 Task: Slide 1 - Memories Of Photo Album.
Action: Mouse moved to (294, 157)
Screenshot: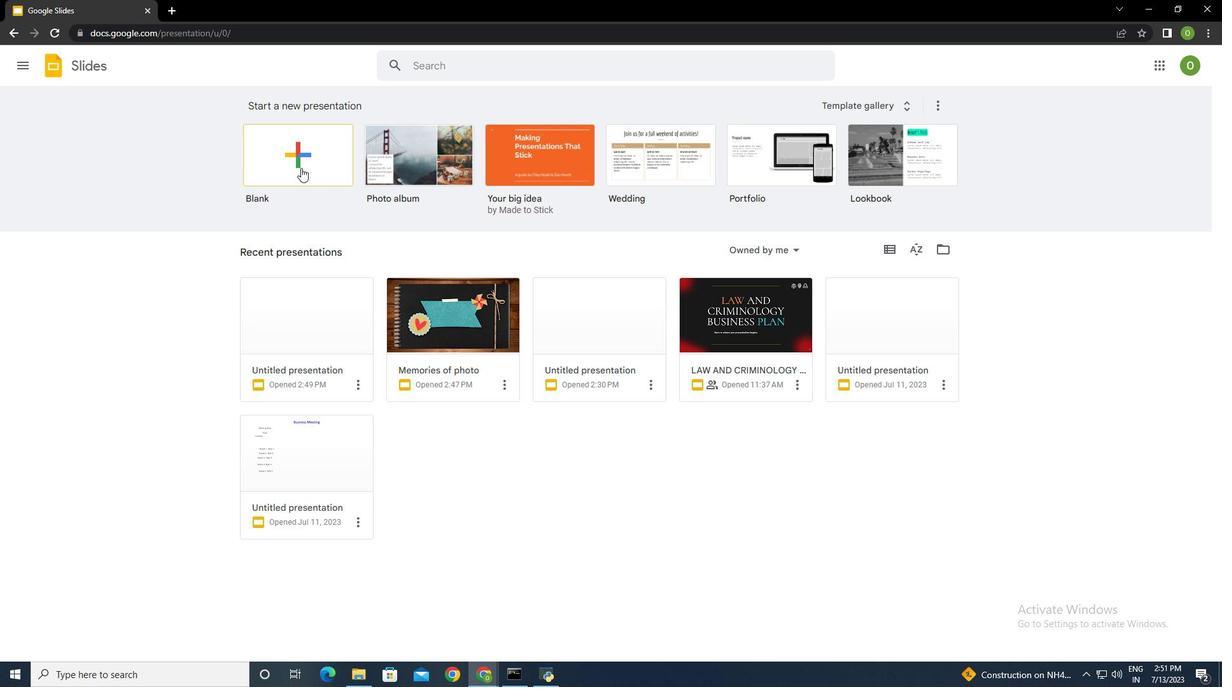 
Action: Mouse pressed left at (294, 157)
Screenshot: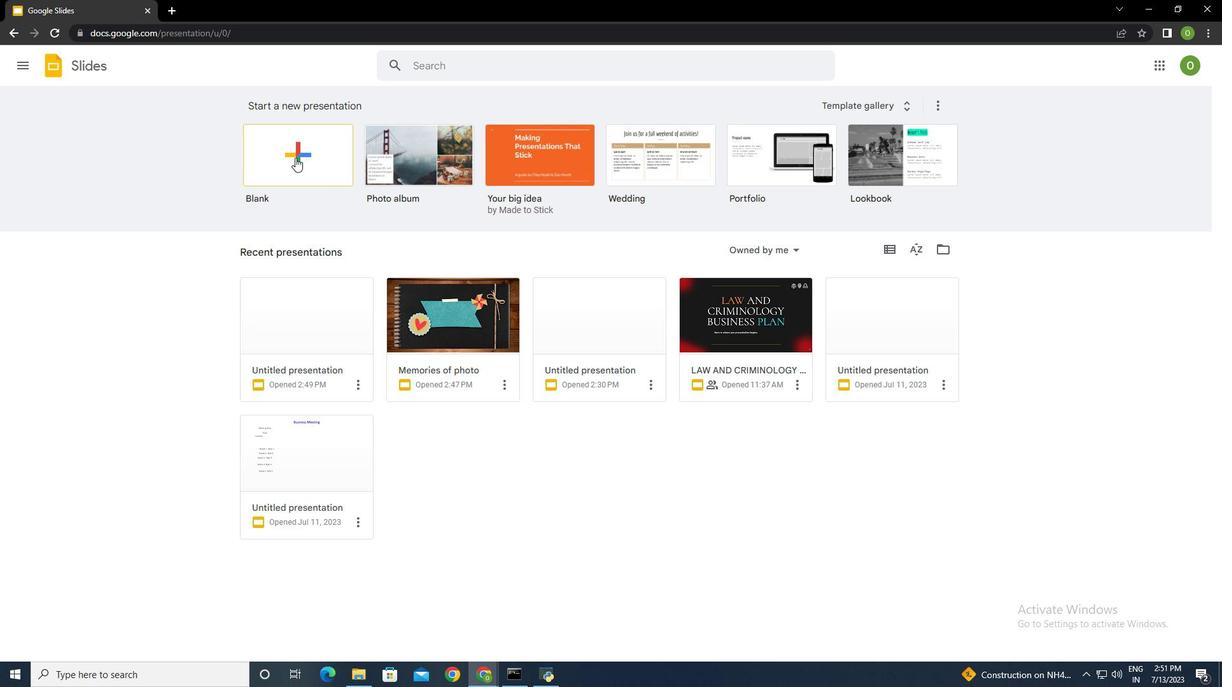 
Action: Mouse moved to (467, 208)
Screenshot: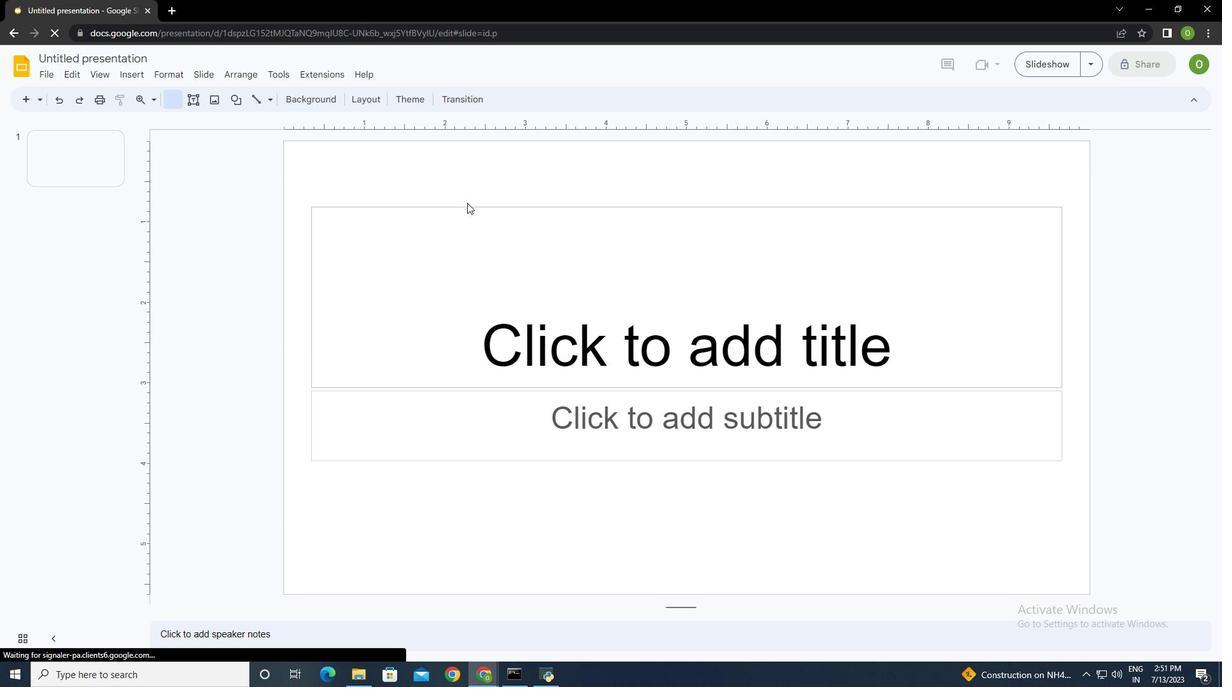 
Action: Mouse pressed left at (467, 208)
Screenshot: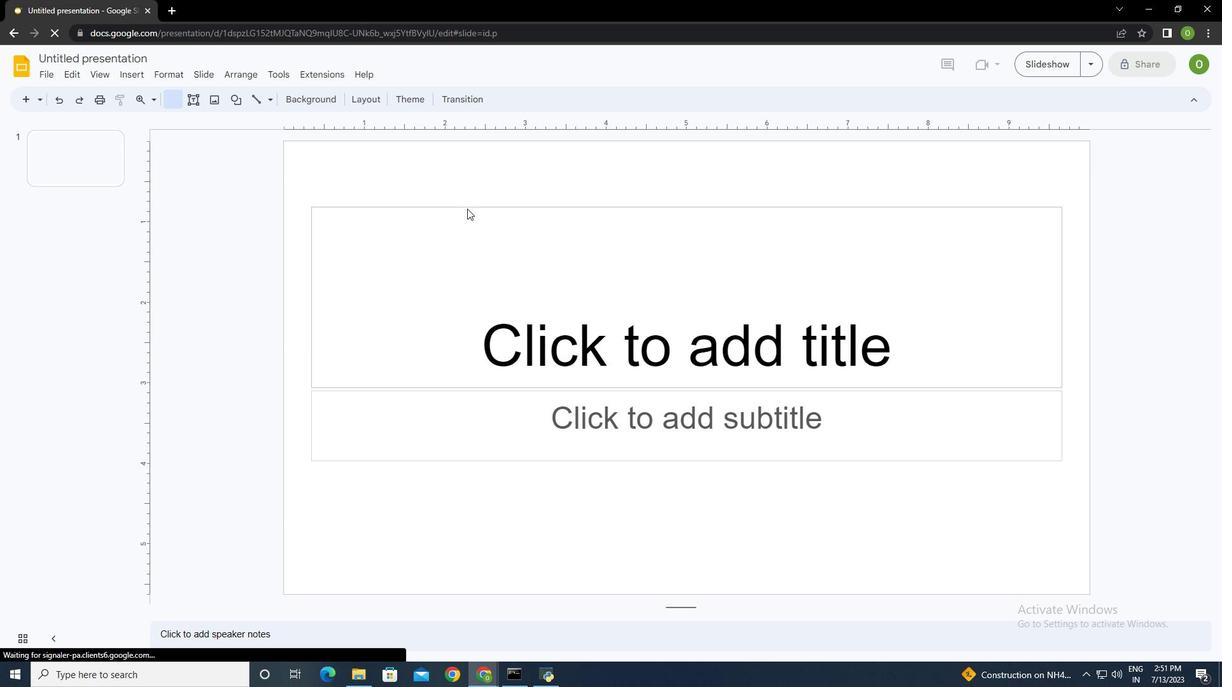 
Action: Key pressed <Key.delete>
Screenshot: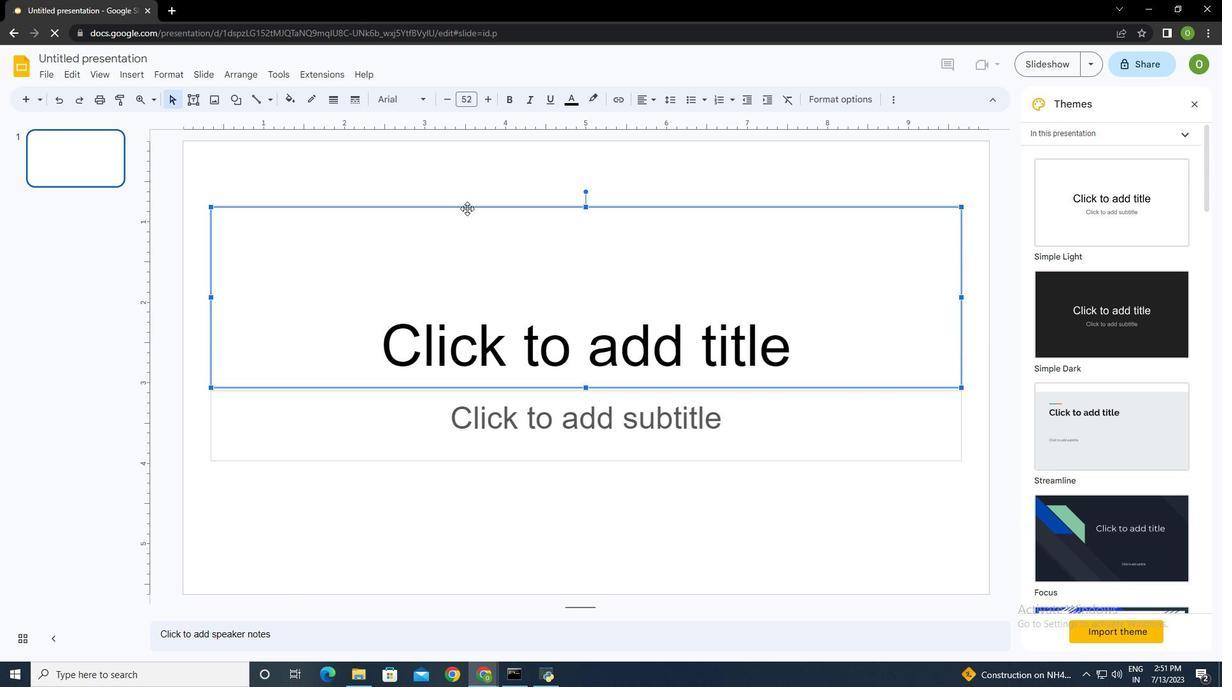 
Action: Mouse moved to (448, 392)
Screenshot: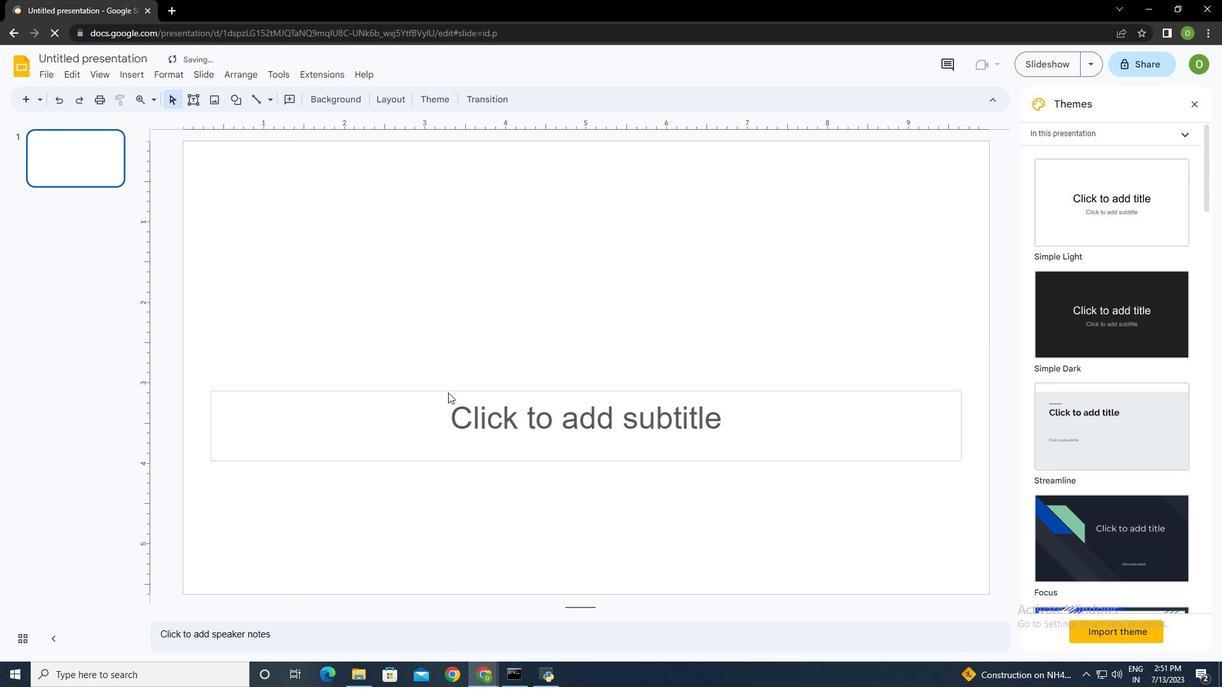 
Action: Mouse pressed left at (448, 392)
Screenshot: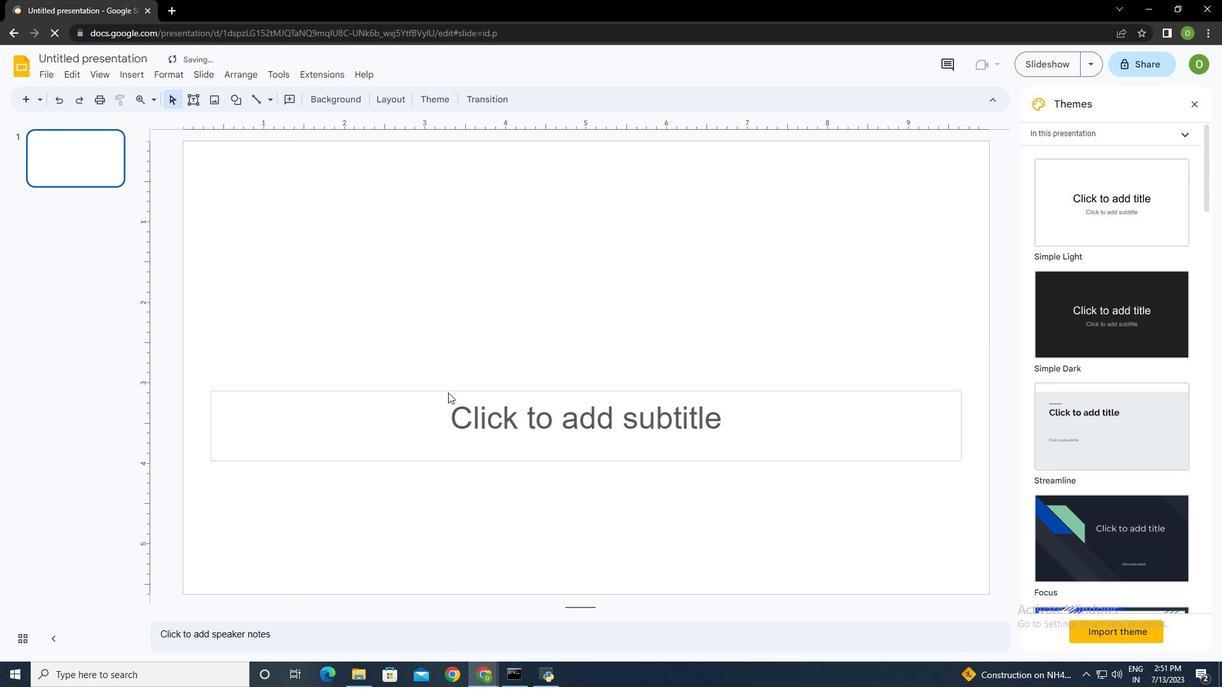 
Action: Key pressed <Key.delete>
Screenshot: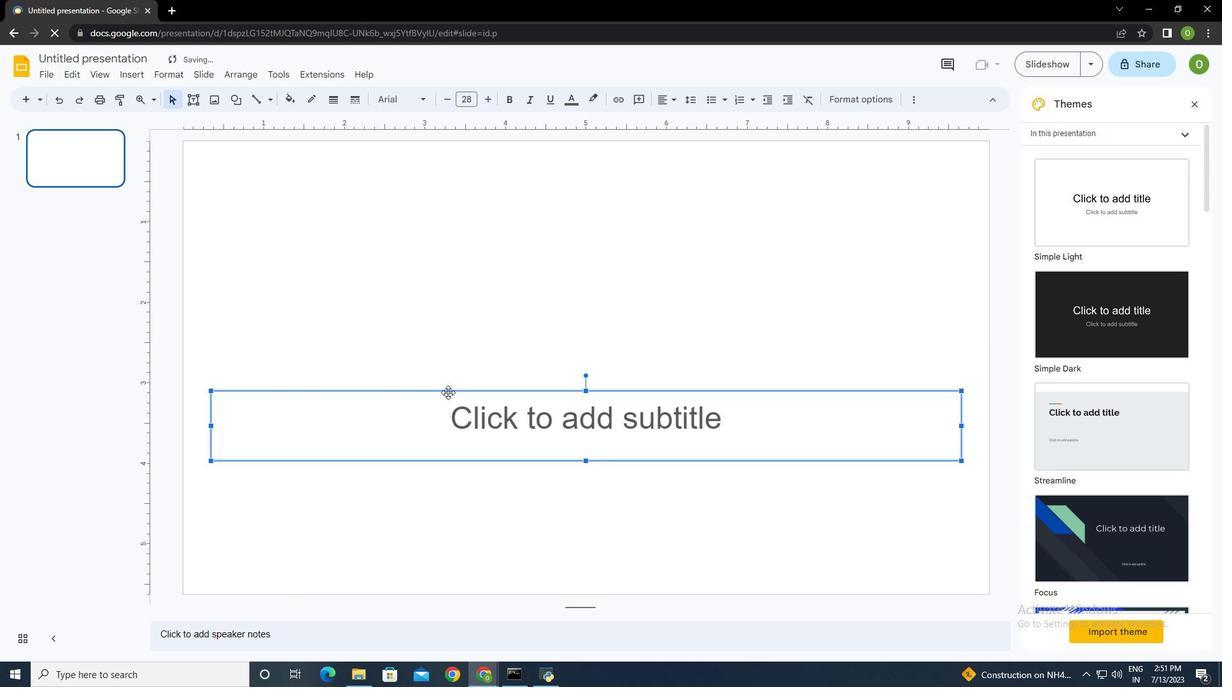 
Action: Mouse moved to (53, 70)
Screenshot: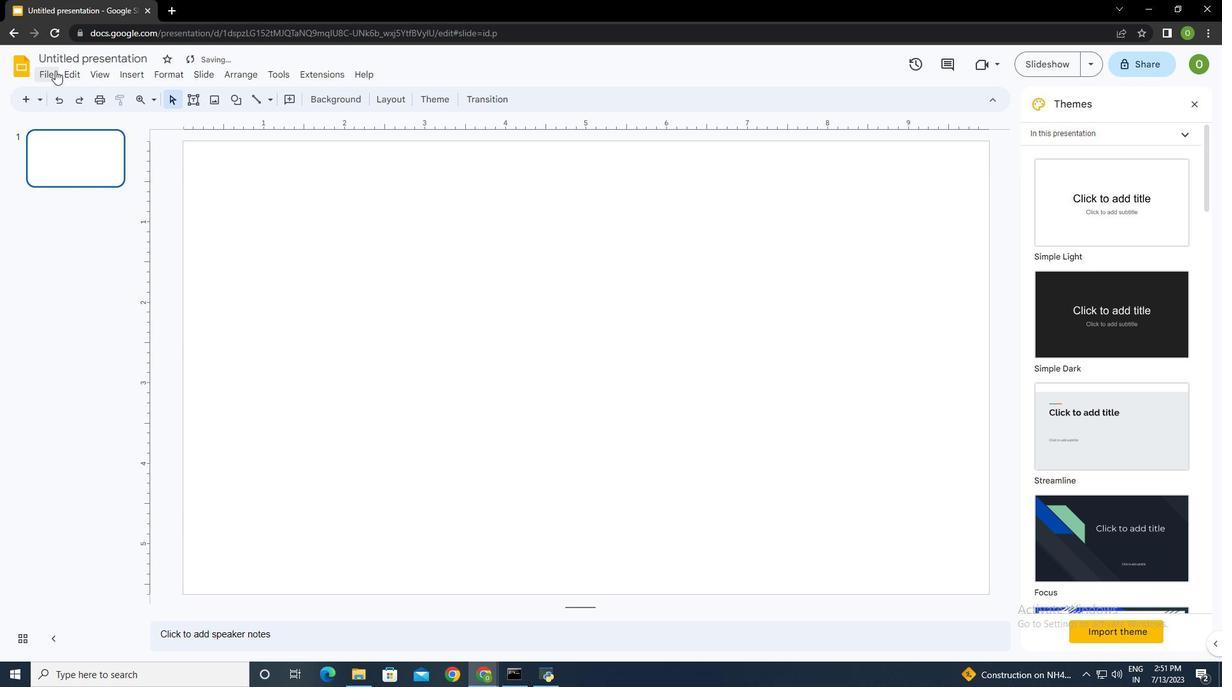 
Action: Mouse pressed left at (53, 70)
Screenshot: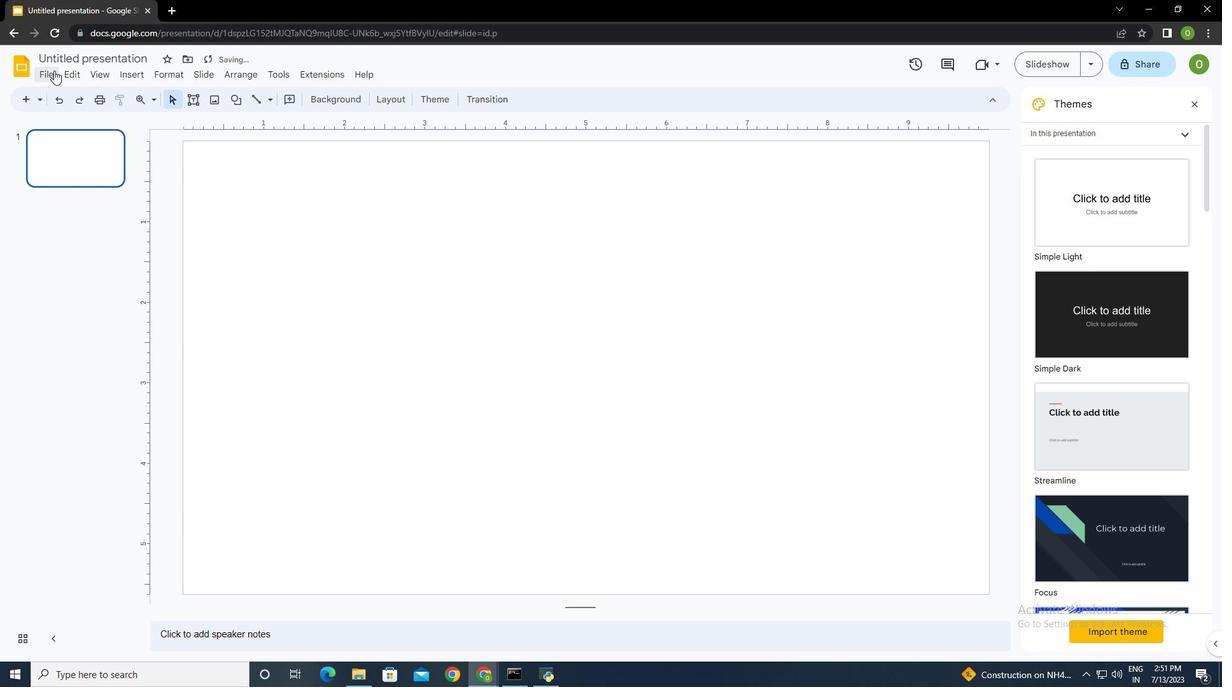 
Action: Mouse moved to (85, 140)
Screenshot: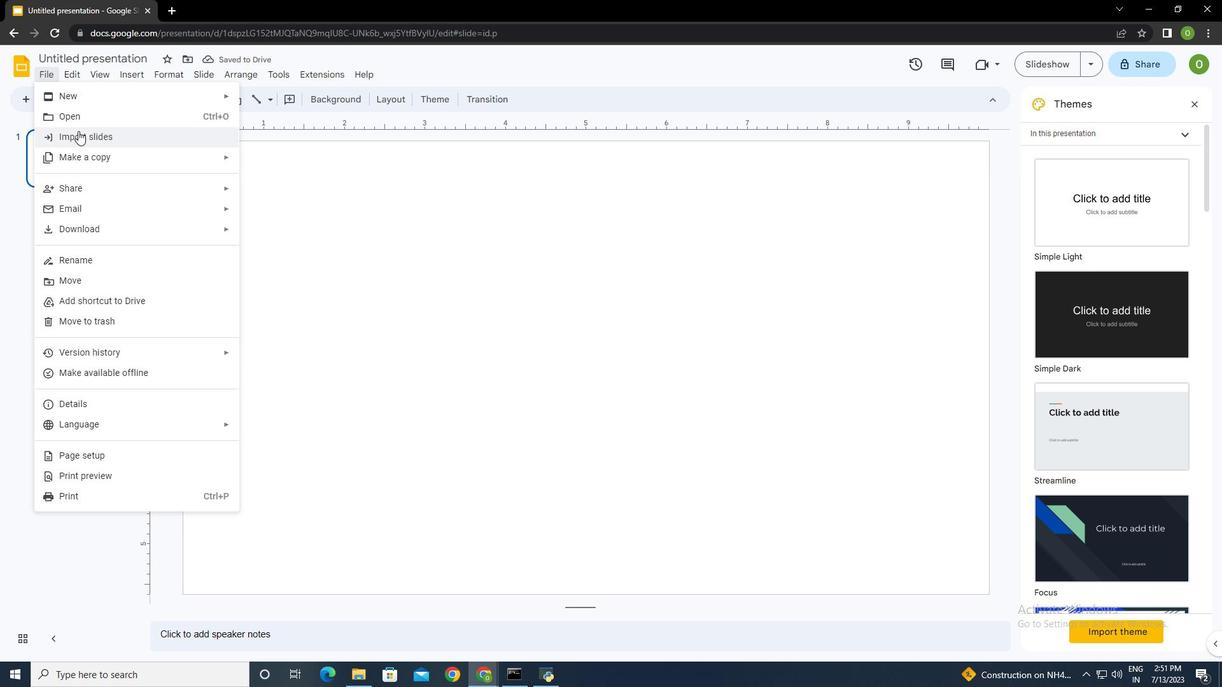 
Action: Mouse pressed left at (85, 140)
Screenshot: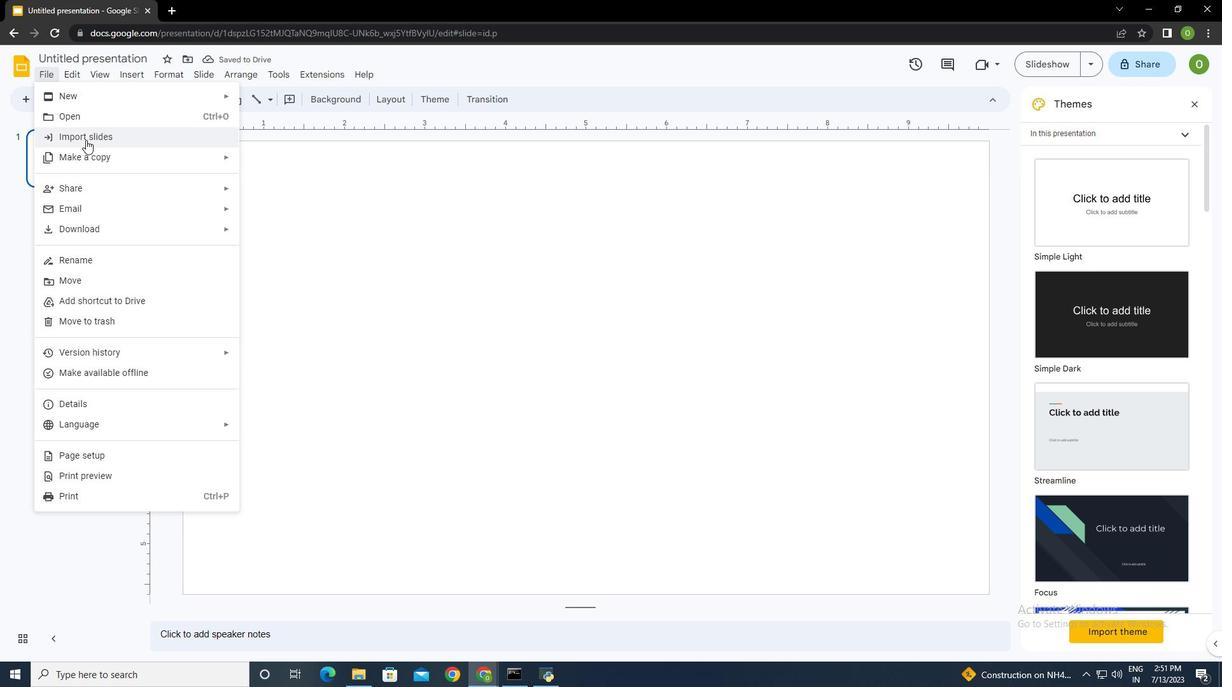 
Action: Mouse moved to (741, 349)
Screenshot: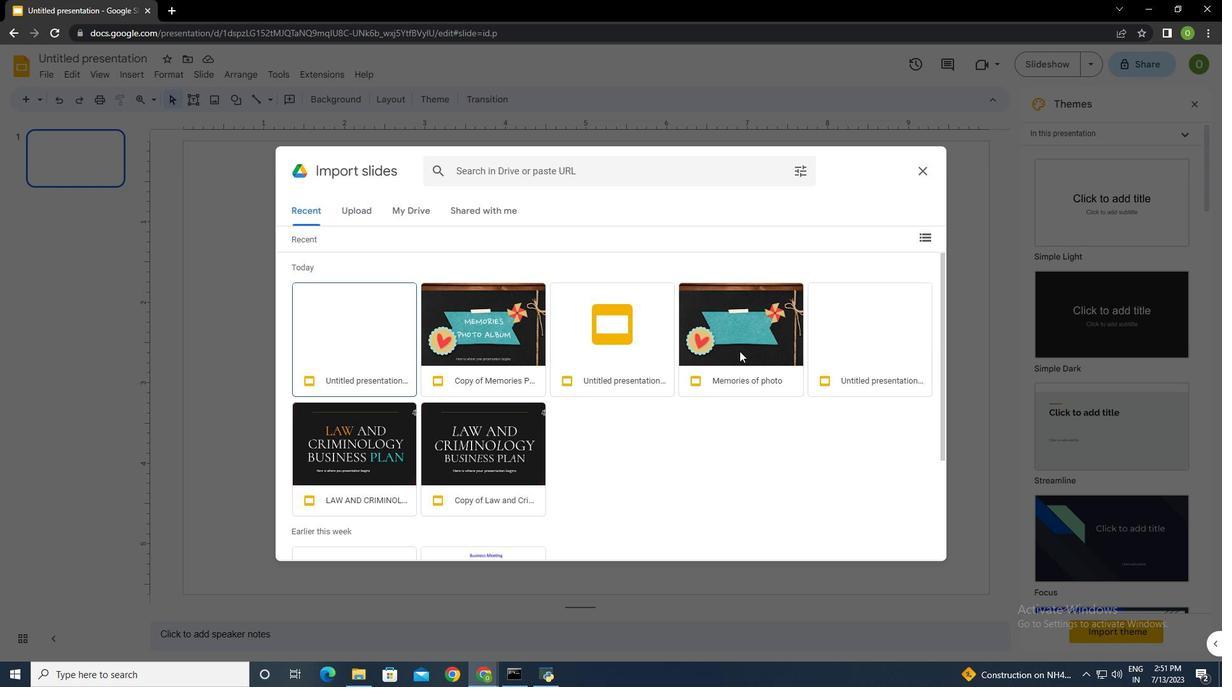 
Action: Mouse pressed left at (741, 349)
Screenshot: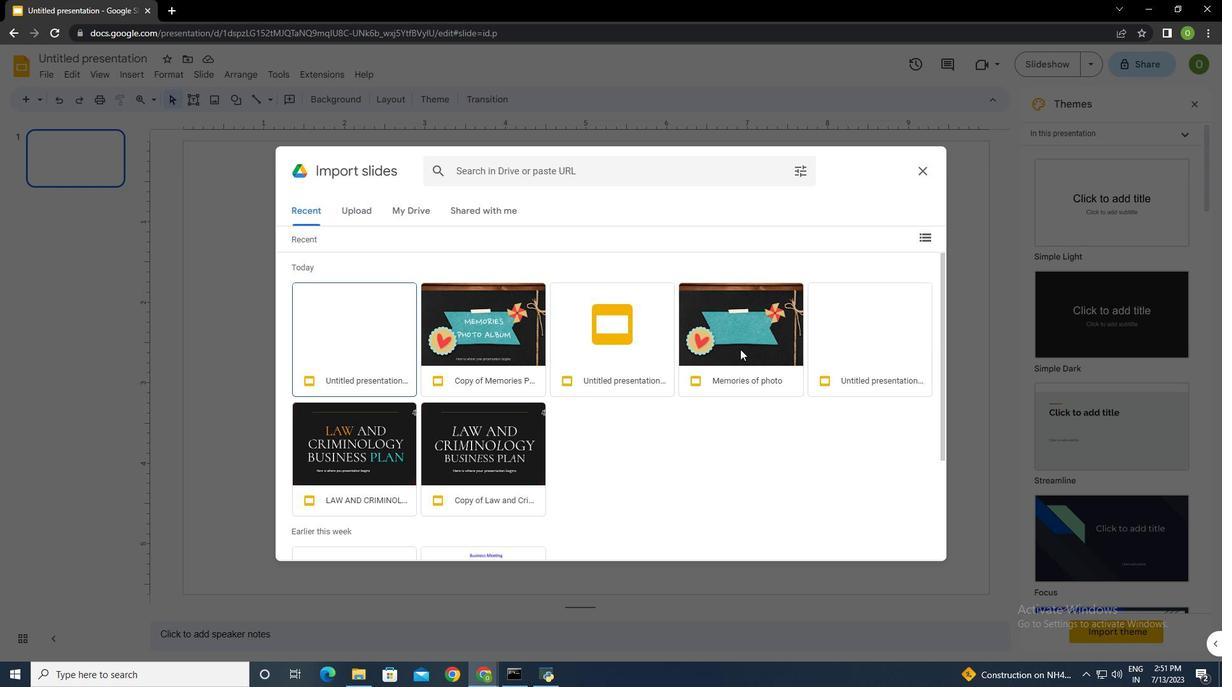 
Action: Mouse moved to (930, 544)
Screenshot: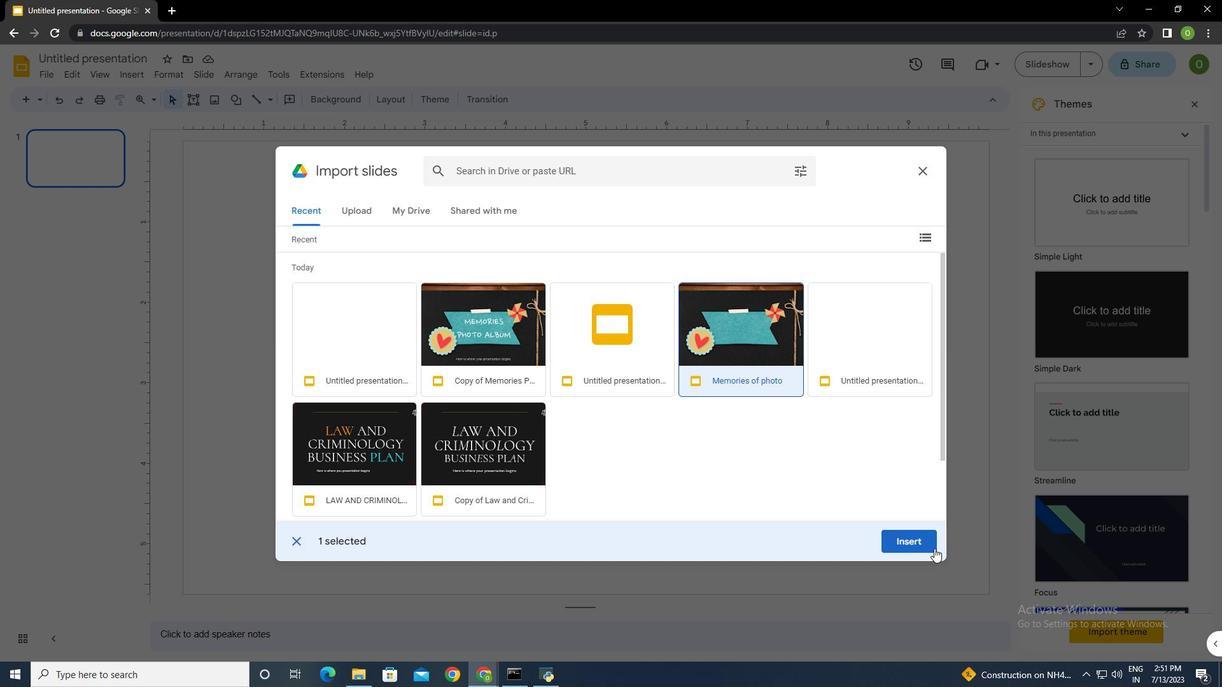 
Action: Mouse pressed left at (930, 544)
Screenshot: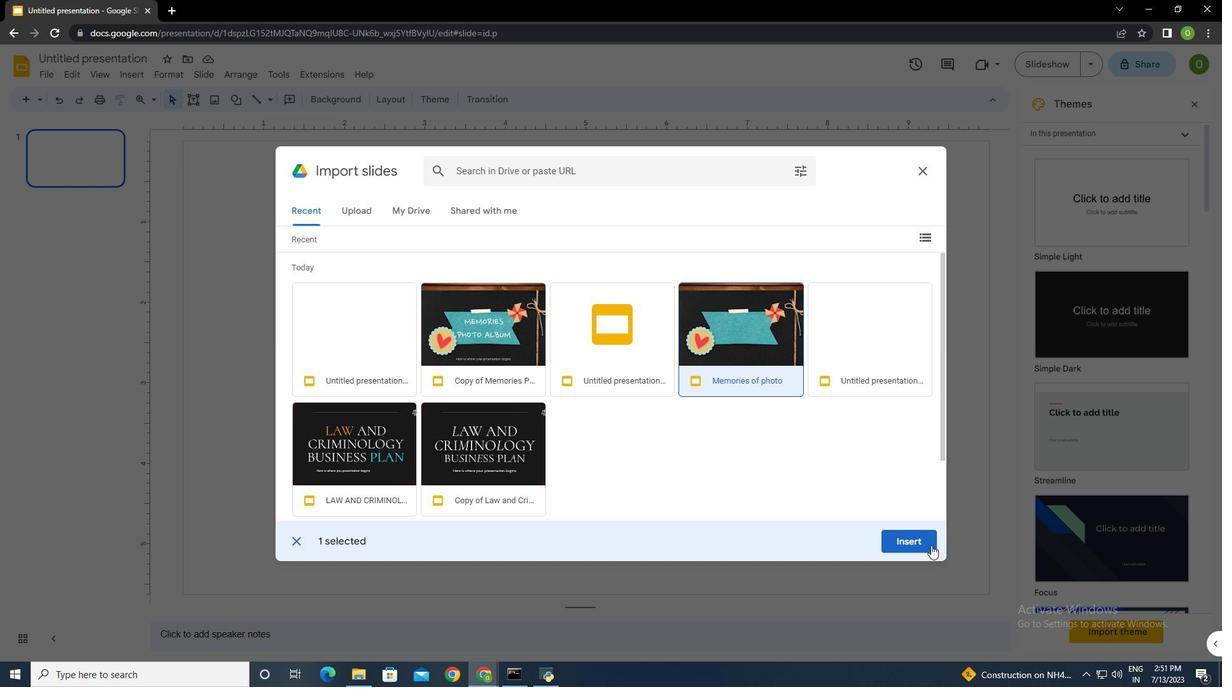 
Action: Mouse moved to (811, 528)
Screenshot: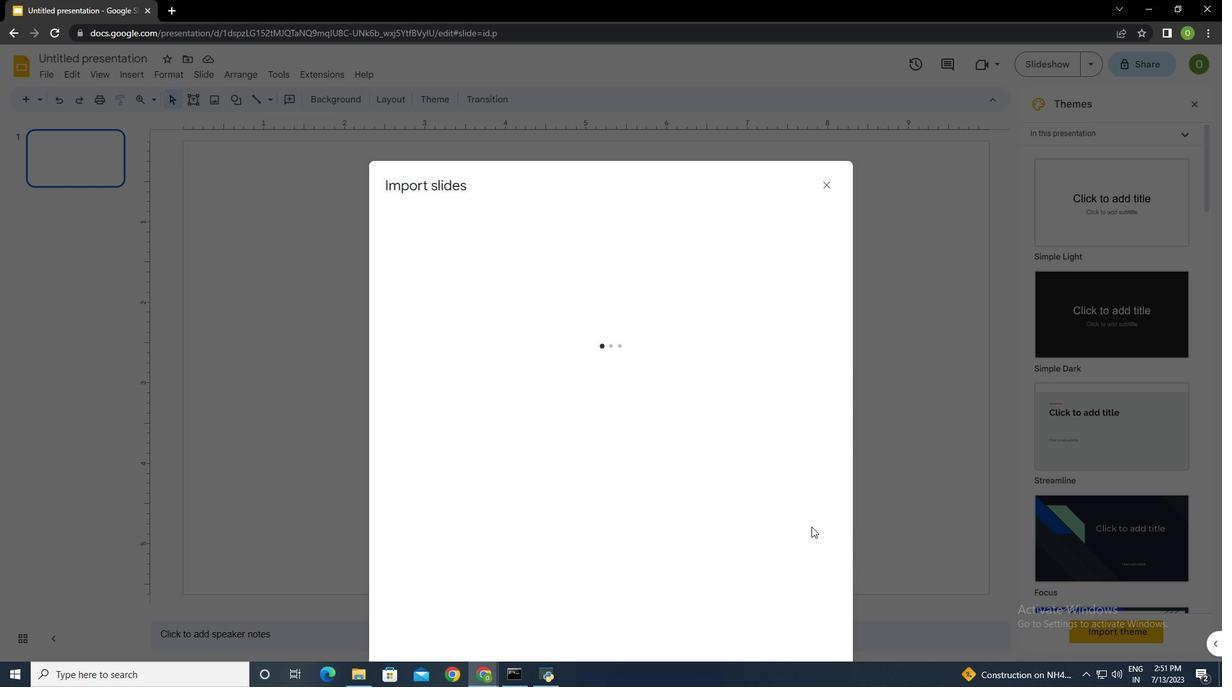 
Action: Mouse scrolled (811, 527) with delta (0, 0)
Screenshot: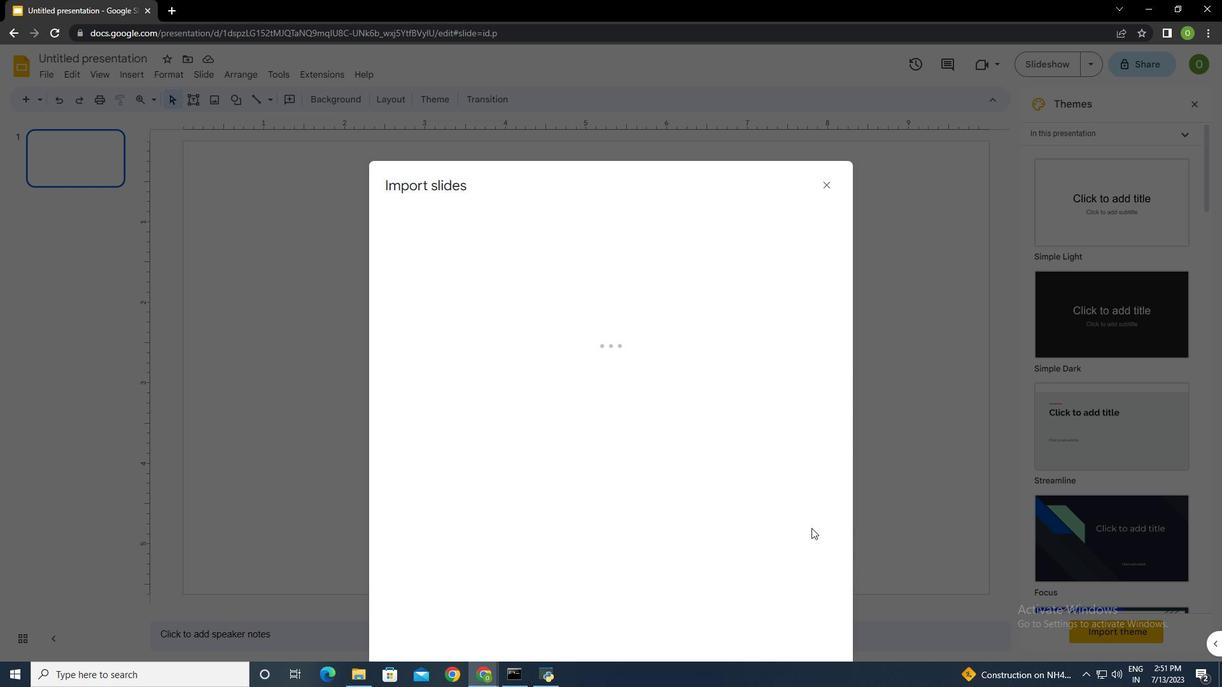 
Action: Mouse scrolled (811, 527) with delta (0, 0)
Screenshot: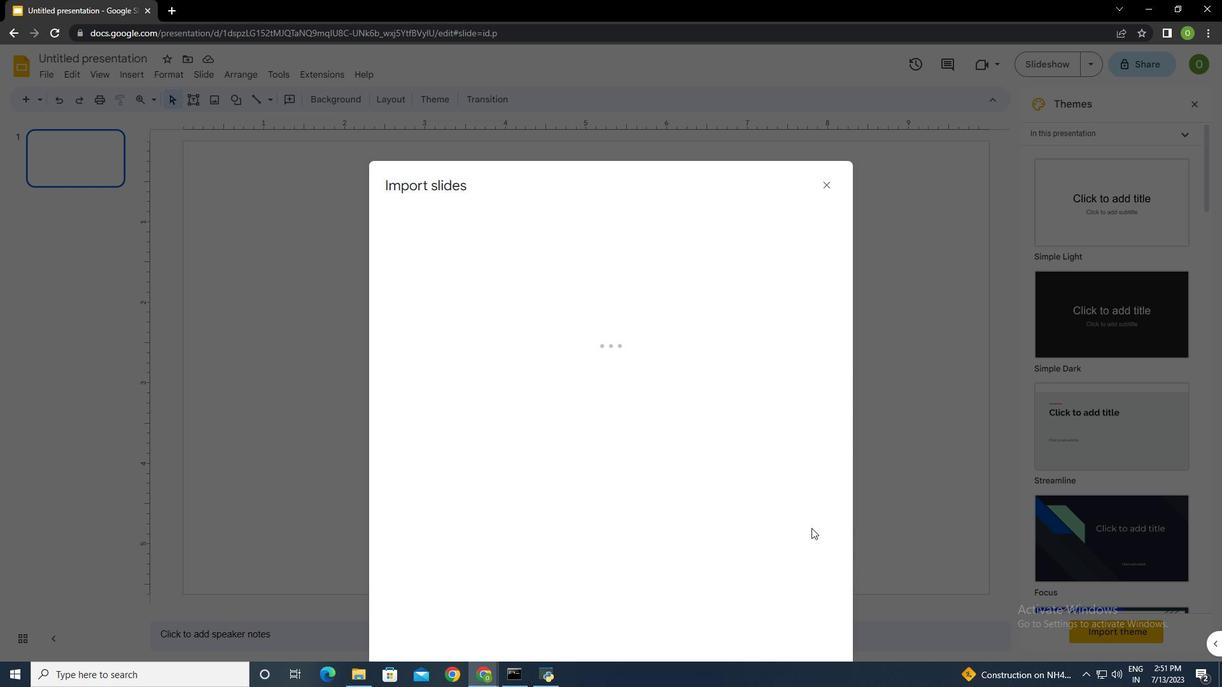 
Action: Mouse scrolled (811, 527) with delta (0, 0)
Screenshot: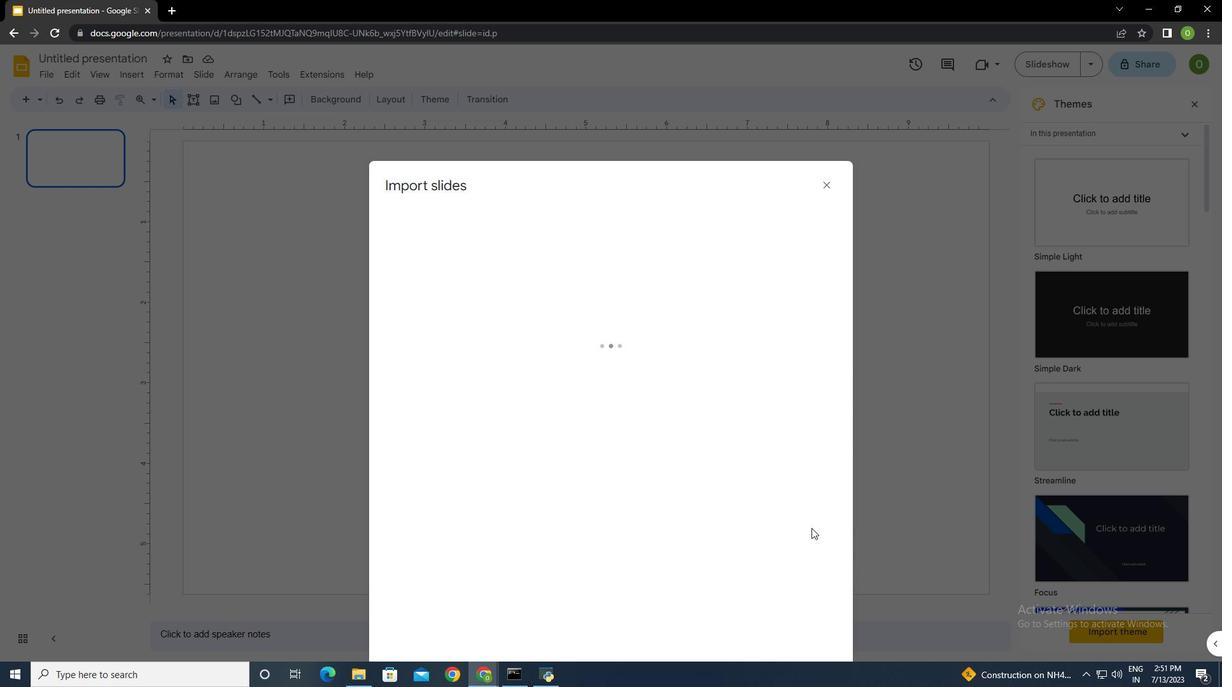 
Action: Mouse moved to (714, 223)
Screenshot: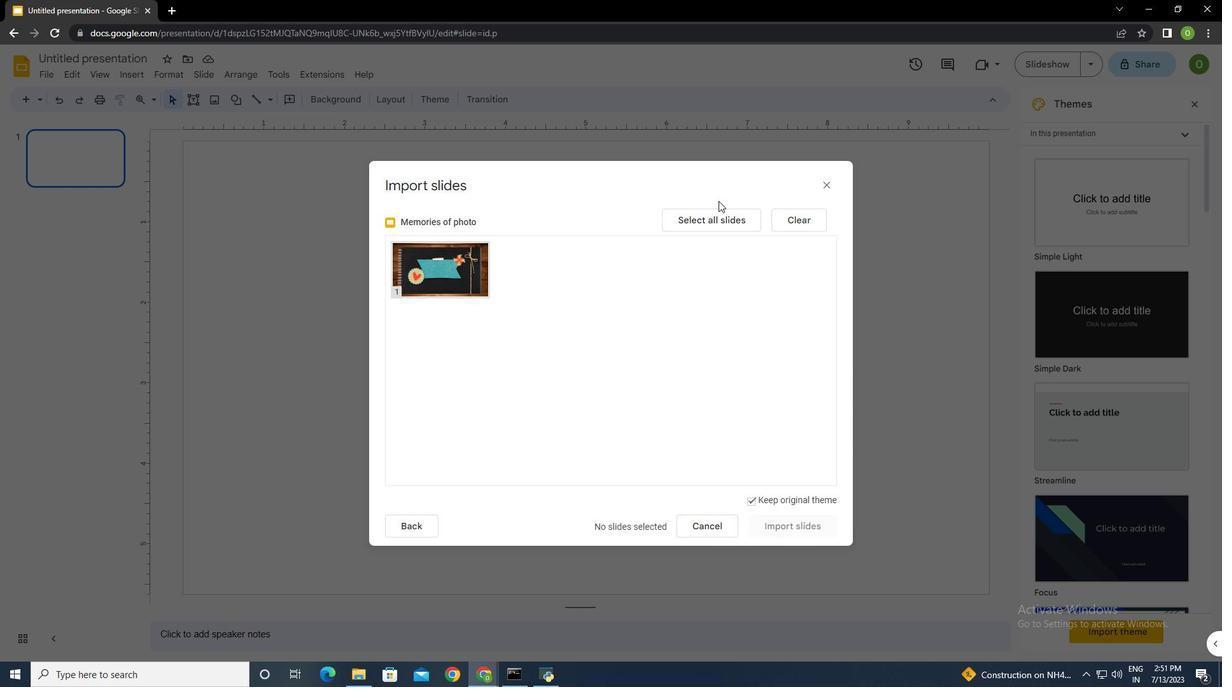
Action: Mouse pressed left at (714, 223)
Screenshot: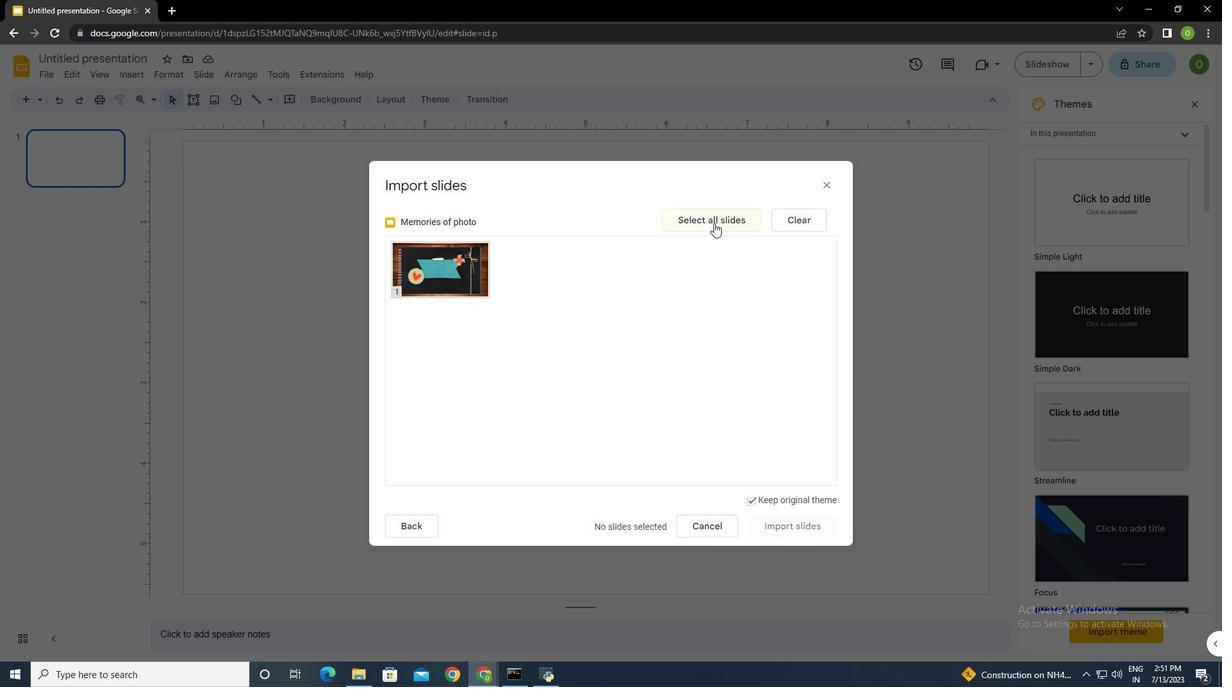 
Action: Mouse moved to (790, 531)
Screenshot: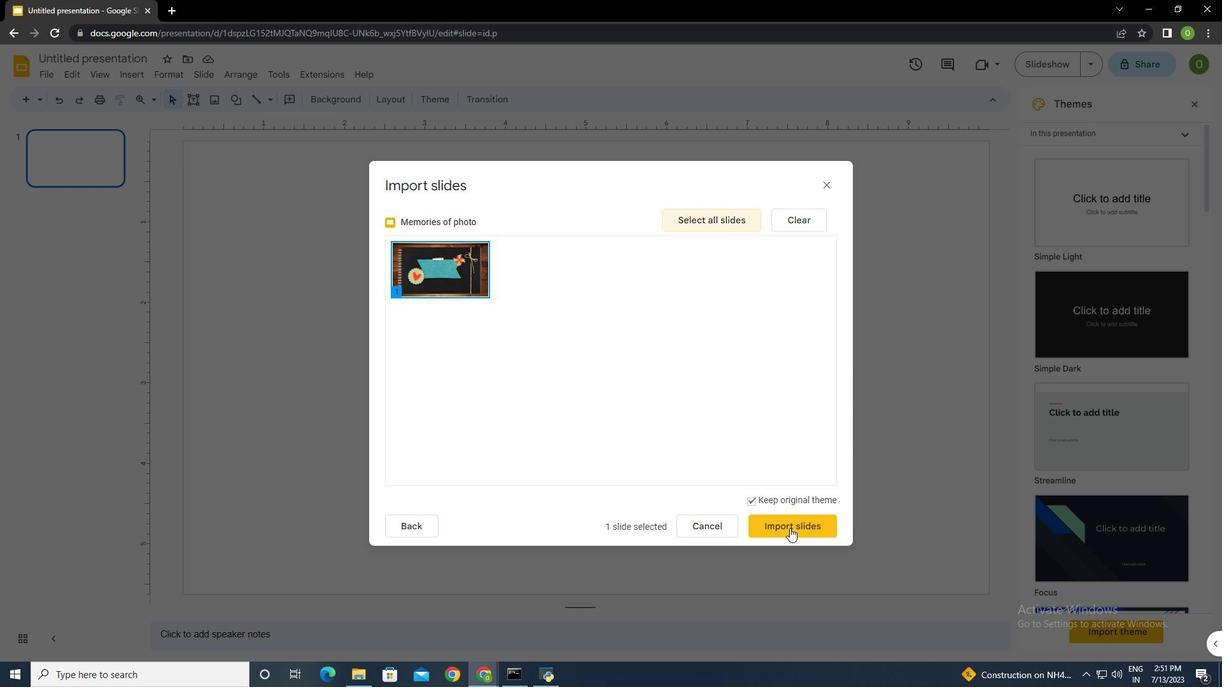 
Action: Mouse pressed left at (790, 531)
Screenshot: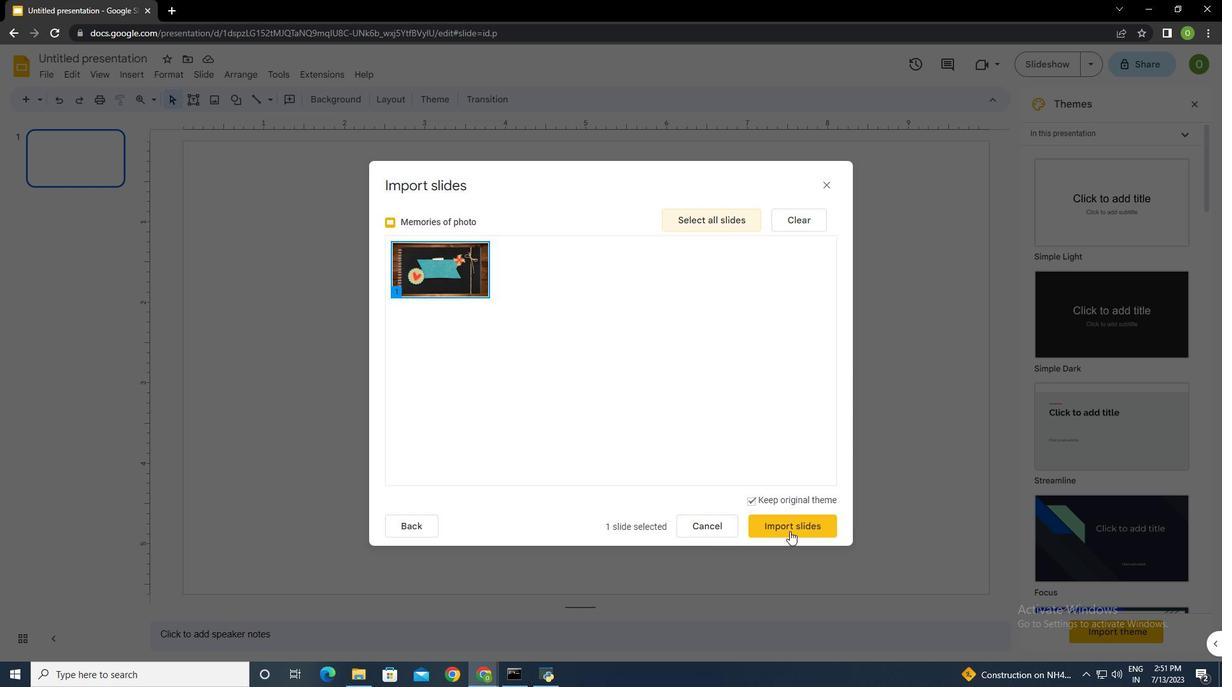 
Action: Mouse moved to (1193, 102)
Screenshot: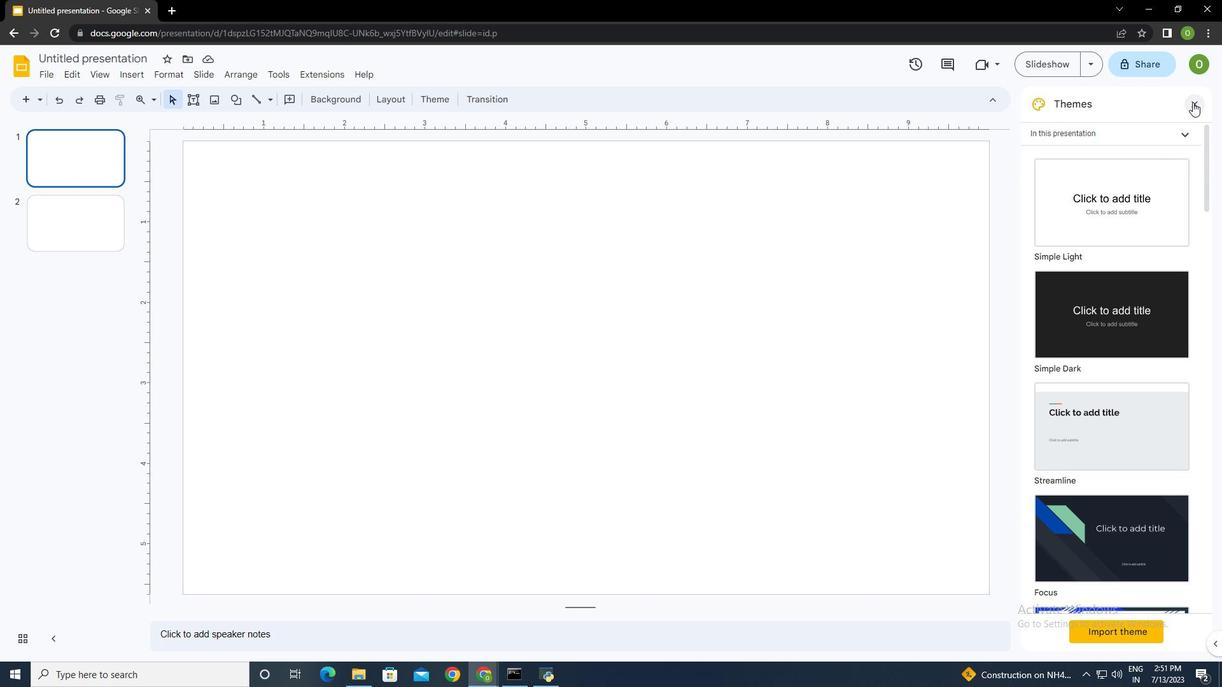 
Action: Mouse pressed left at (1193, 102)
Screenshot: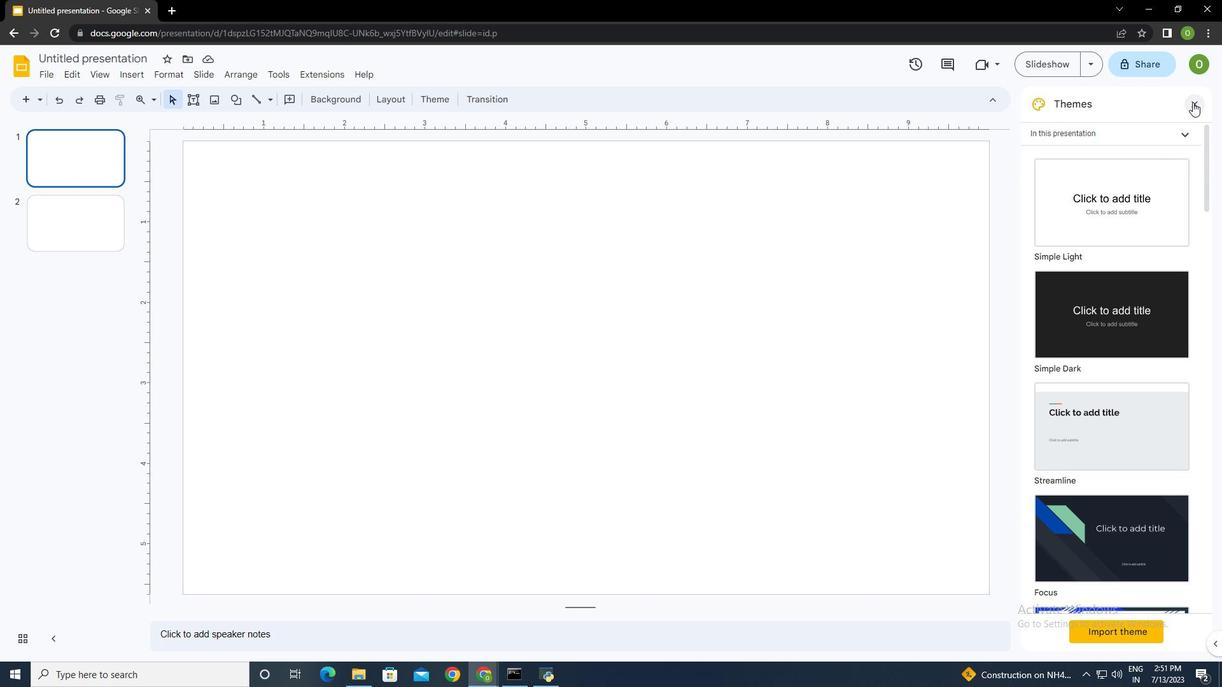 
Action: Mouse moved to (101, 224)
Screenshot: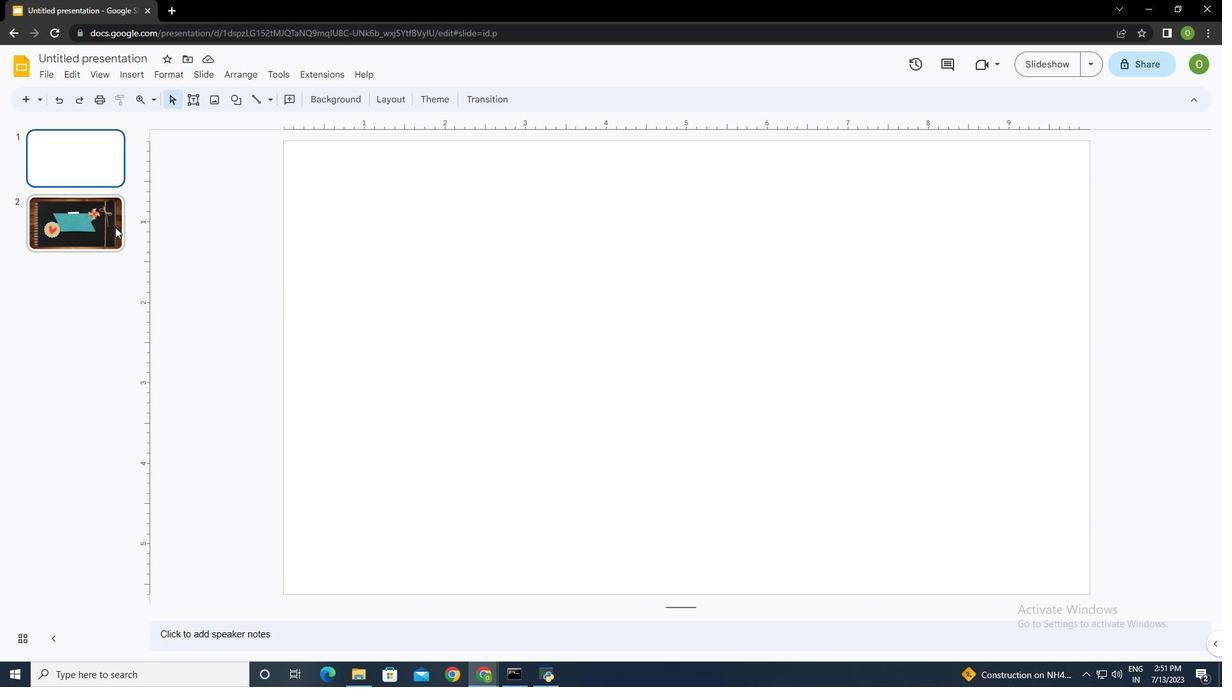 
Action: Mouse pressed left at (101, 224)
Screenshot: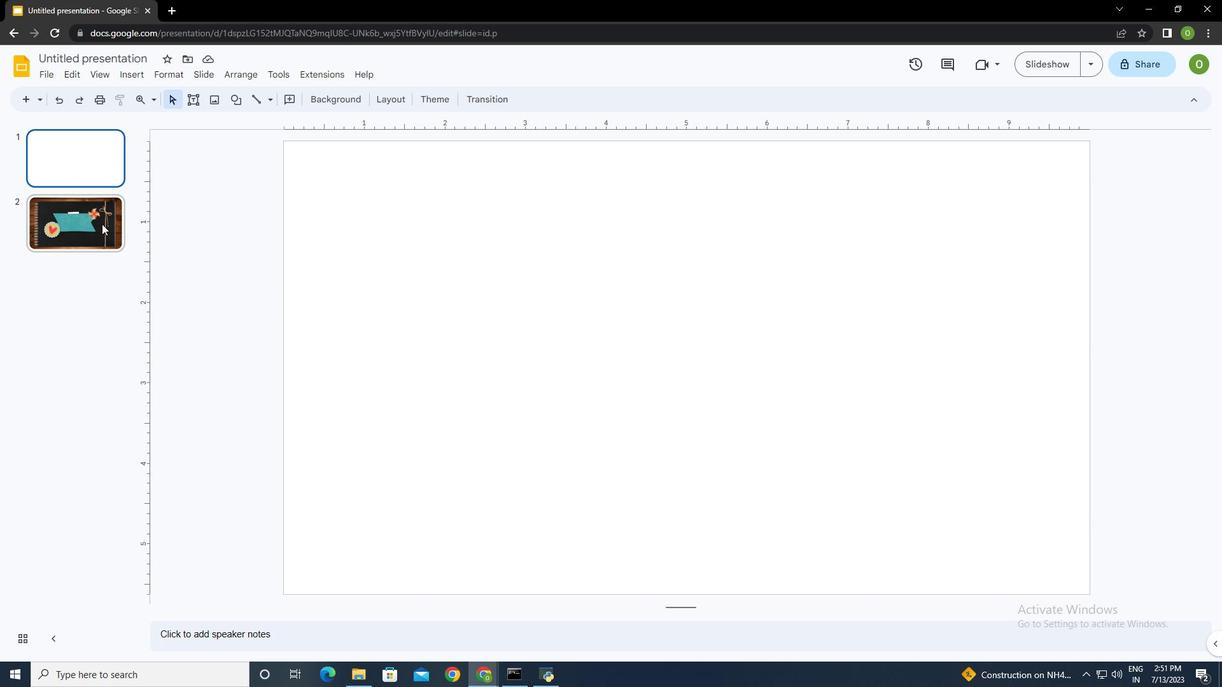 
Action: Mouse moved to (660, 326)
Screenshot: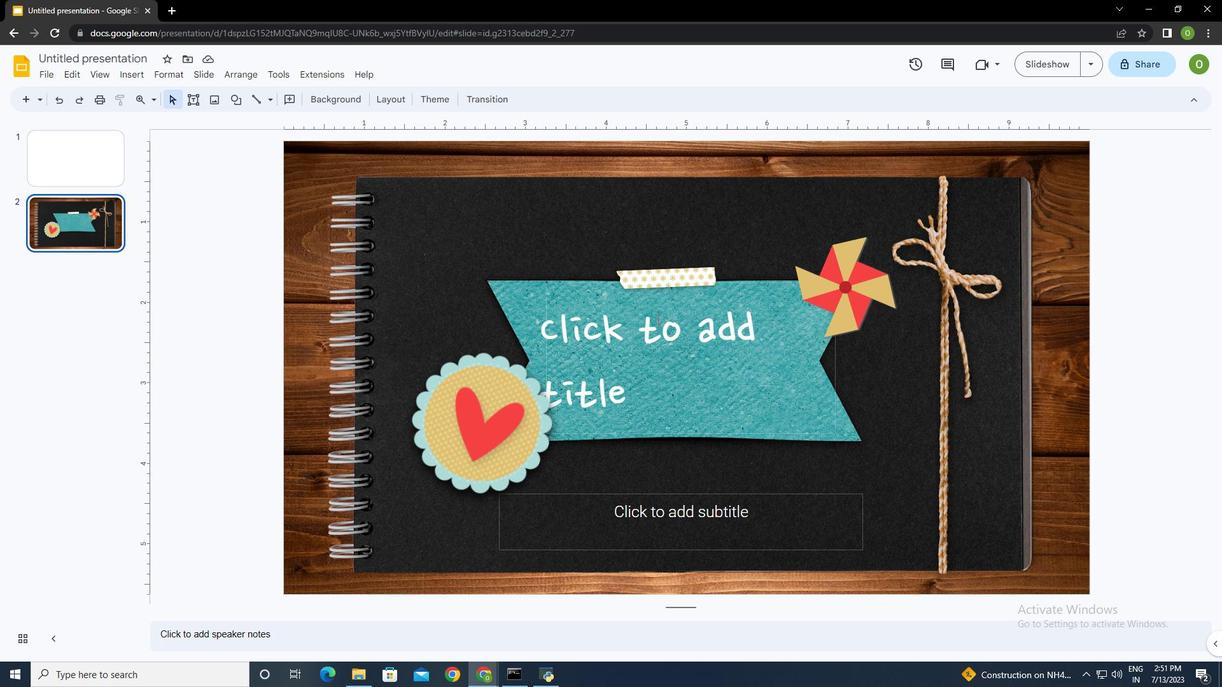 
Action: Mouse pressed left at (660, 326)
Screenshot: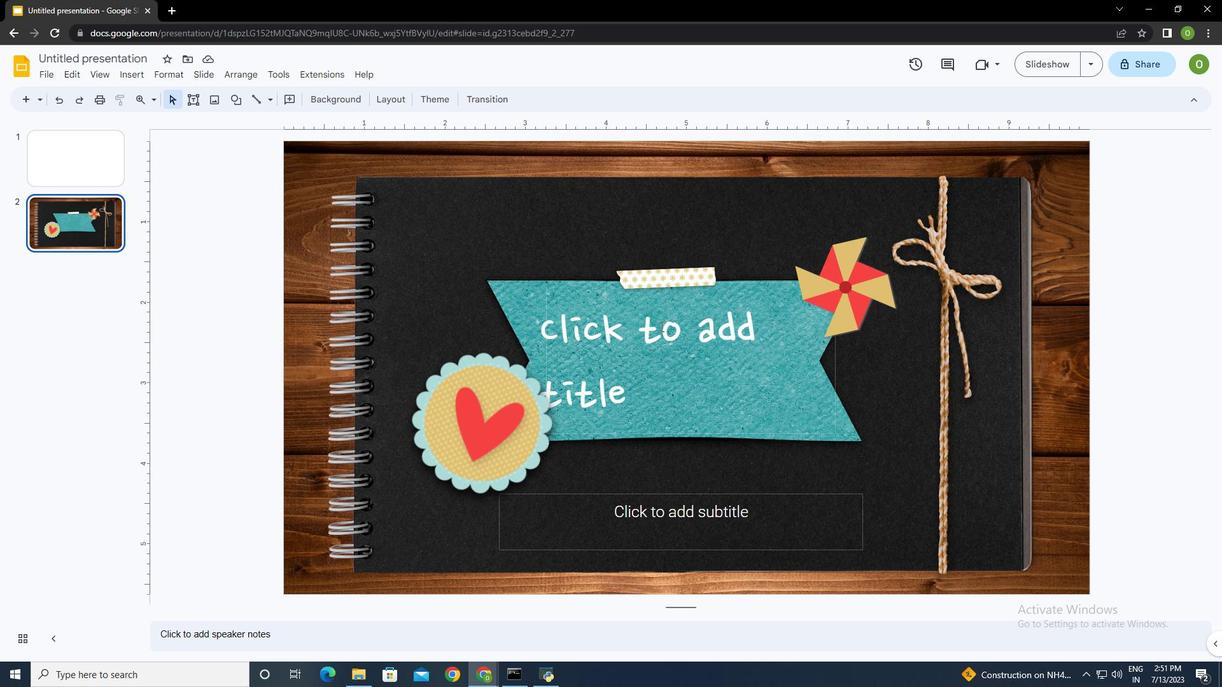 
Action: Mouse moved to (660, 326)
Screenshot: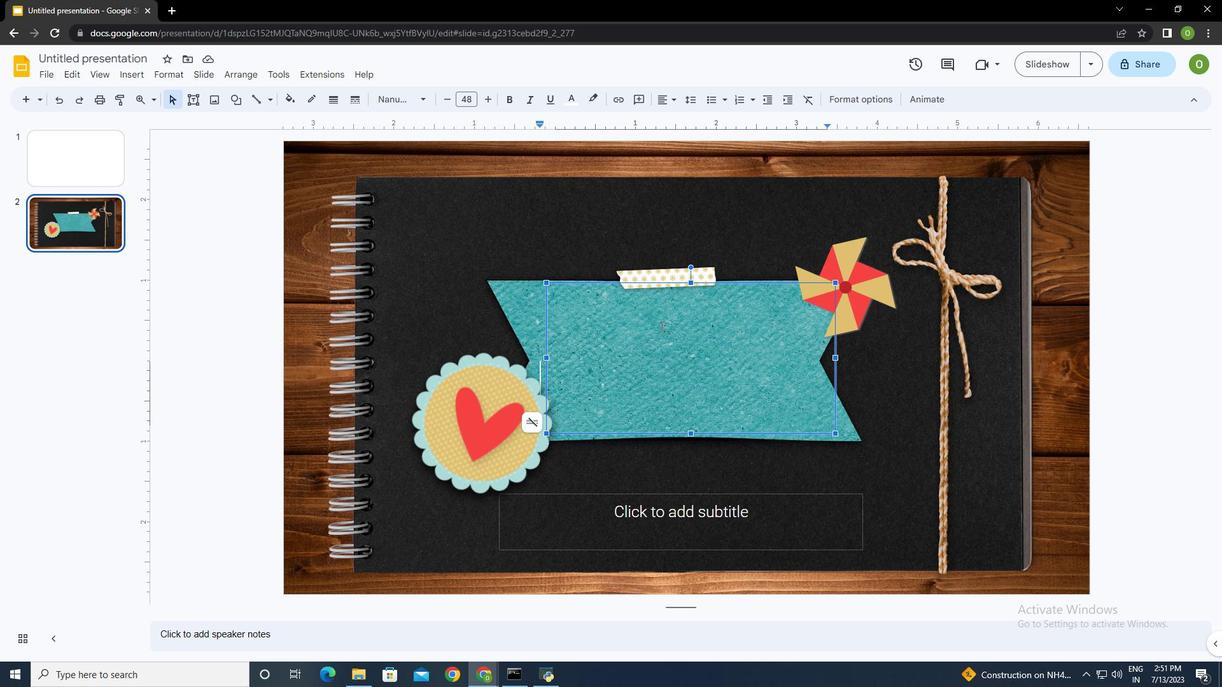 
Action: Key pressed m<Key.caps_lock><Key.backspace>MW<Key.backspace>EMP<Key.backspace>ORIES<Key.space>PHOTO<Key.space>ALBUM
Screenshot: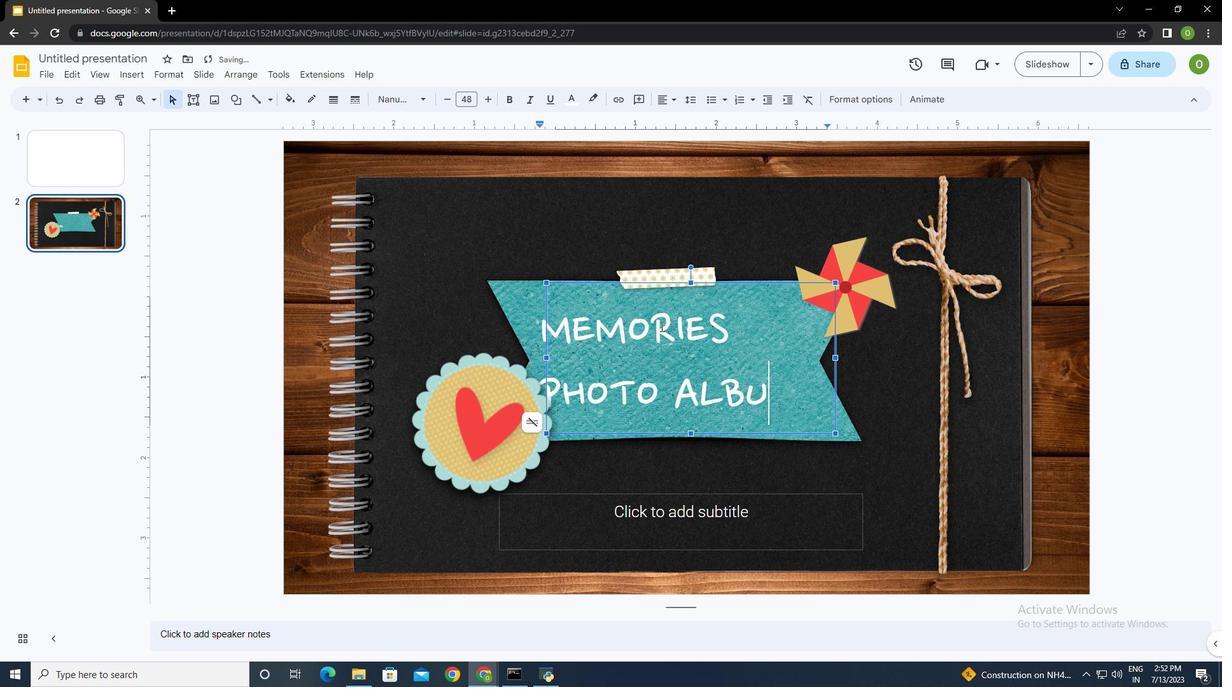 
Action: Mouse moved to (763, 523)
Screenshot: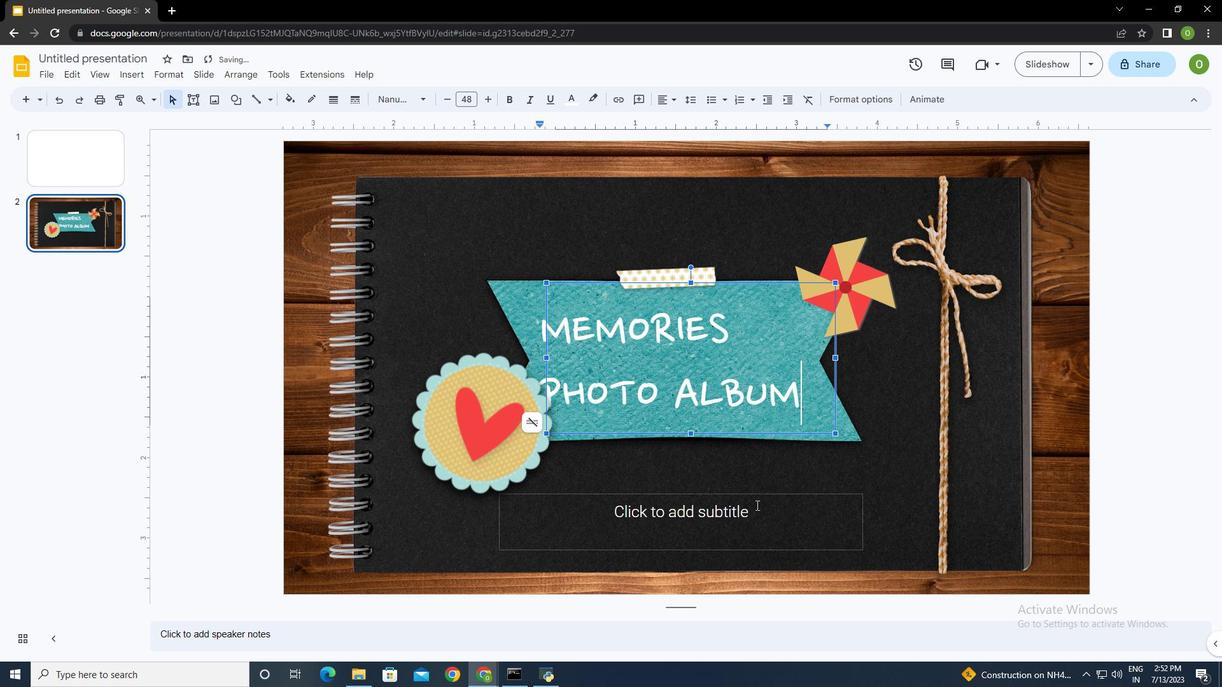 
Action: Mouse pressed left at (763, 523)
Screenshot: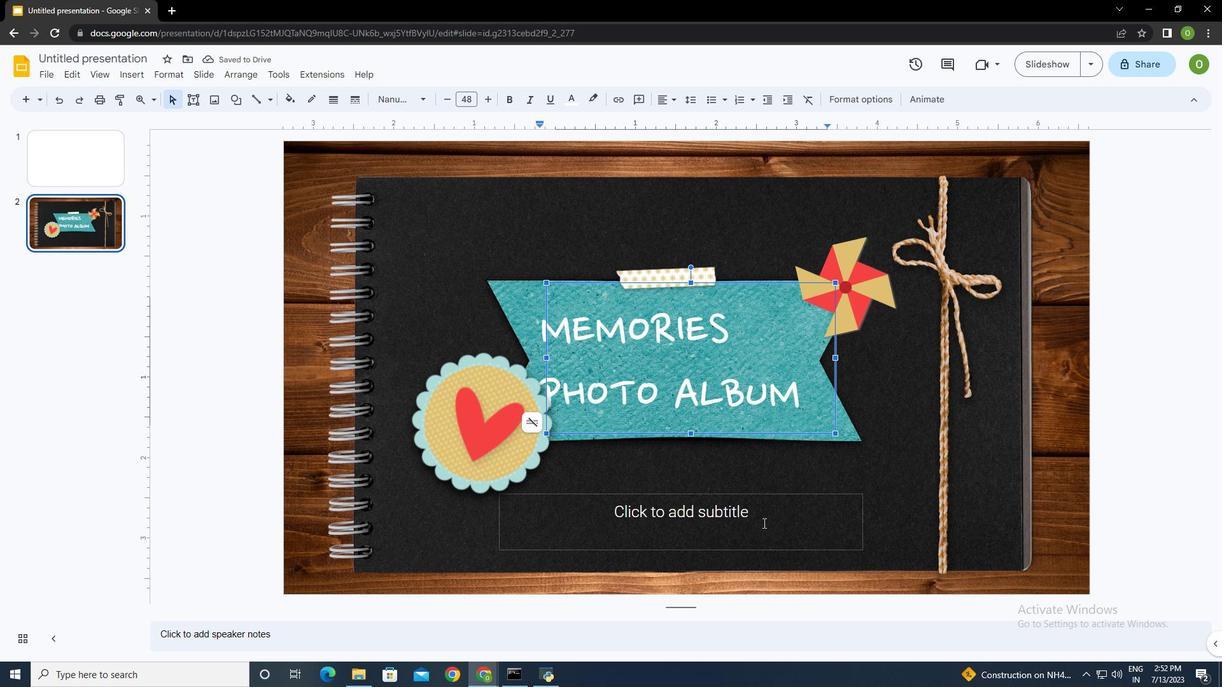 
Action: Key pressed H<Key.caps_lock>ere<Key.space>is<Key.space>where<Key.space>your<Key.space>presentation<Key.space>begins
Screenshot: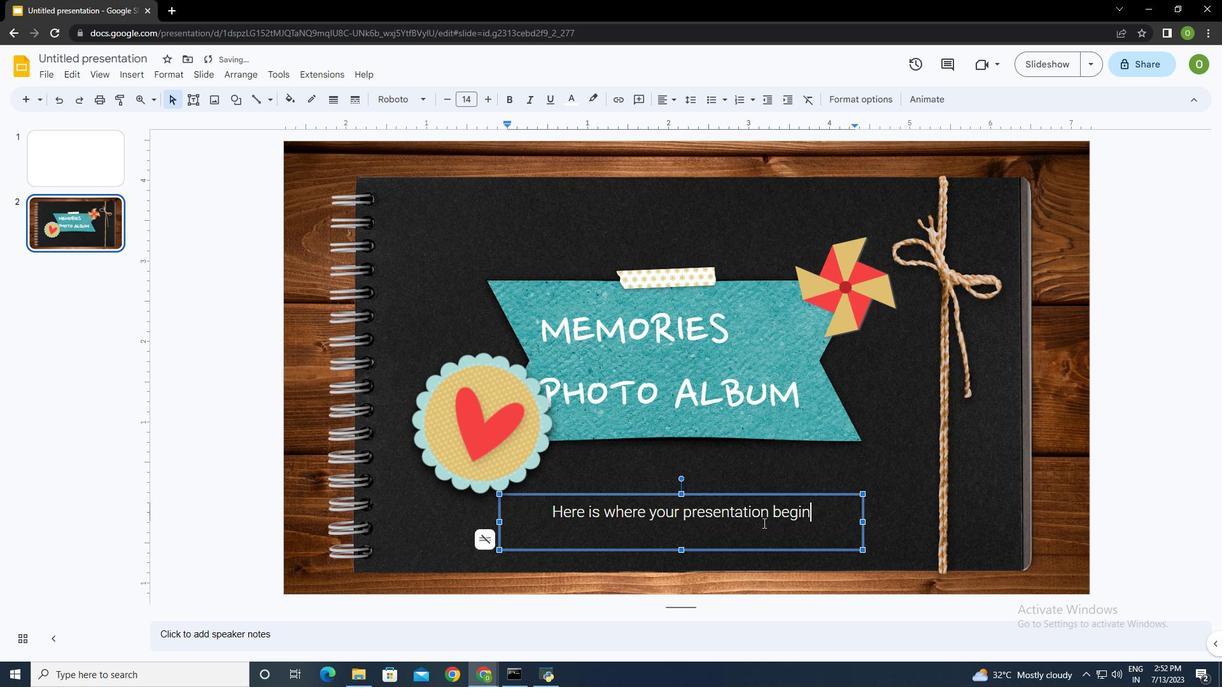 
Action: Mouse moved to (905, 509)
Screenshot: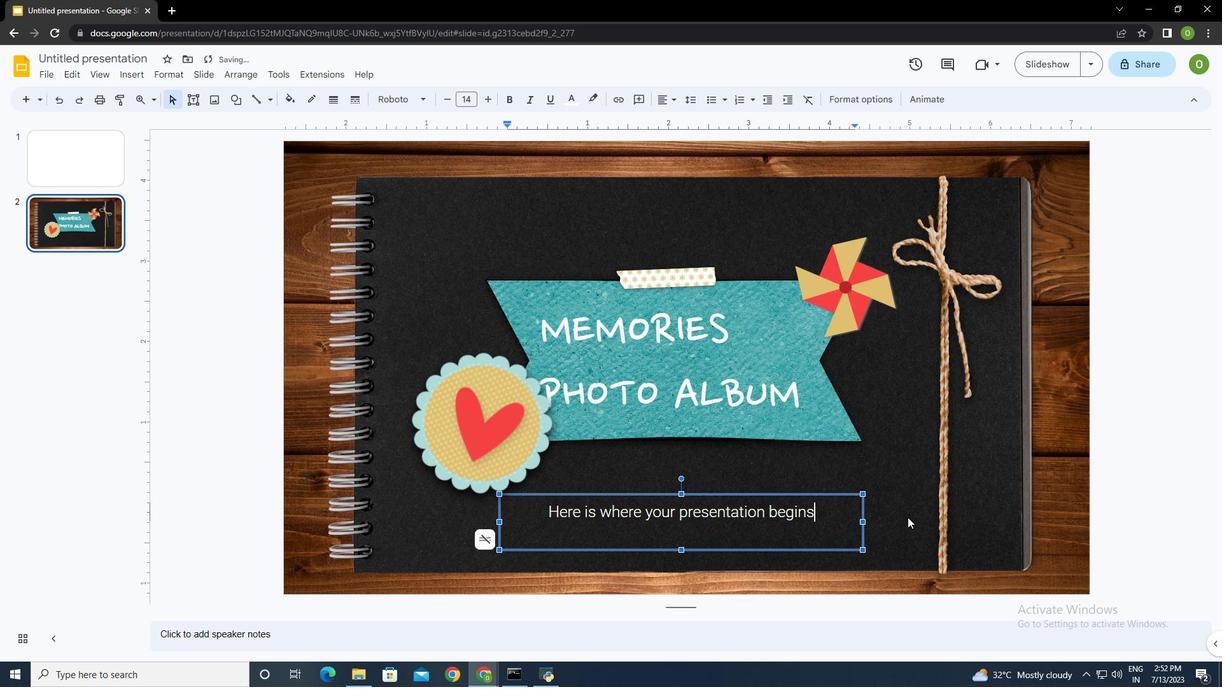 
Action: Mouse pressed left at (905, 509)
Screenshot: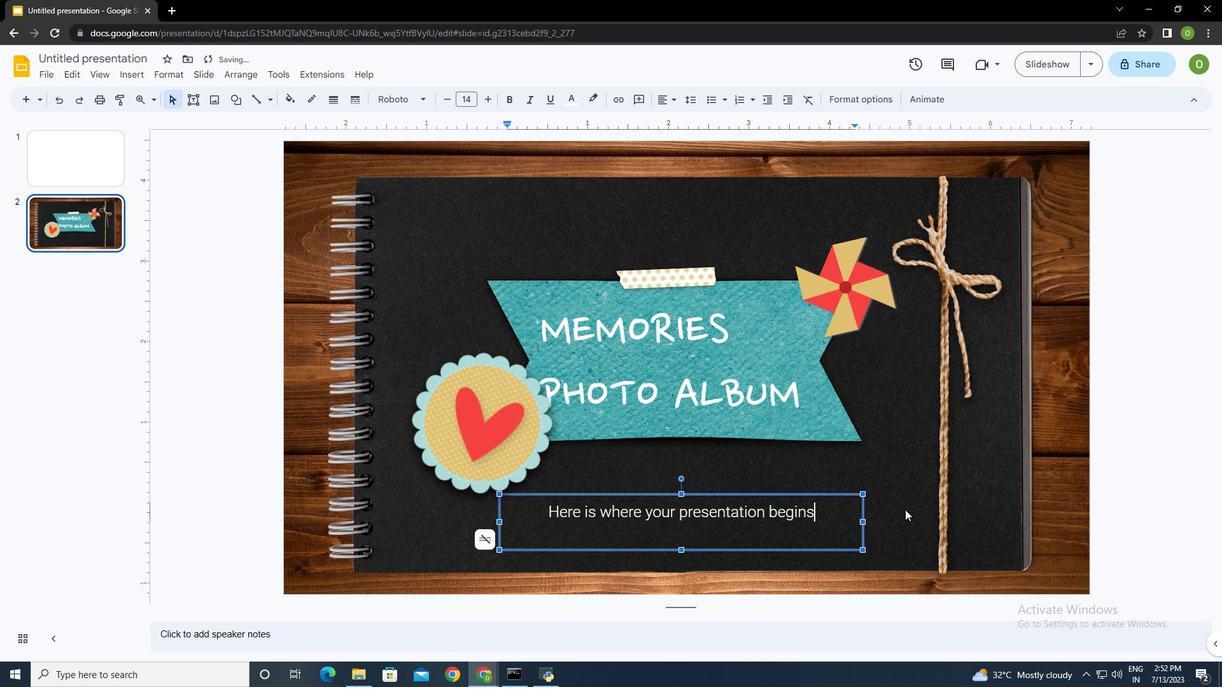 
Action: Mouse moved to (703, 381)
Screenshot: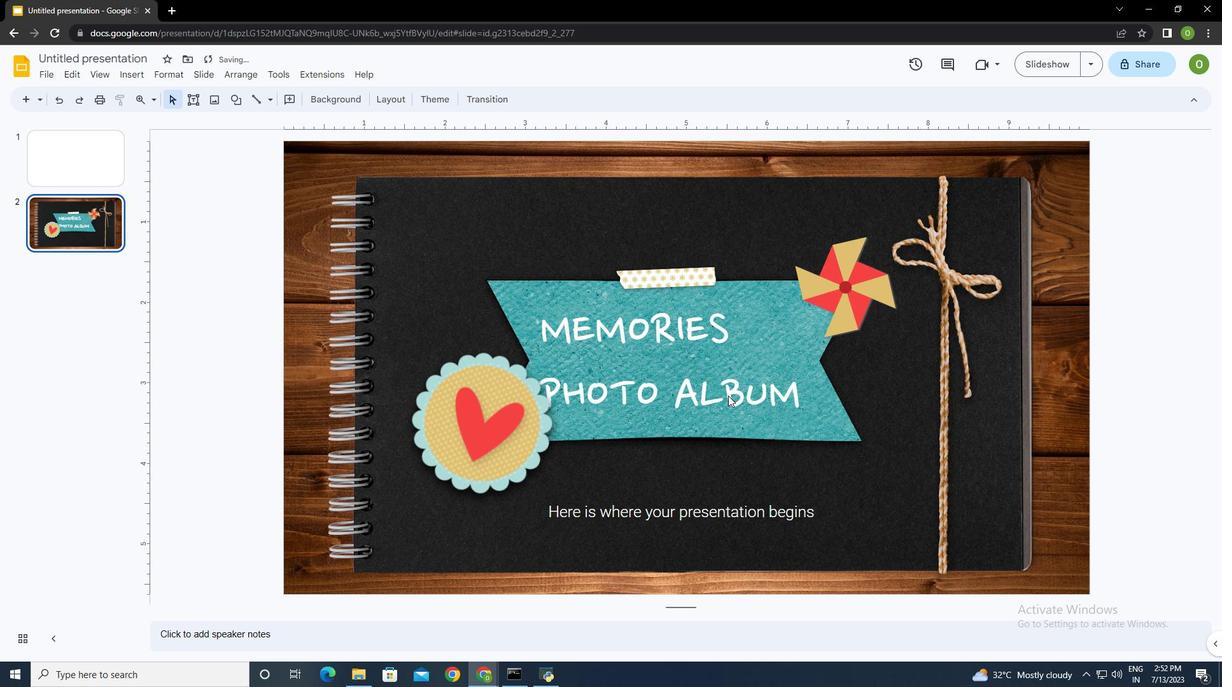 
Action: Mouse pressed left at (703, 381)
Screenshot: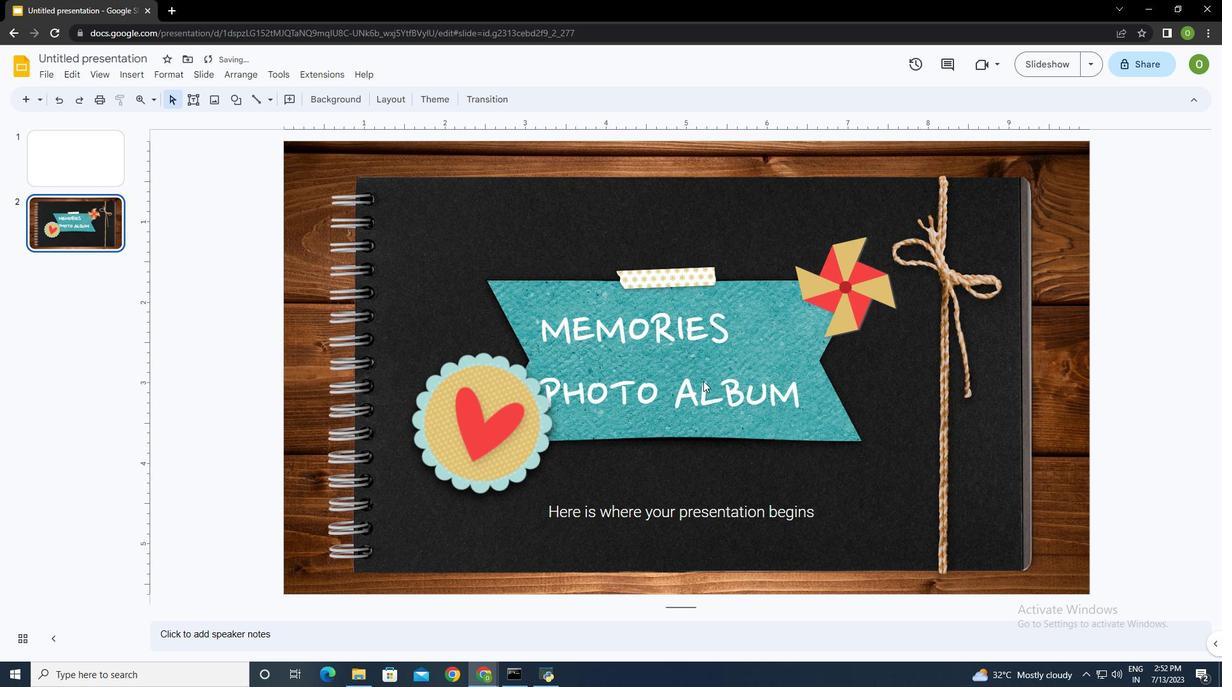
Action: Mouse moved to (546, 435)
Screenshot: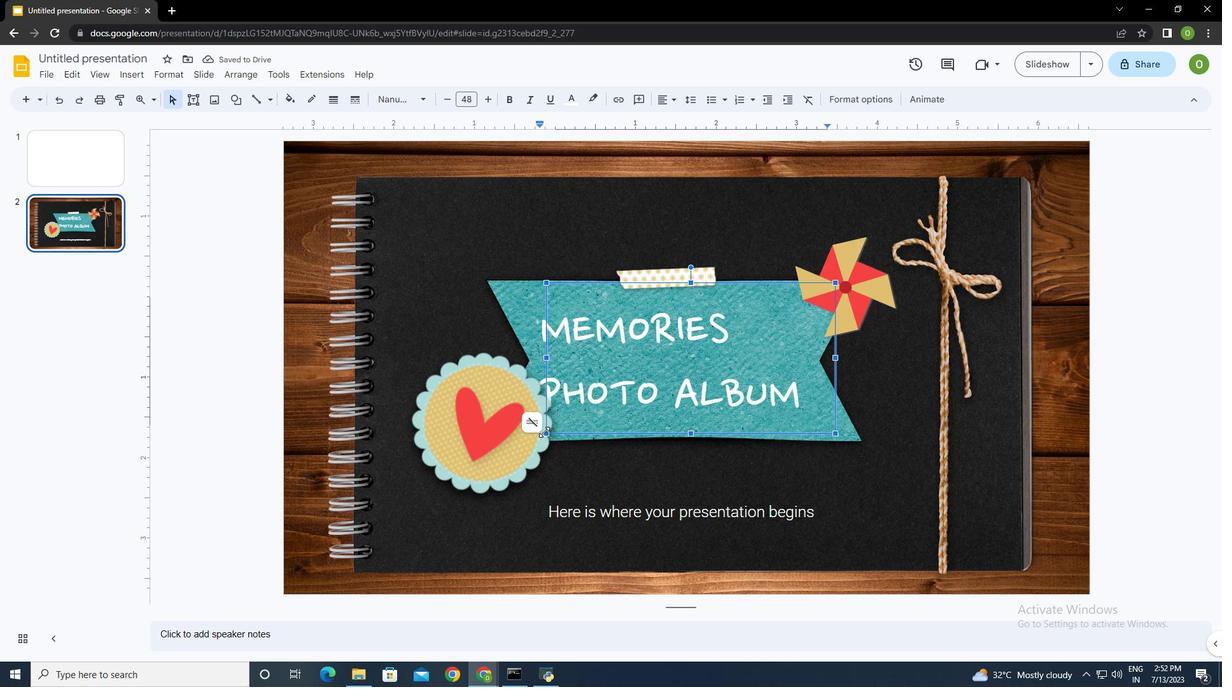 
Action: Mouse pressed left at (546, 435)
Screenshot: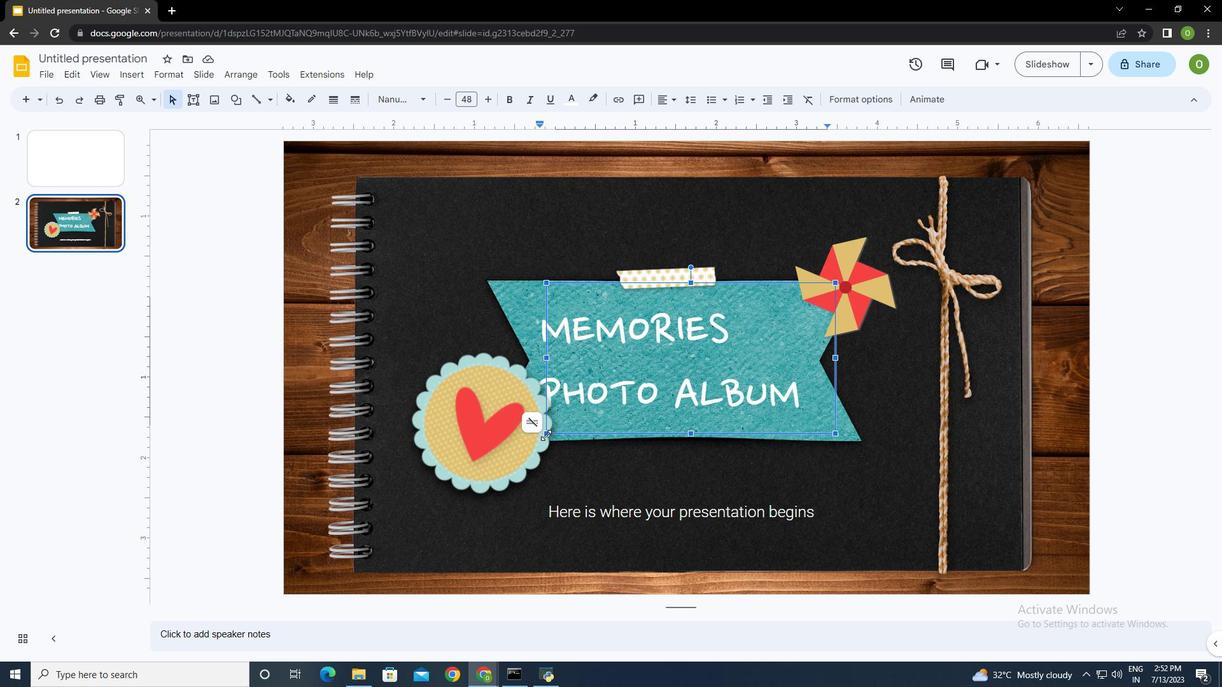 
Action: Mouse moved to (551, 431)
Screenshot: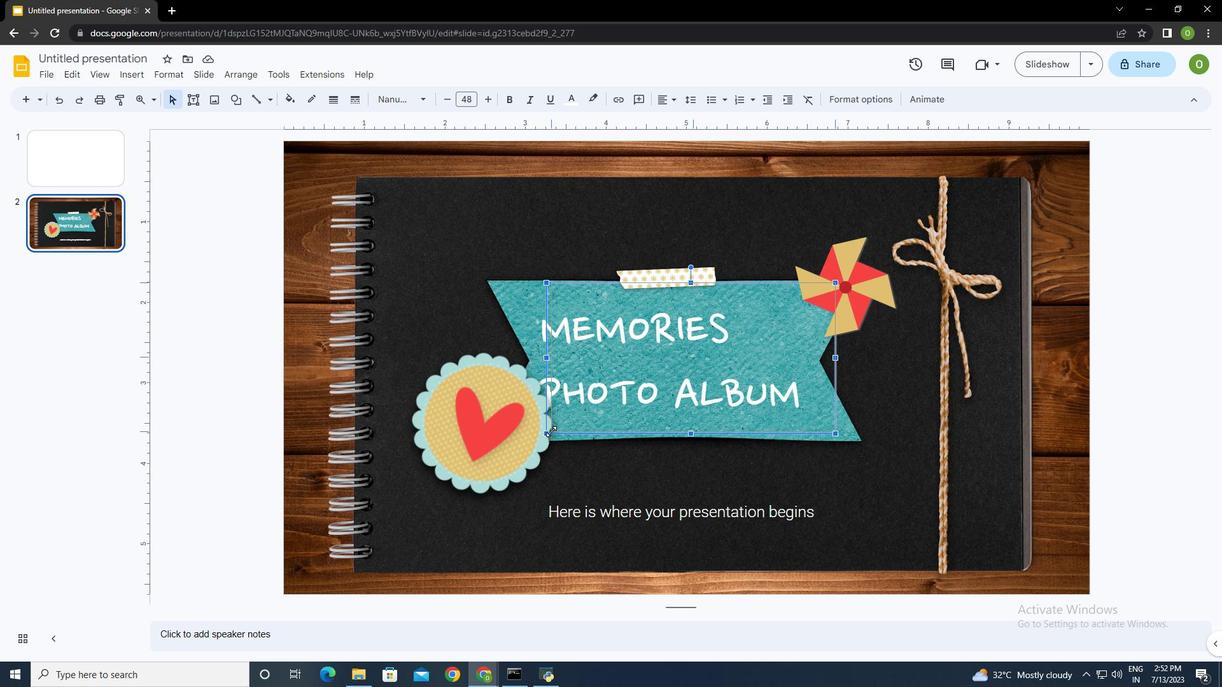 
Action: Mouse pressed left at (551, 431)
Screenshot: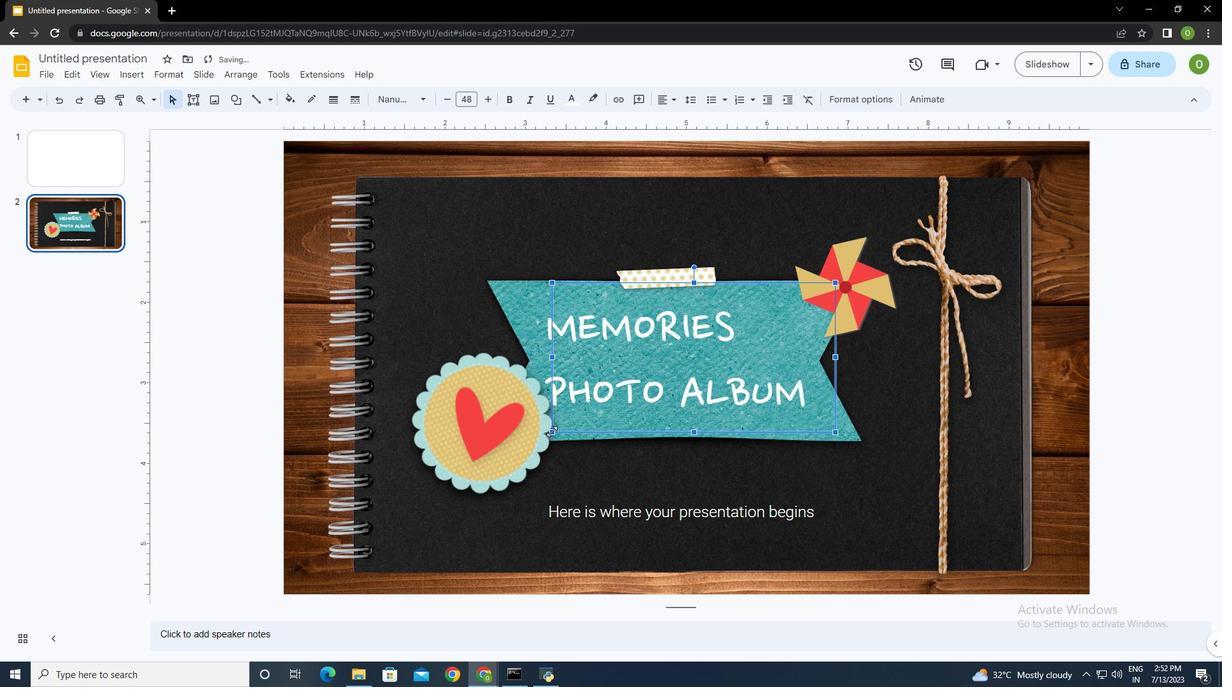 
Action: Mouse moved to (795, 400)
Screenshot: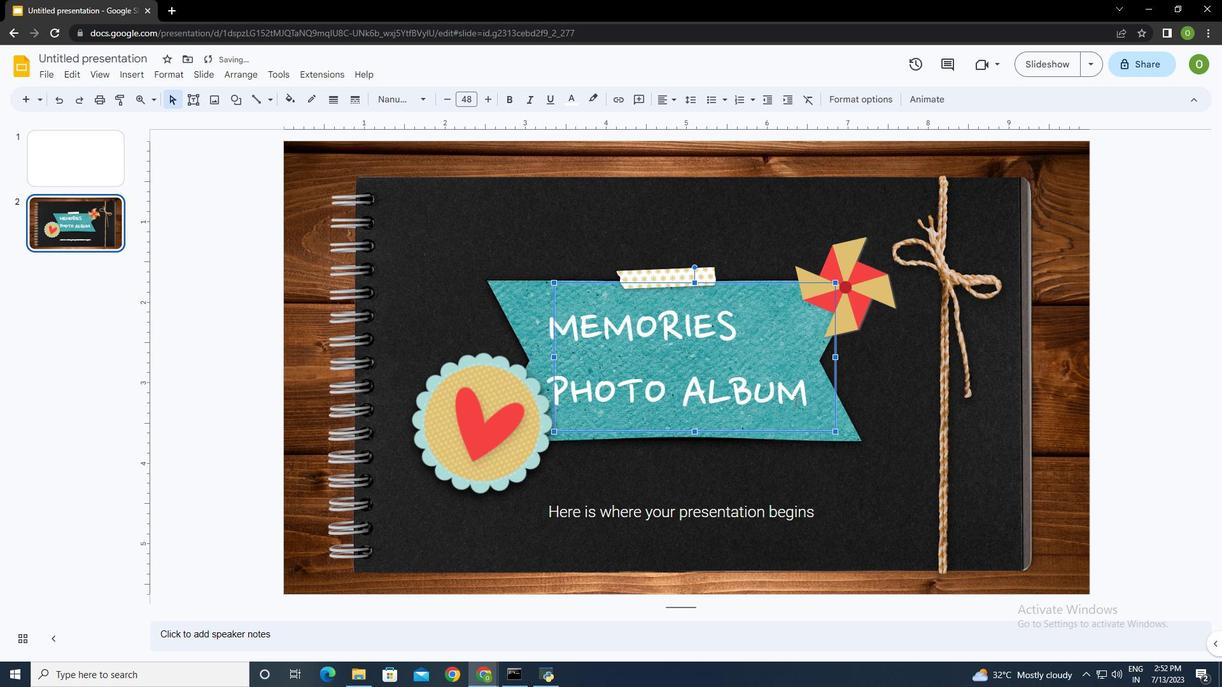 
Action: Mouse pressed left at (795, 400)
Screenshot: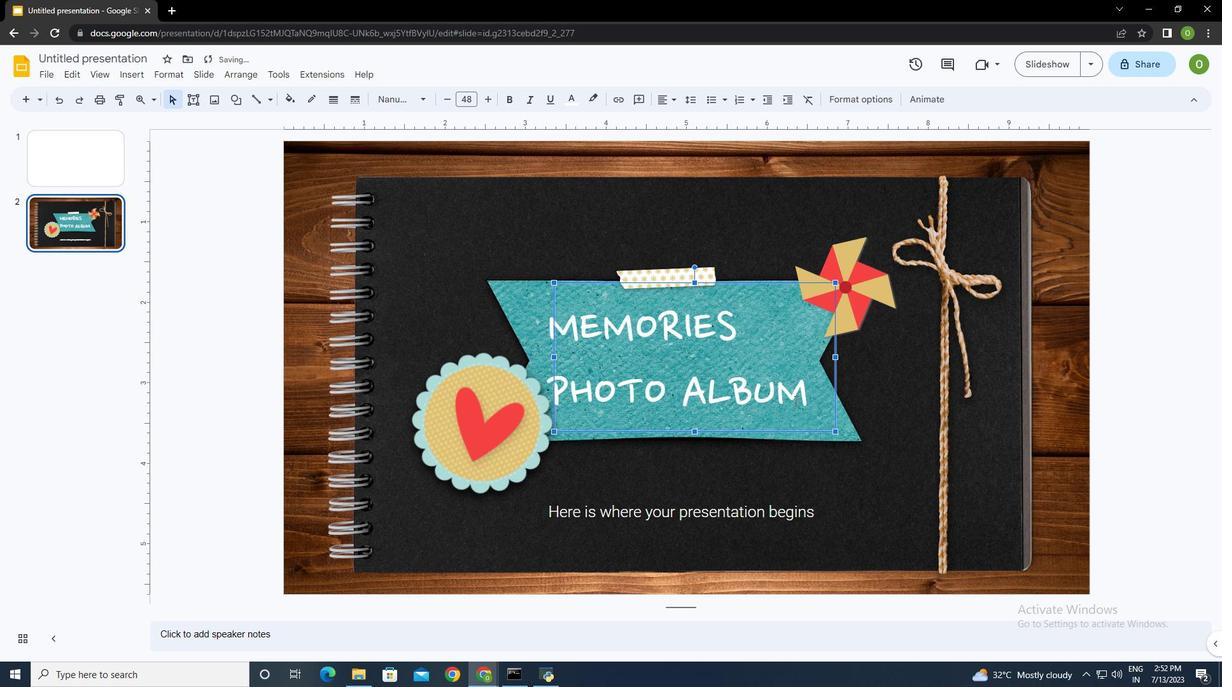 
Action: Mouse moved to (818, 399)
Screenshot: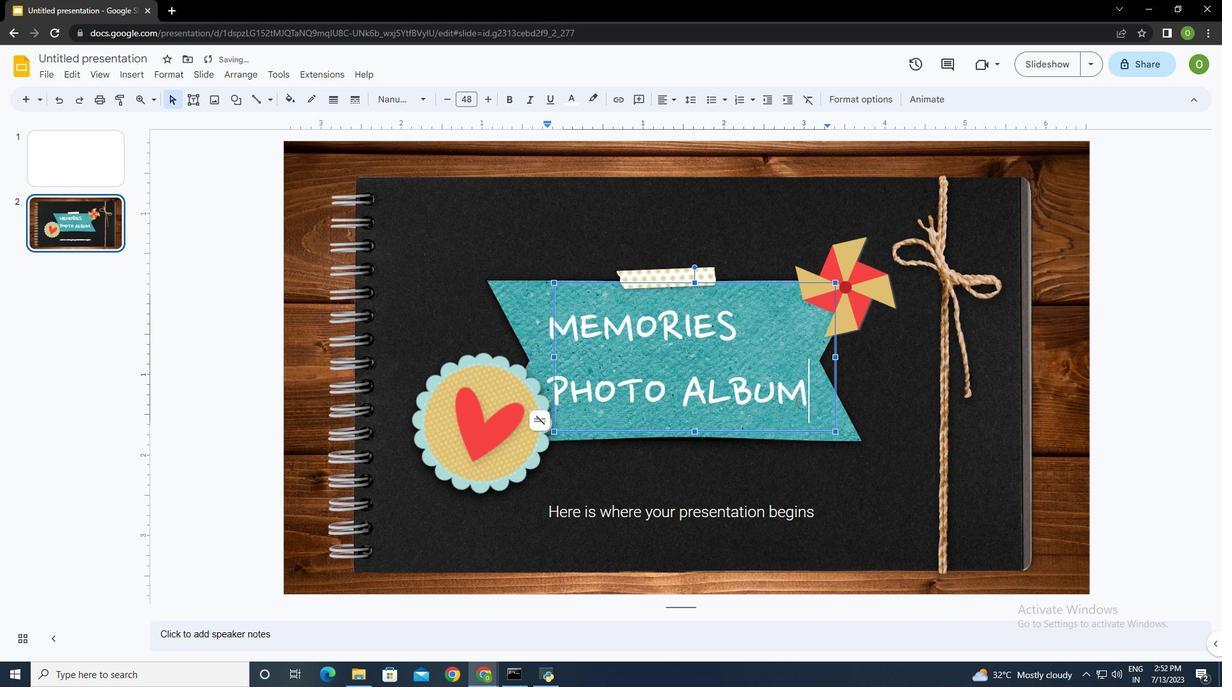 
Action: Key pressed ctrl+A
Screenshot: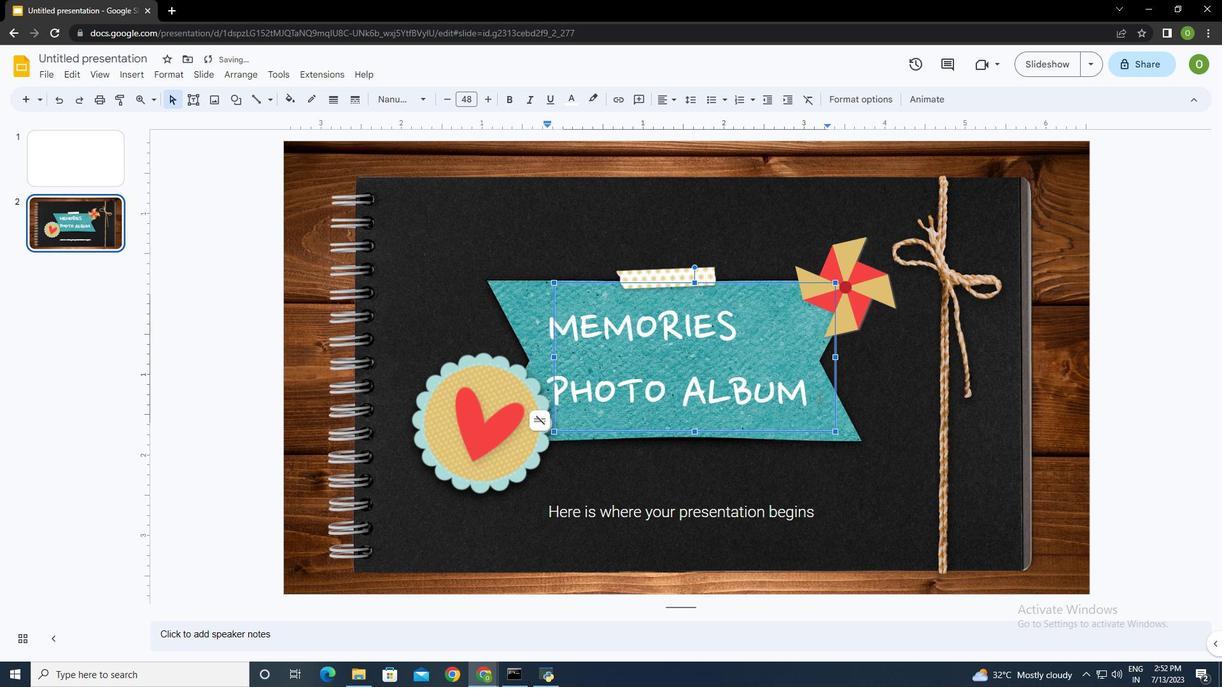 
Action: Mouse moved to (395, 96)
Screenshot: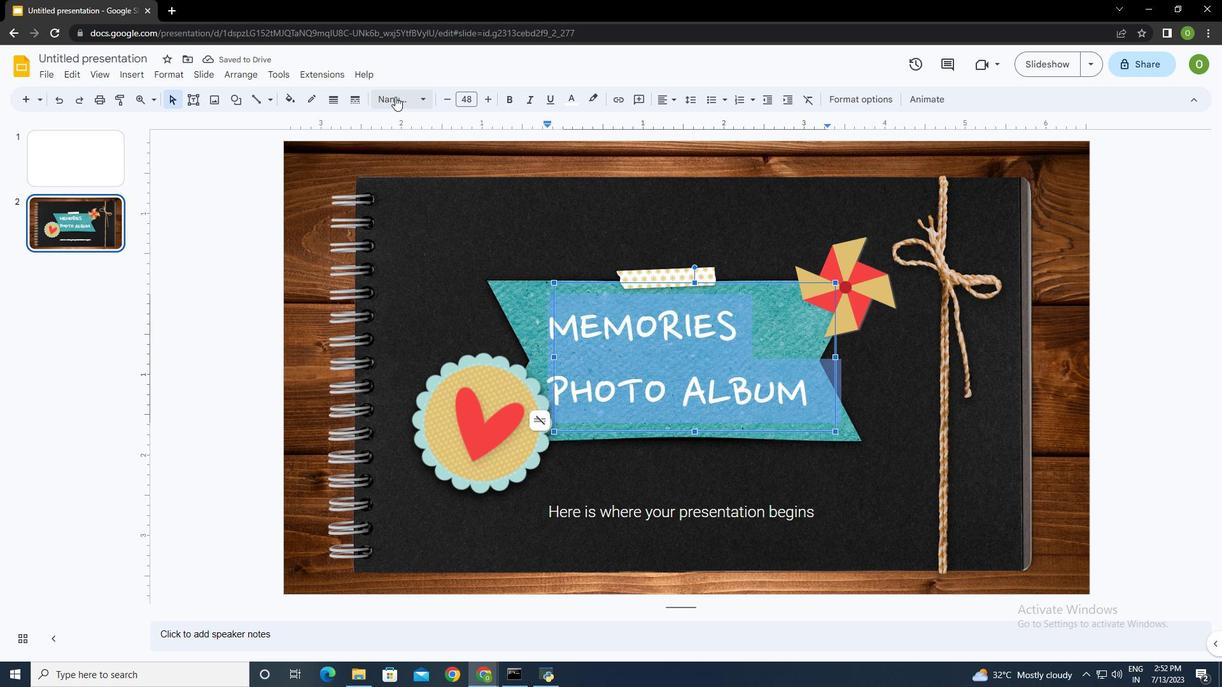
Action: Mouse pressed left at (395, 96)
Screenshot: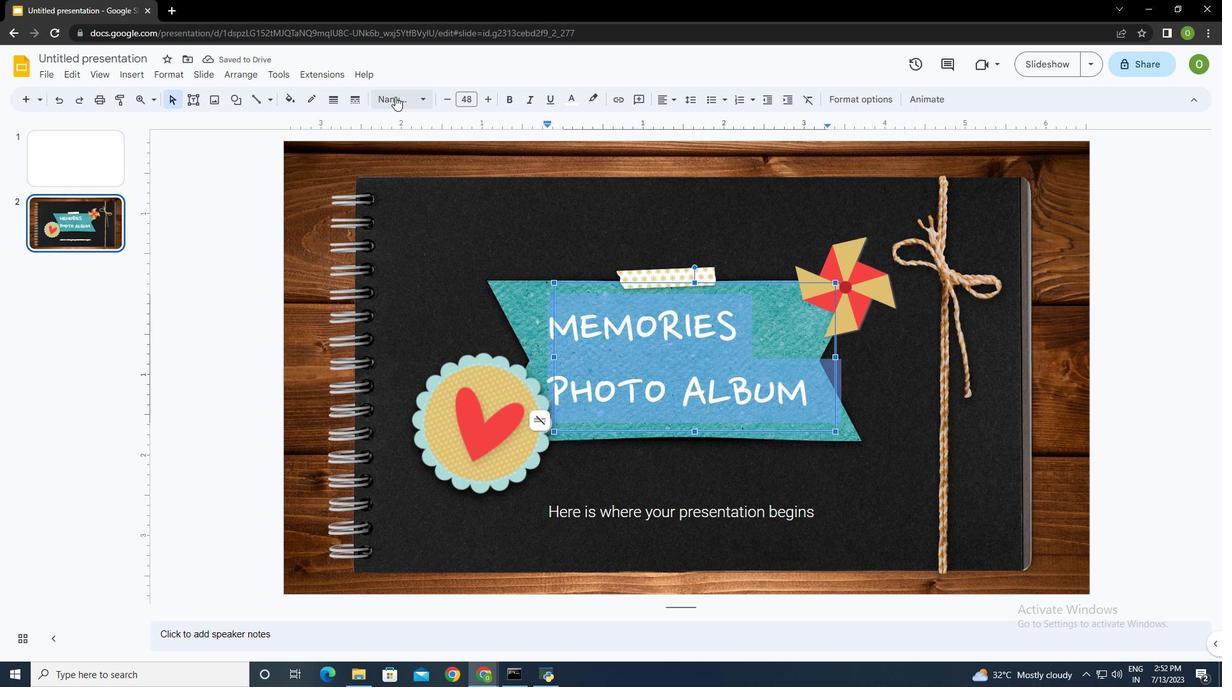 
Action: Mouse moved to (449, 345)
Screenshot: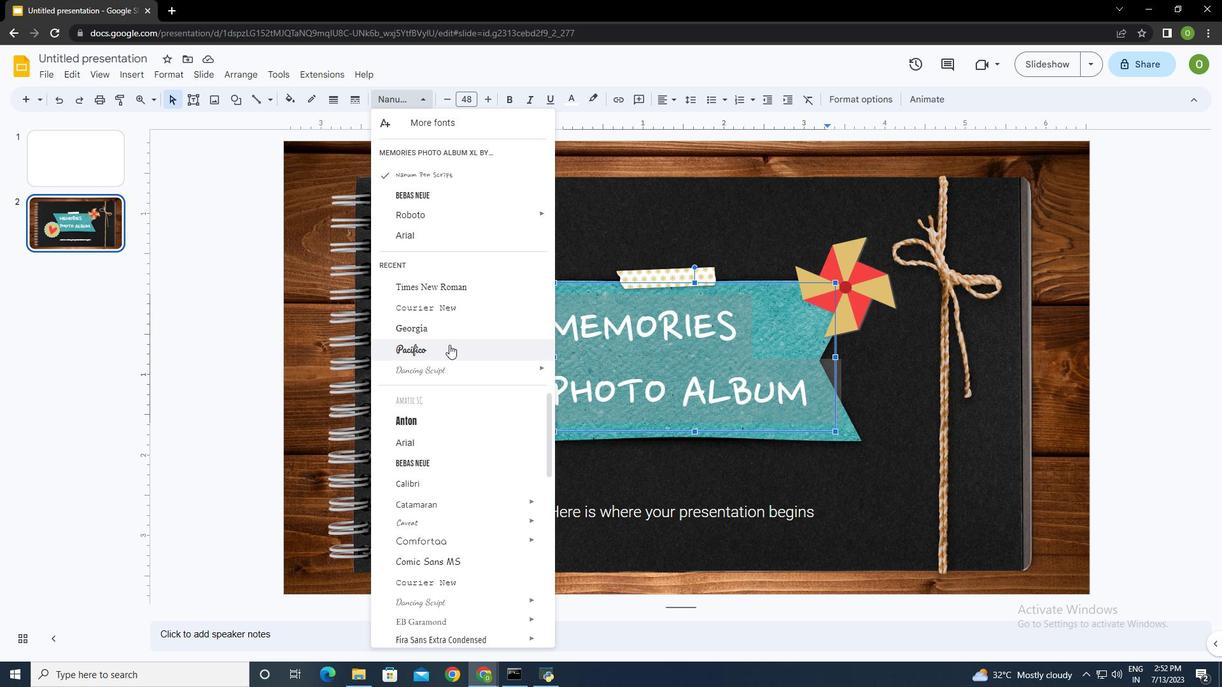 
Action: Mouse pressed left at (449, 345)
Screenshot: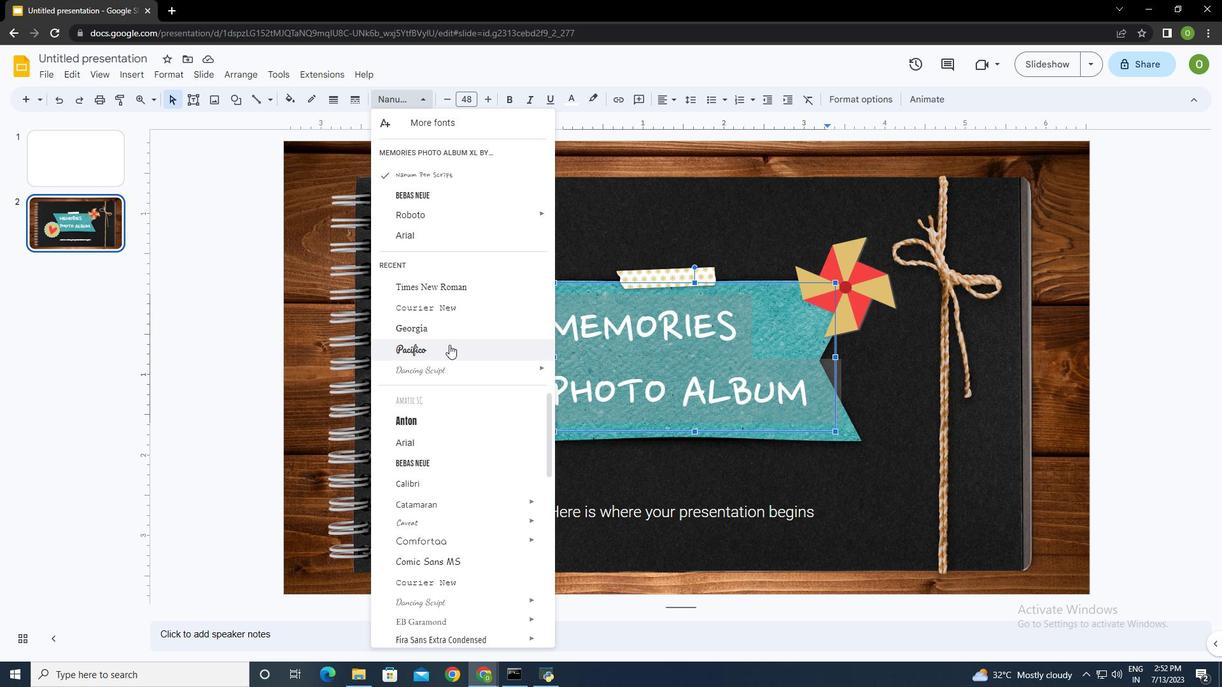 
Action: Mouse moved to (449, 345)
Screenshot: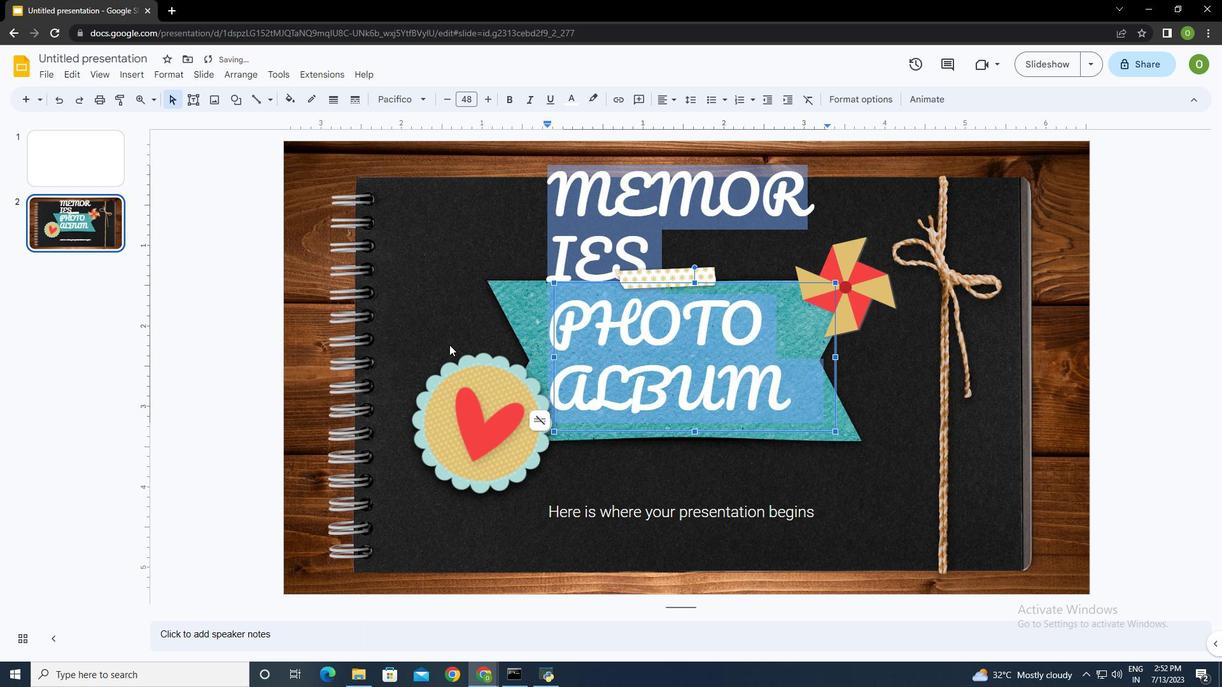 
Action: Key pressed ctrl+Z
Screenshot: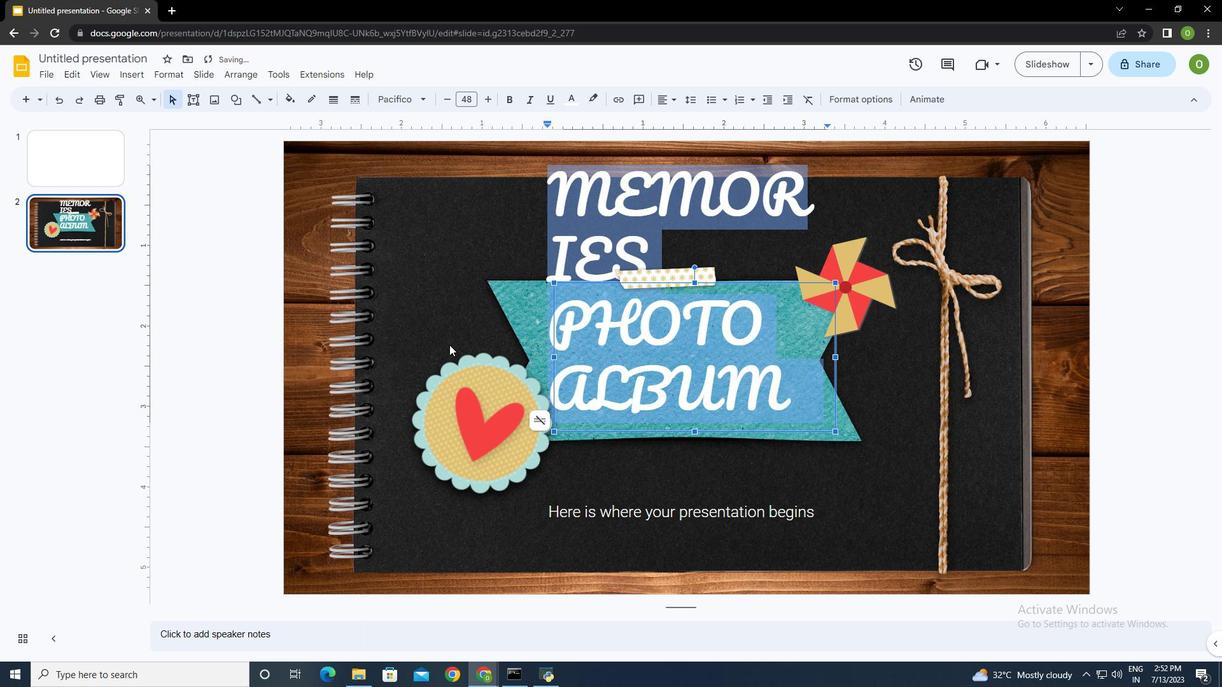
Action: Mouse moved to (767, 333)
Screenshot: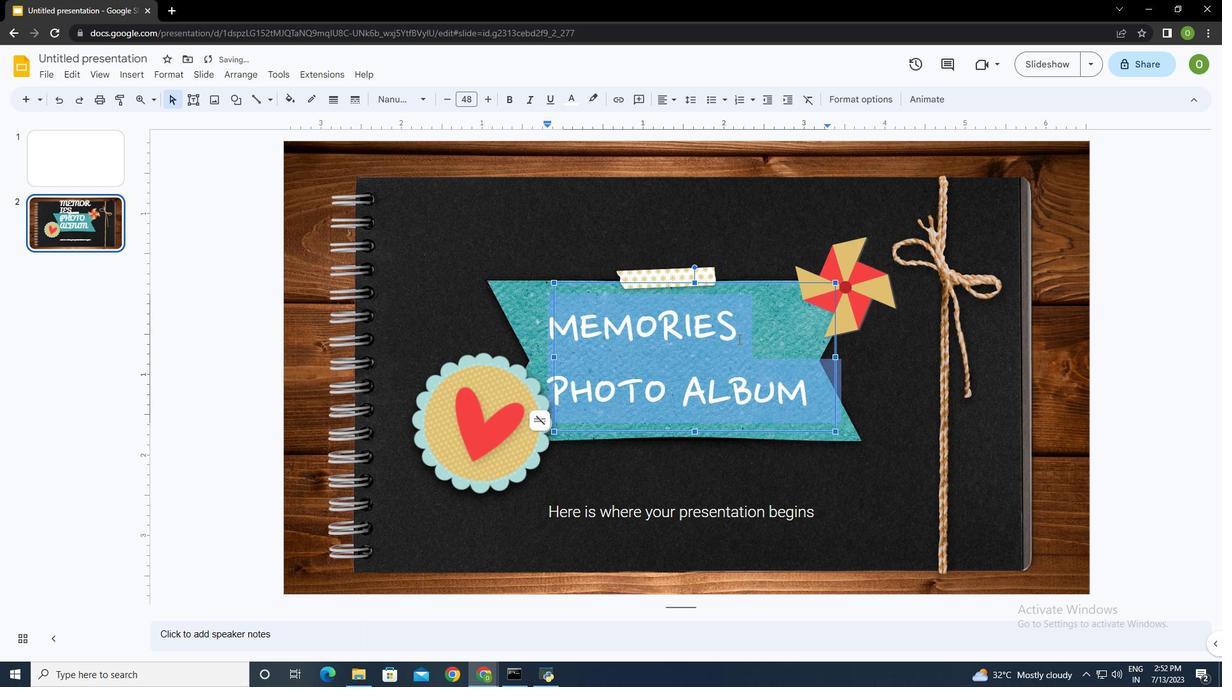 
Action: Mouse pressed left at (767, 333)
Screenshot: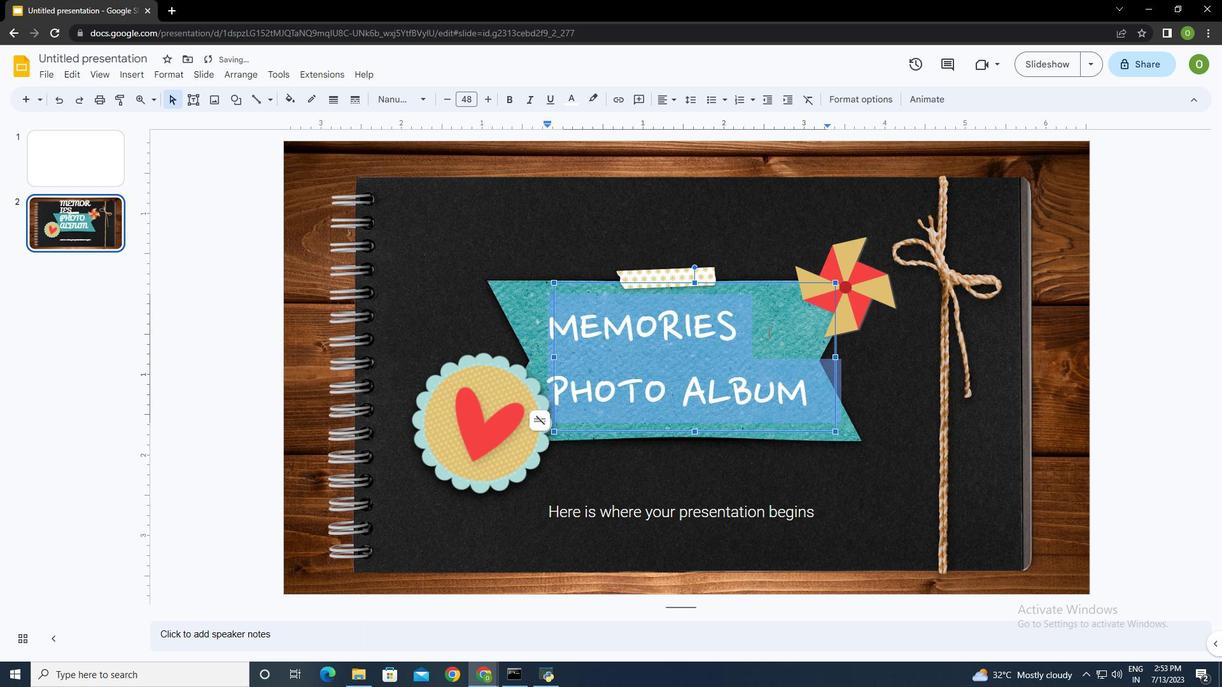 
Action: Mouse moved to (707, 496)
Screenshot: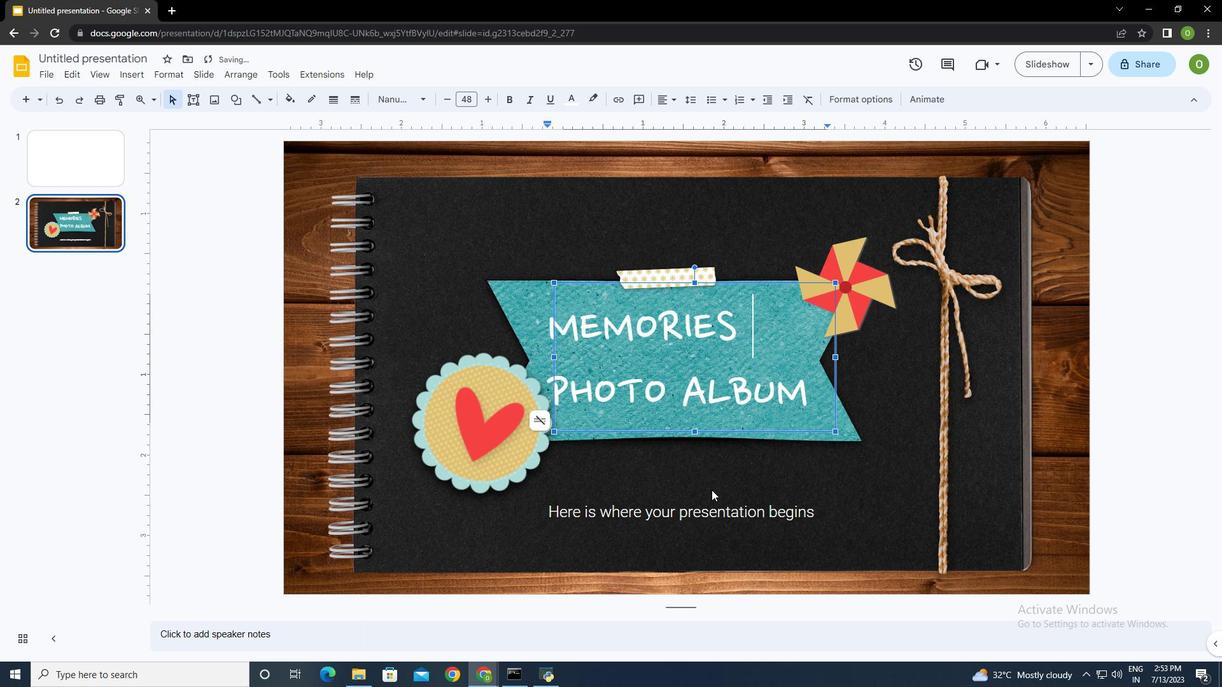 
Action: Mouse pressed left at (707, 496)
Screenshot: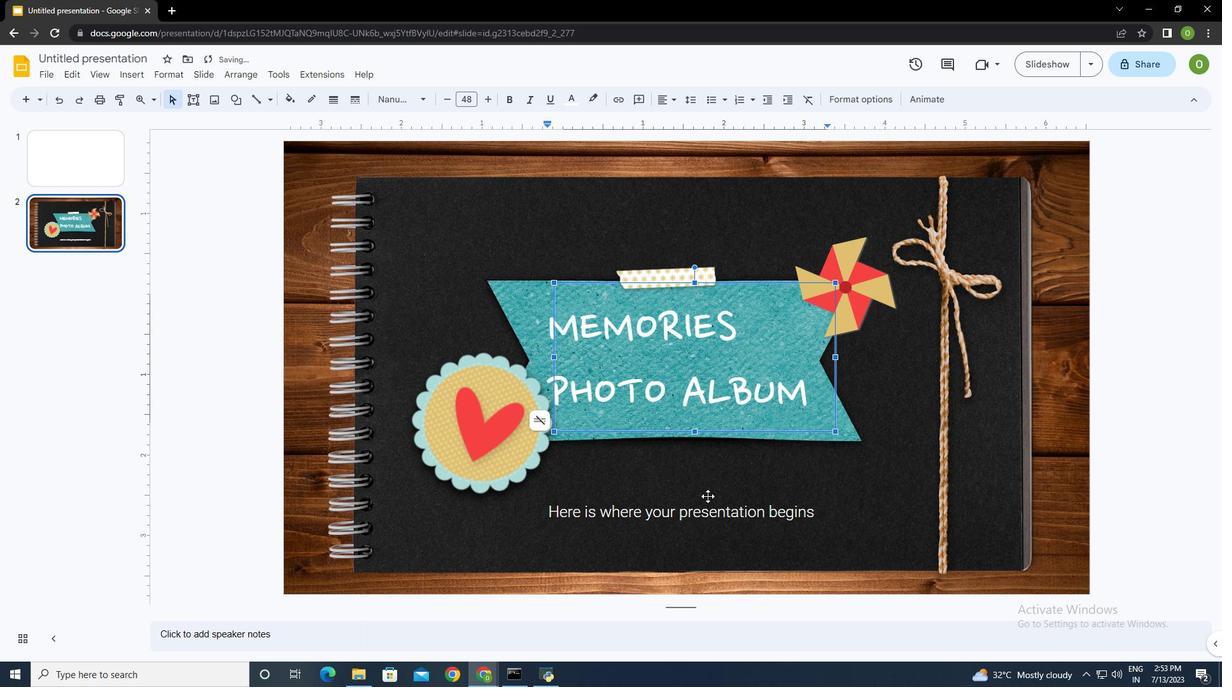 
Action: Mouse moved to (816, 516)
Screenshot: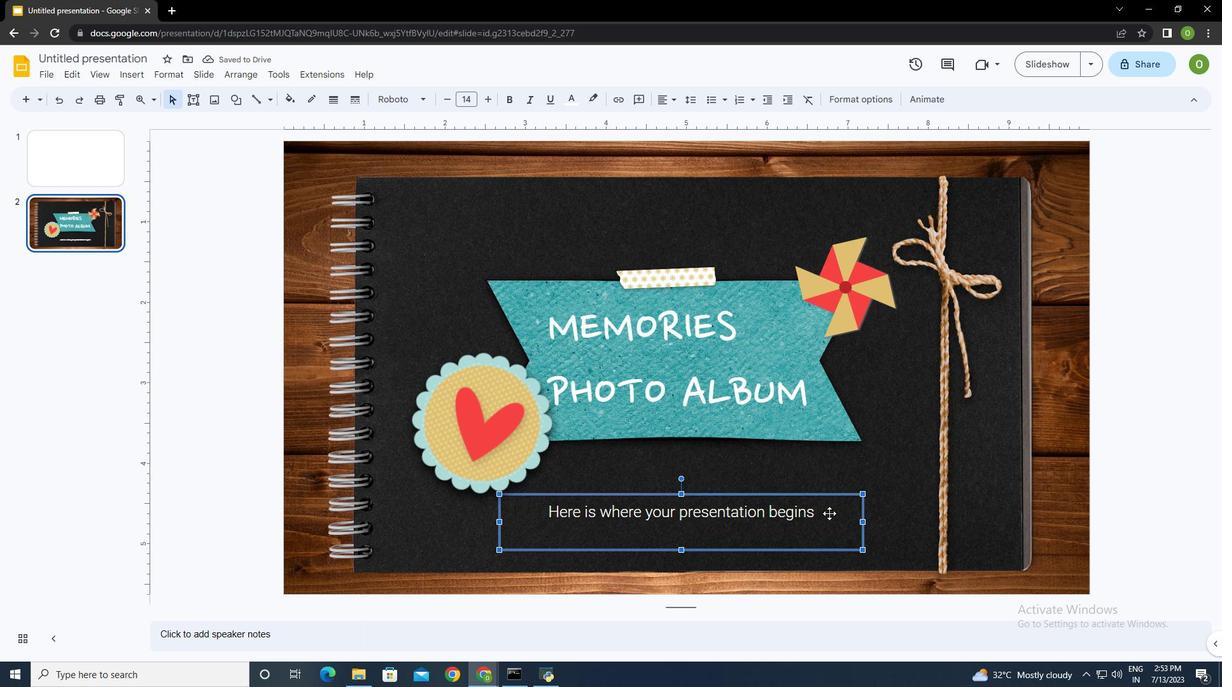 
Action: Mouse pressed left at (816, 516)
Screenshot: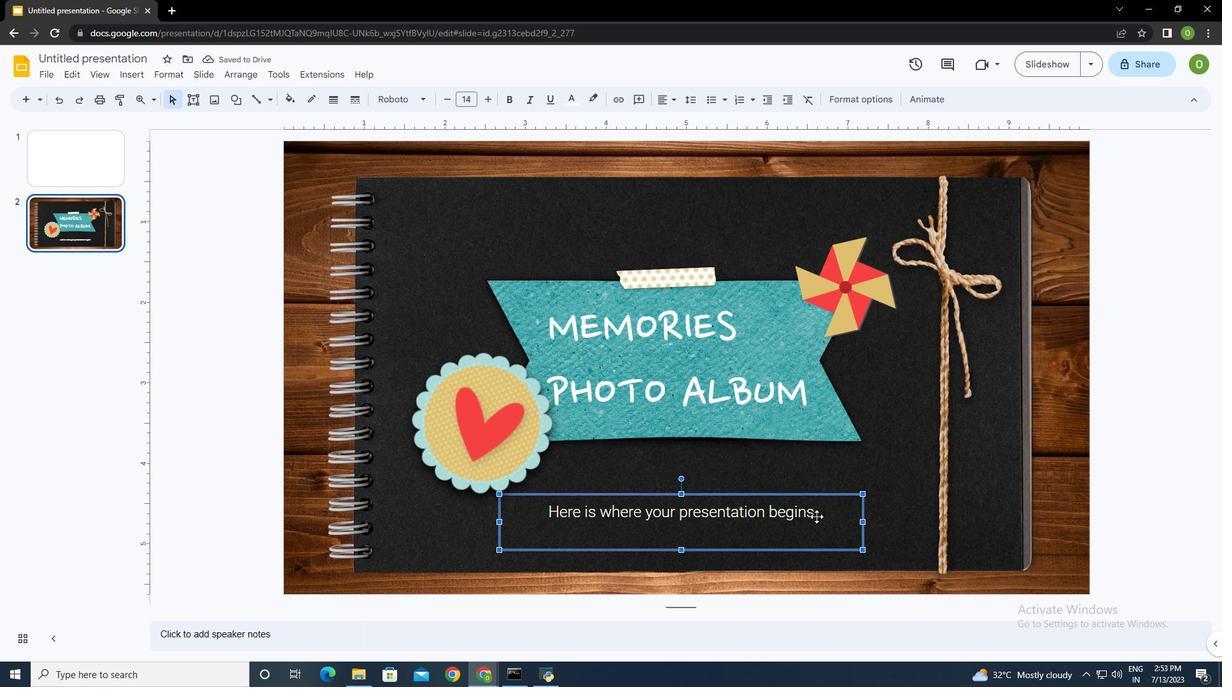 
Action: Mouse pressed left at (816, 516)
Screenshot: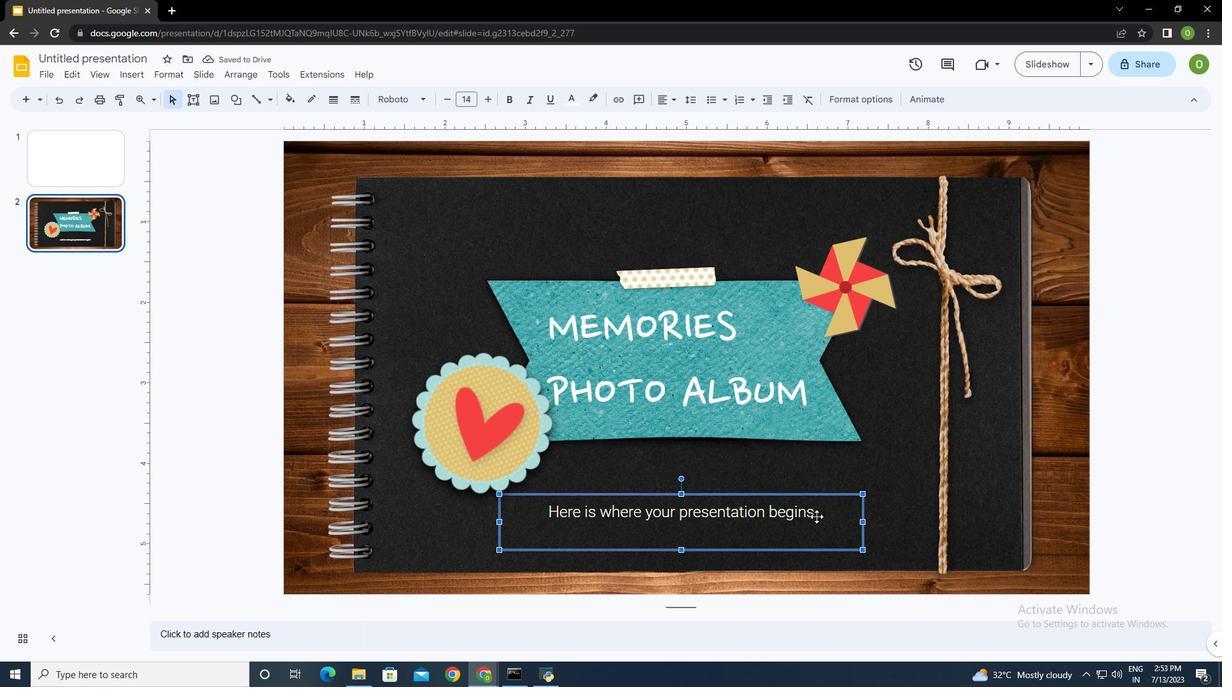 
Action: Mouse moved to (797, 334)
Screenshot: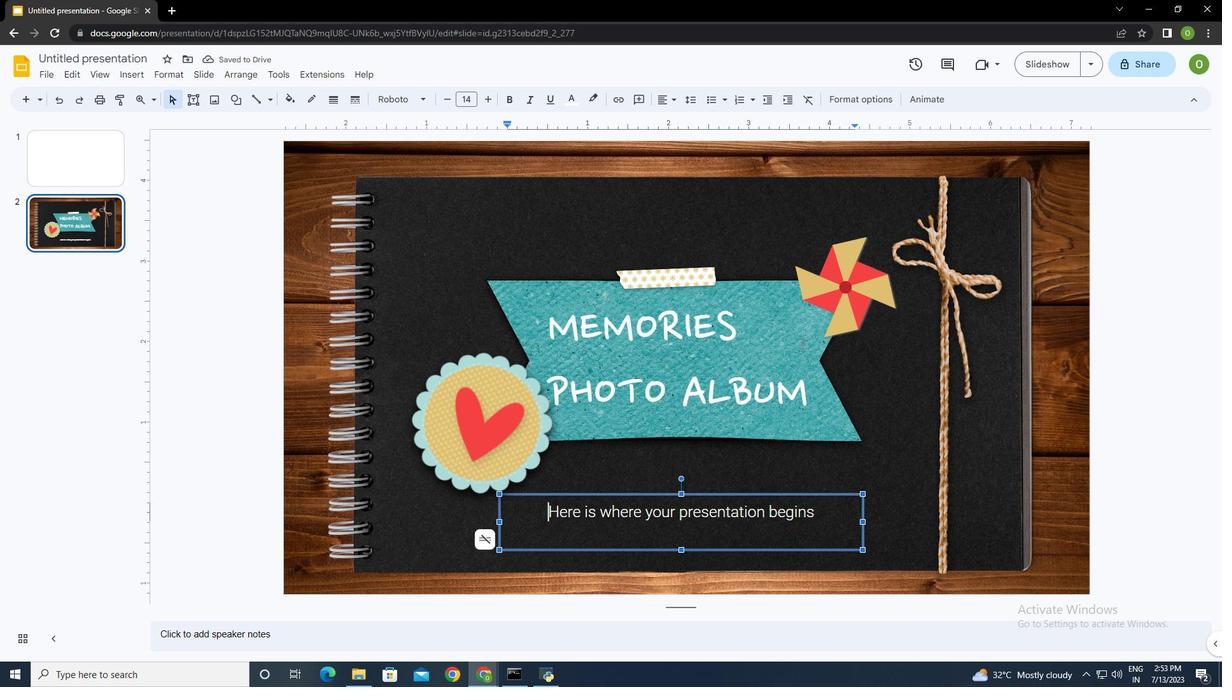 
Action: Mouse pressed left at (797, 334)
Screenshot: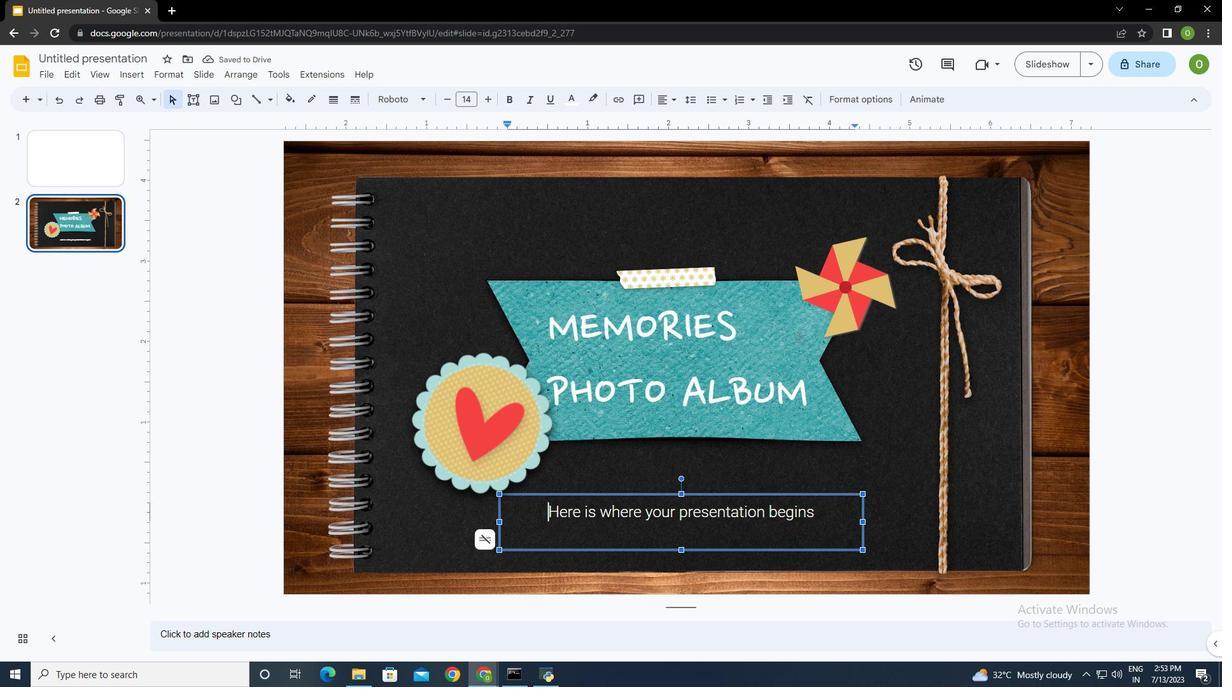
Action: Mouse moved to (569, 295)
Screenshot: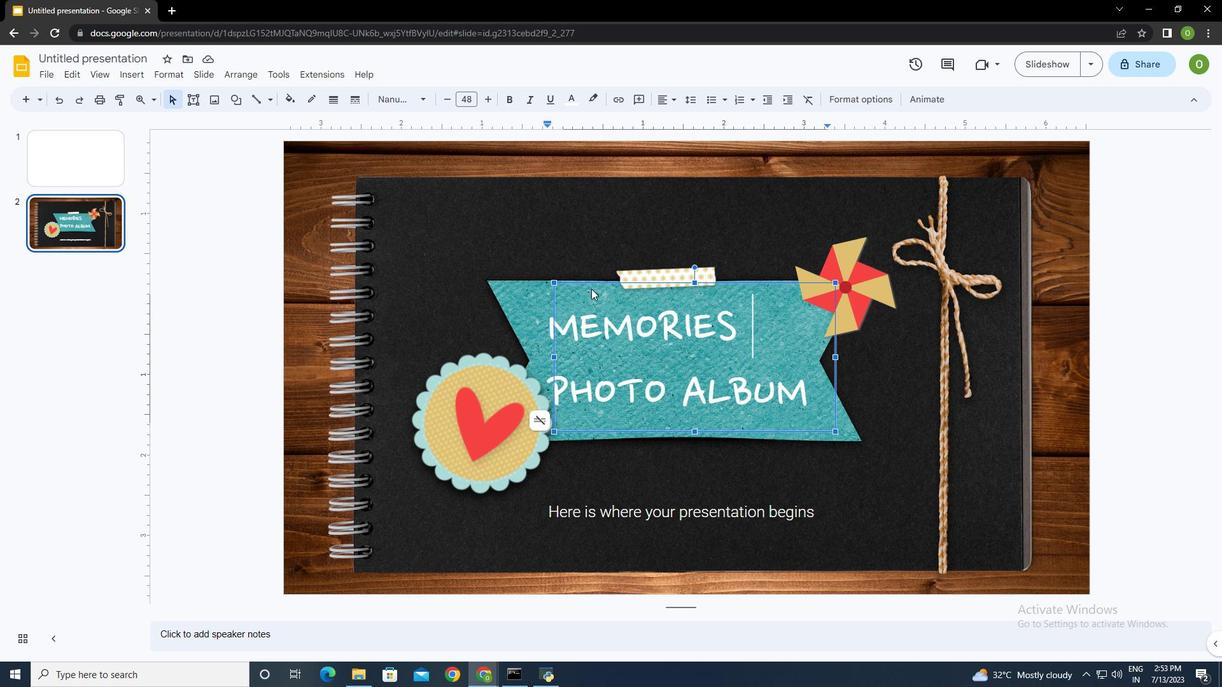 
Action: Mouse pressed left at (569, 295)
Screenshot: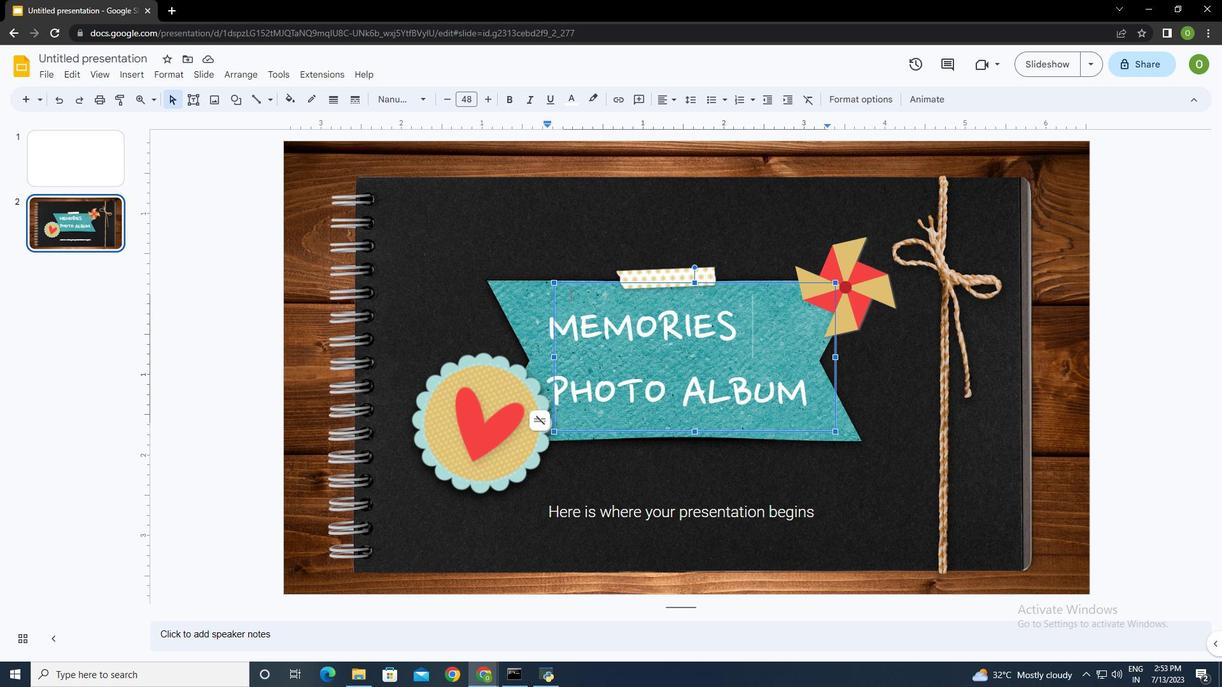 
Action: Mouse moved to (937, 94)
Screenshot: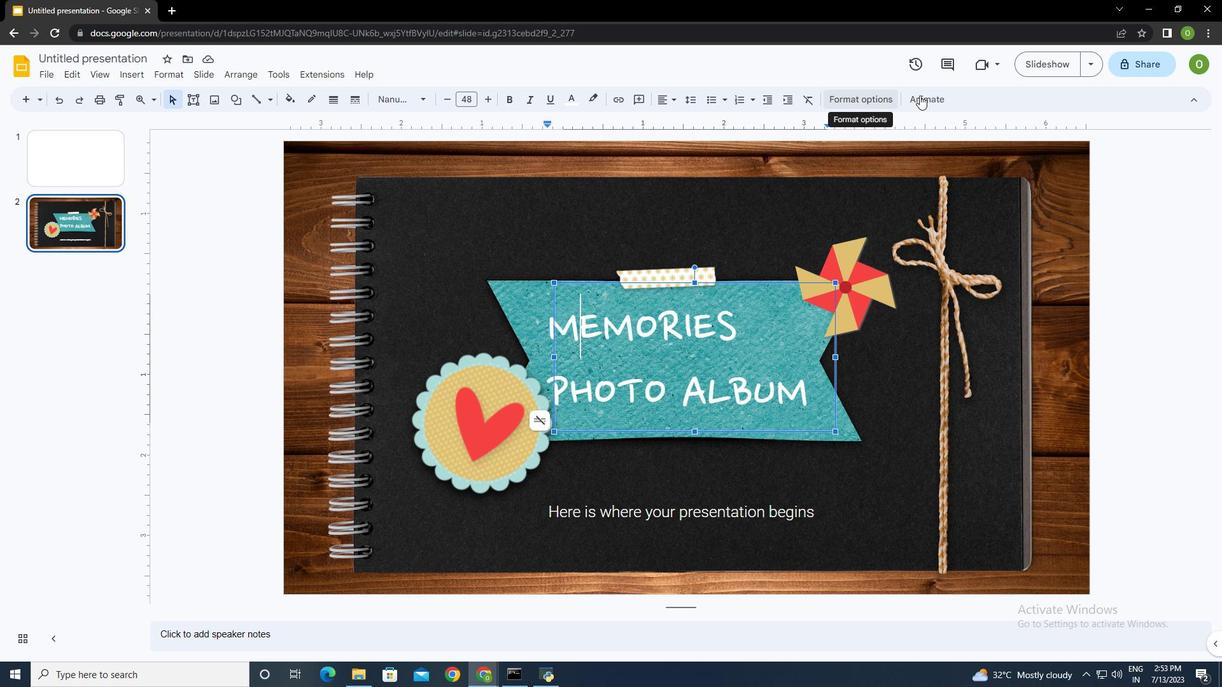 
Action: Mouse pressed left at (937, 94)
Screenshot: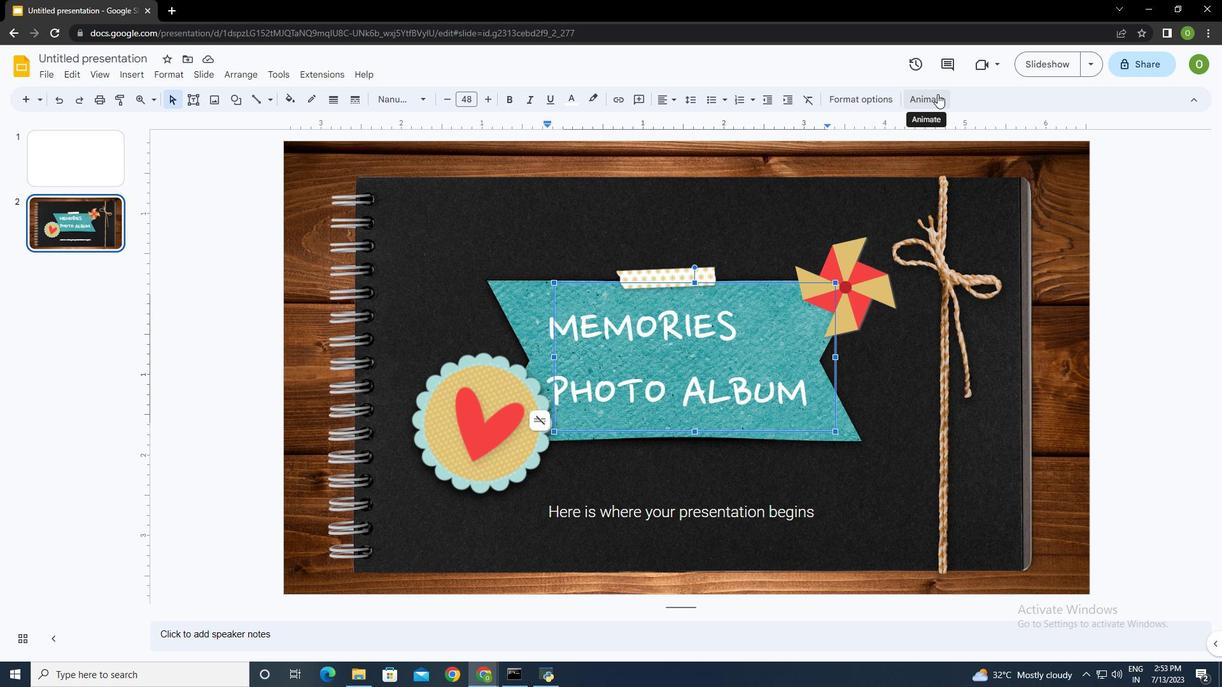 
Action: Mouse moved to (1080, 288)
Screenshot: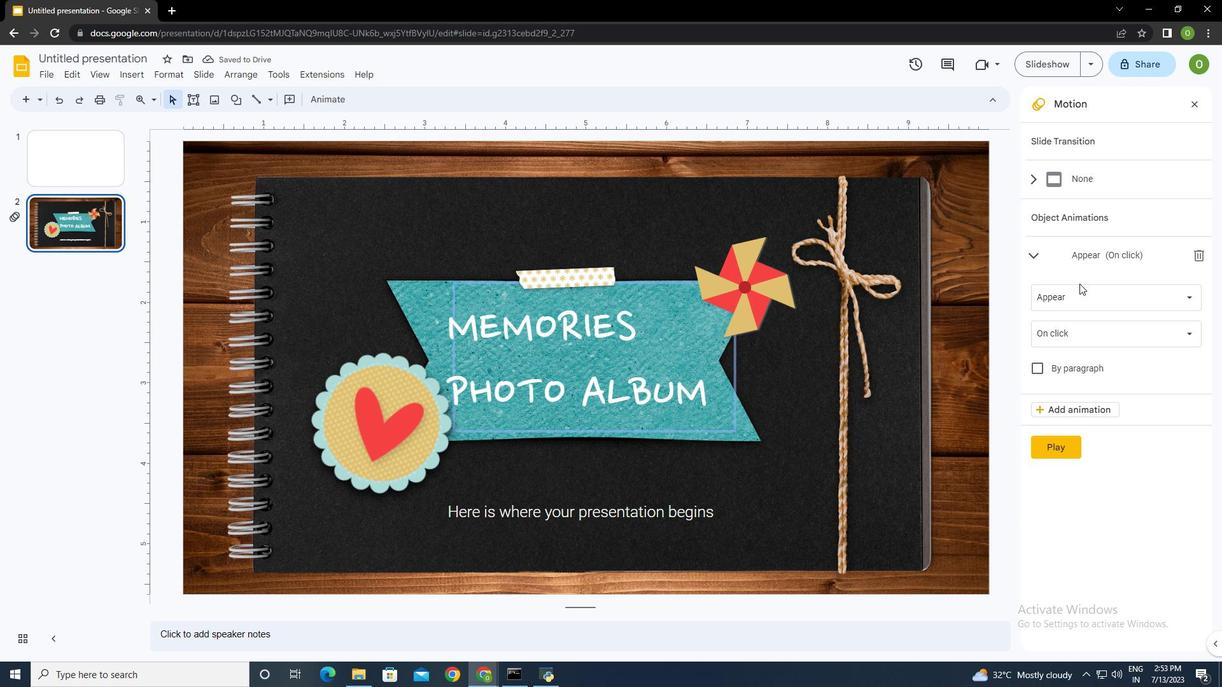 
Action: Mouse pressed left at (1080, 288)
Screenshot: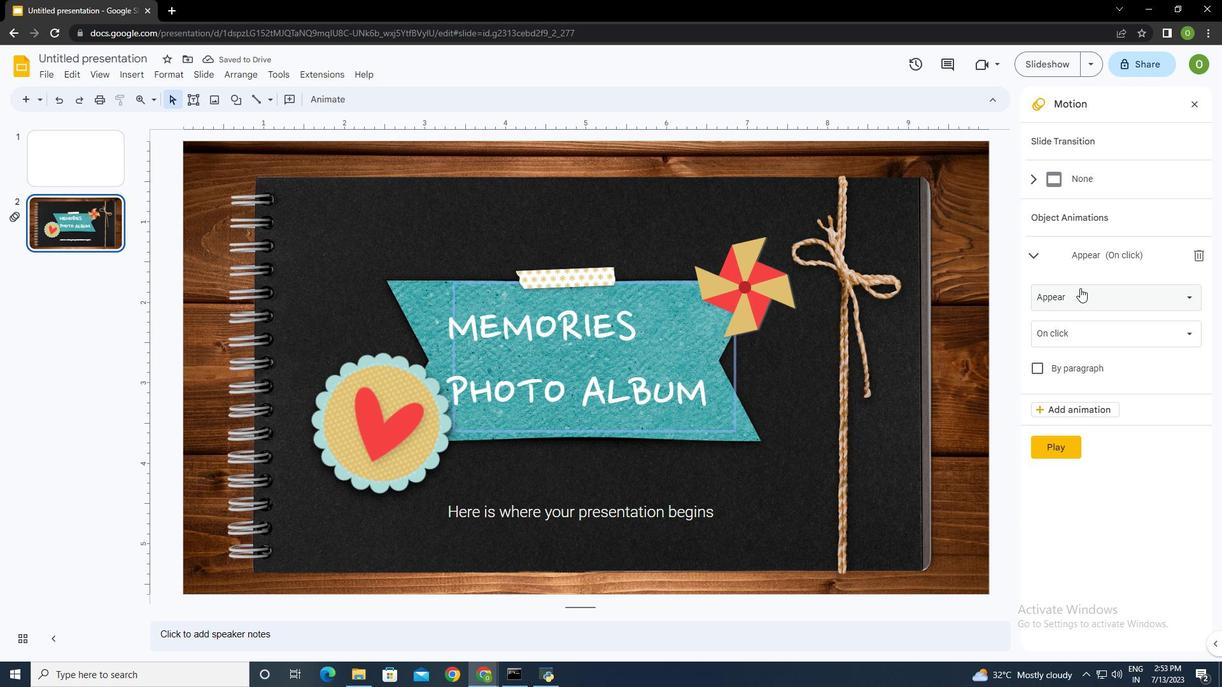 
Action: Mouse moved to (1092, 404)
Screenshot: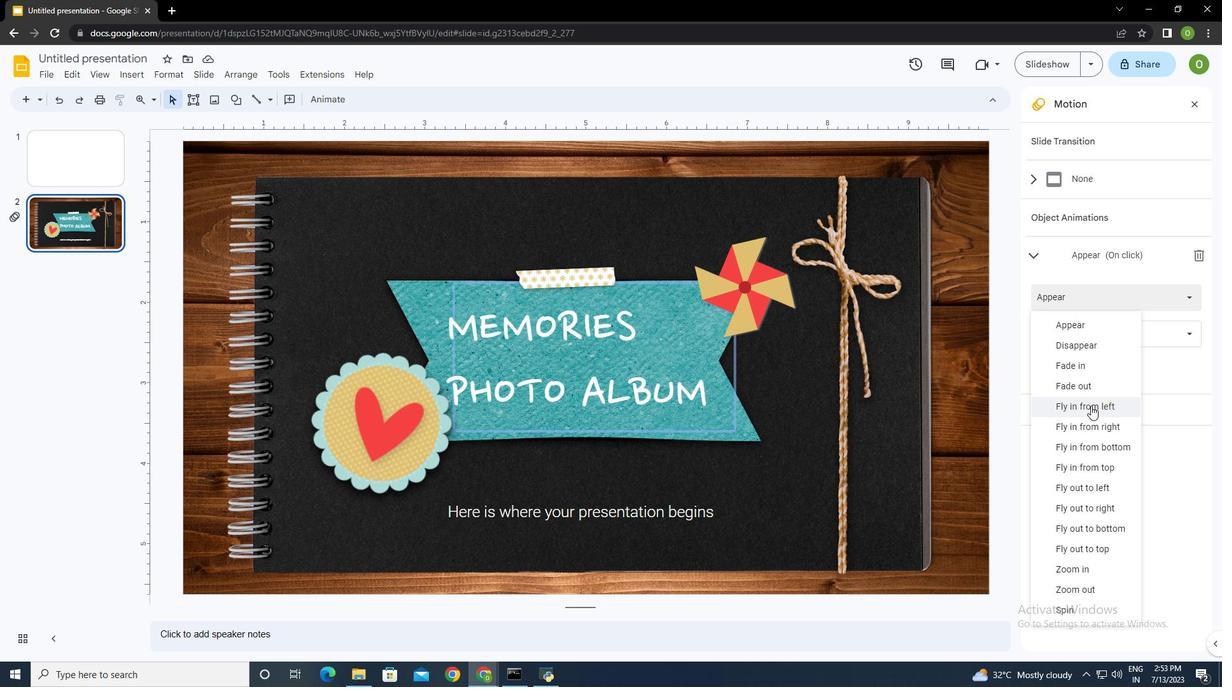 
Action: Mouse pressed left at (1092, 404)
Screenshot: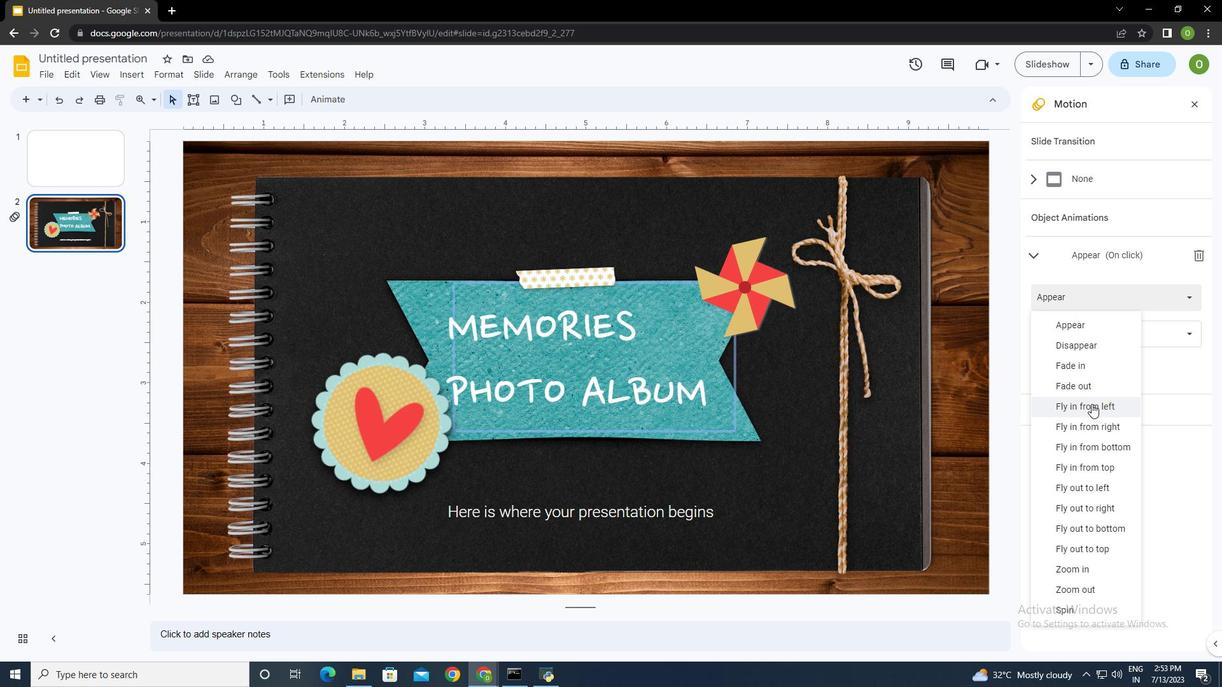 
Action: Mouse moved to (1087, 331)
Screenshot: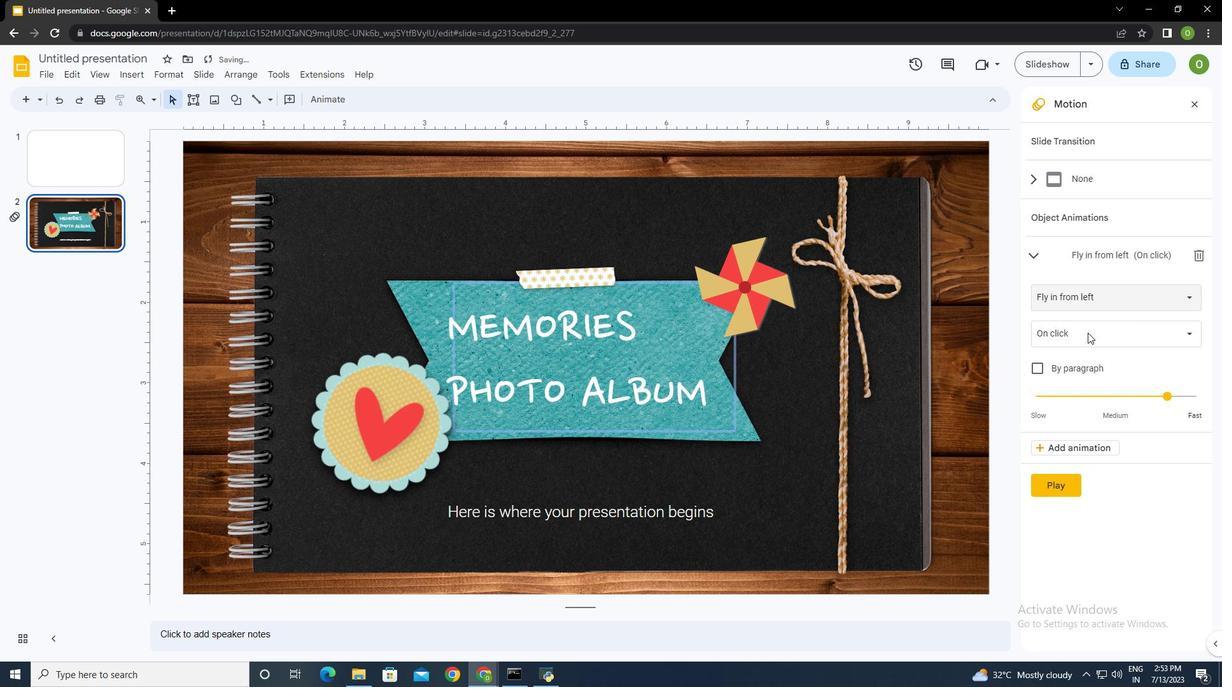 
Action: Mouse pressed left at (1087, 331)
Screenshot: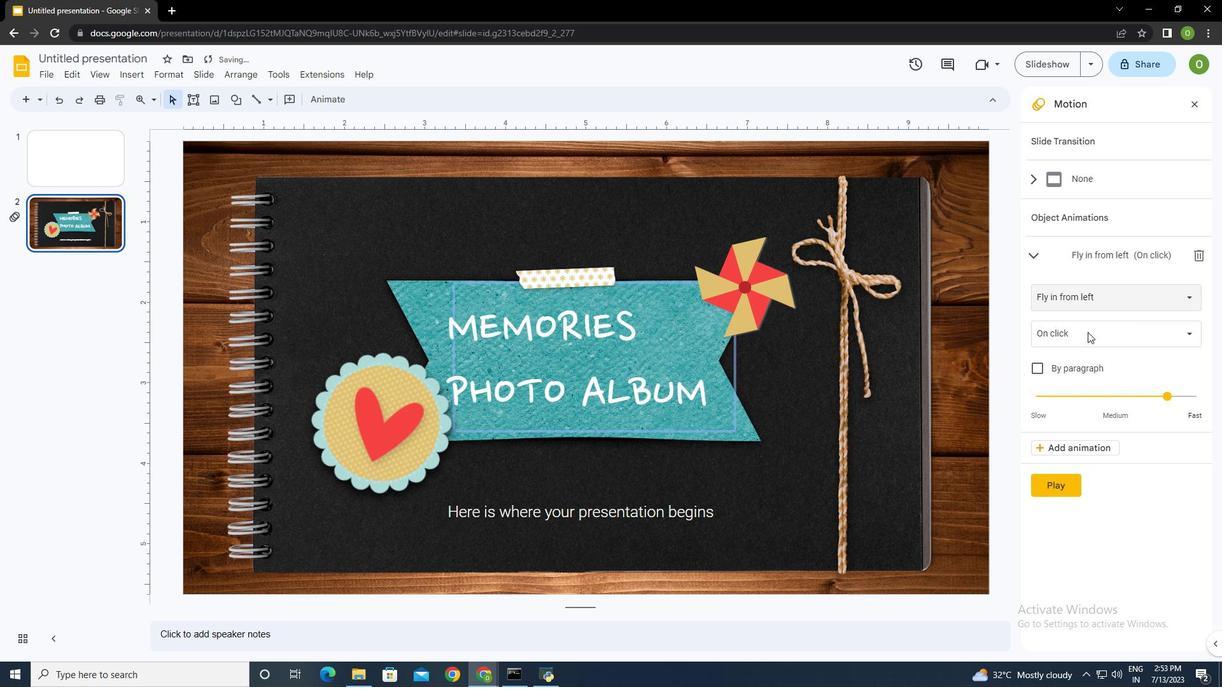 
Action: Mouse moved to (1086, 336)
Screenshot: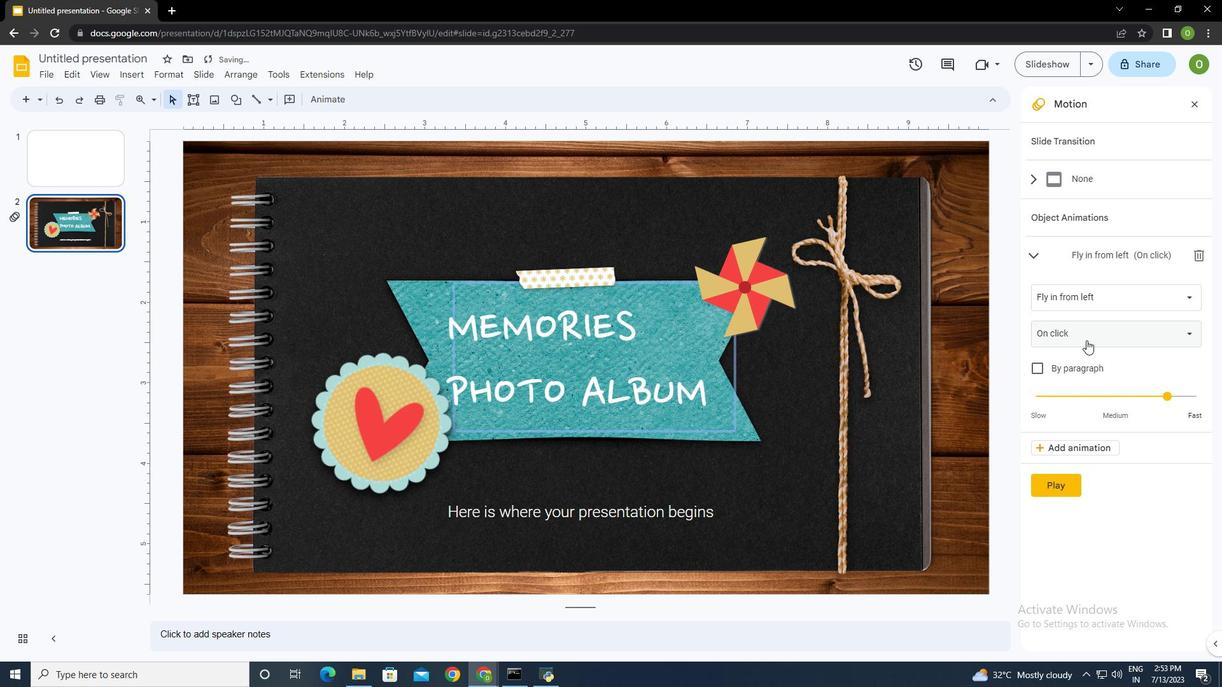 
Action: Mouse pressed left at (1086, 336)
Screenshot: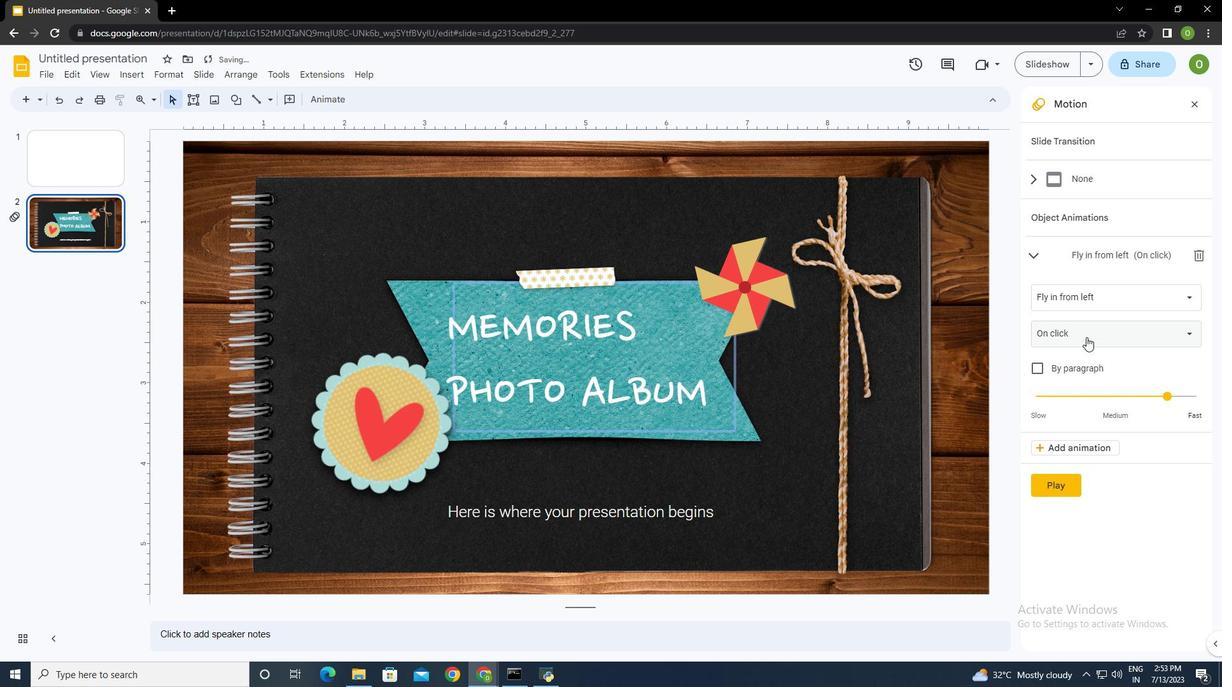 
Action: Mouse moved to (1083, 380)
Screenshot: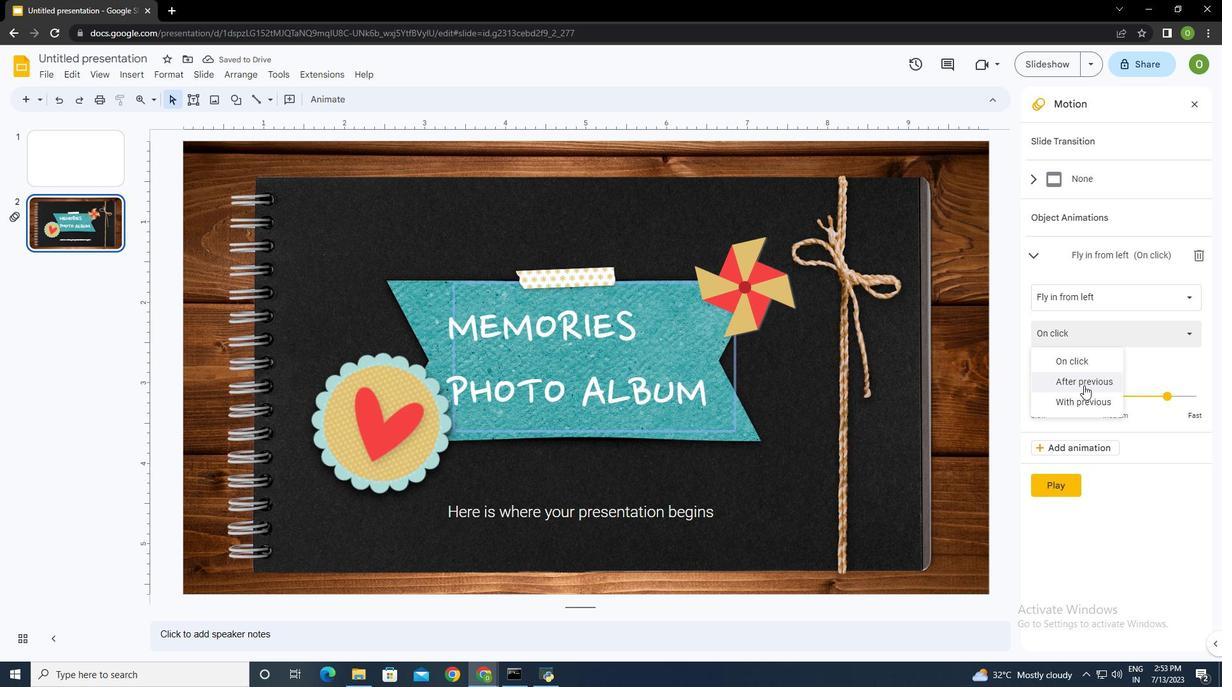 
Action: Mouse pressed left at (1083, 380)
Screenshot: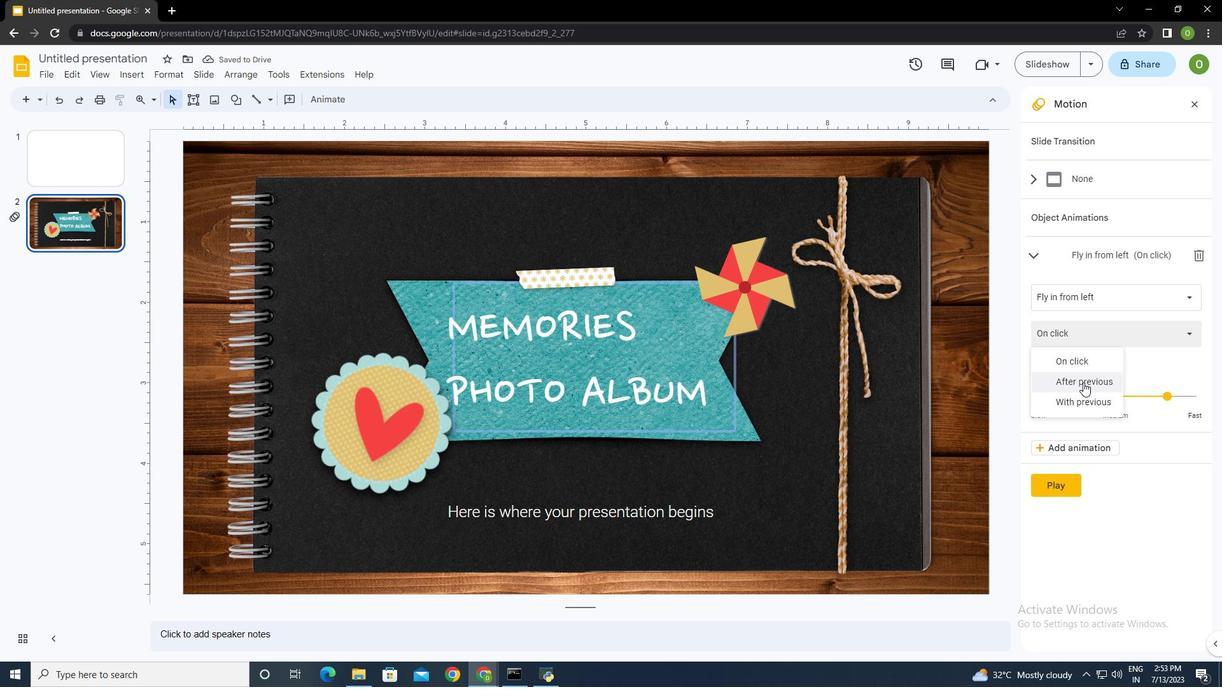 
Action: Mouse moved to (1169, 395)
Screenshot: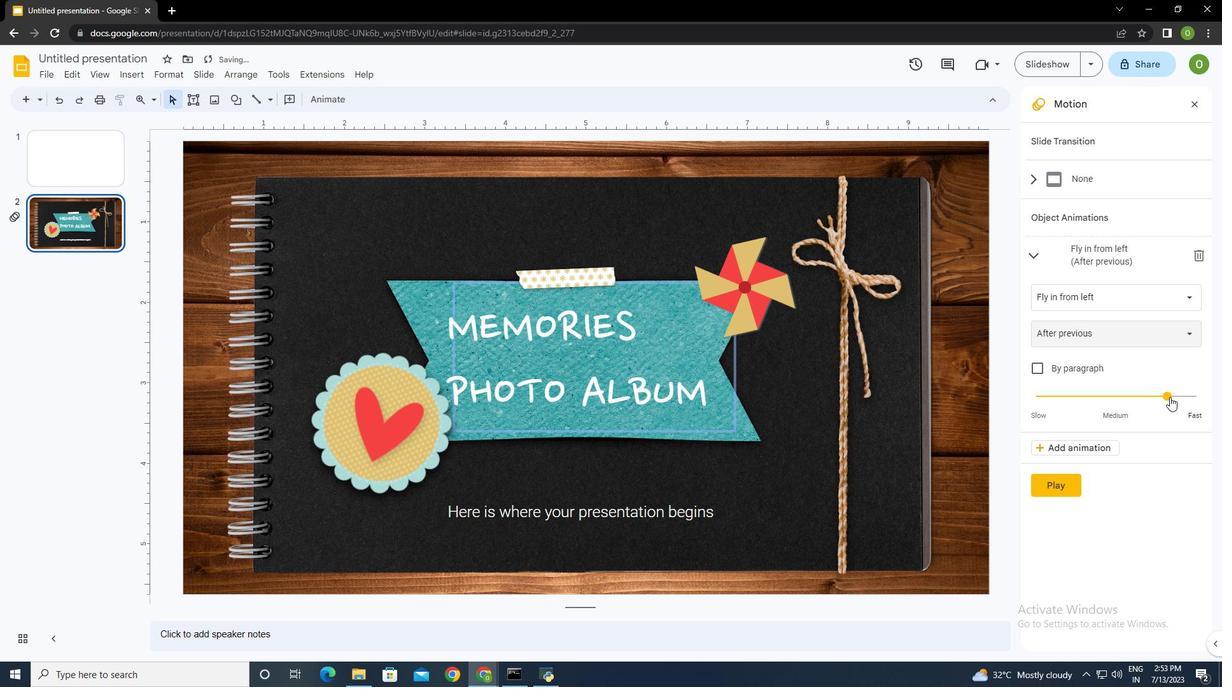 
Action: Mouse pressed left at (1169, 395)
Screenshot: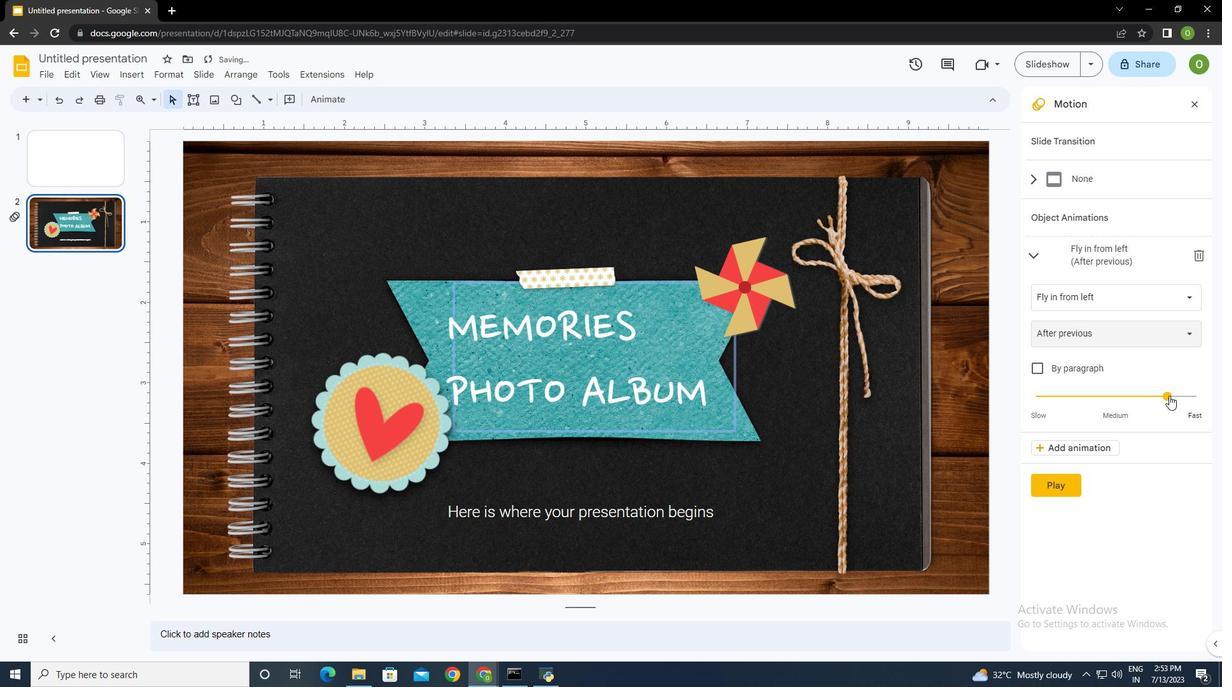 
Action: Mouse moved to (1052, 488)
Screenshot: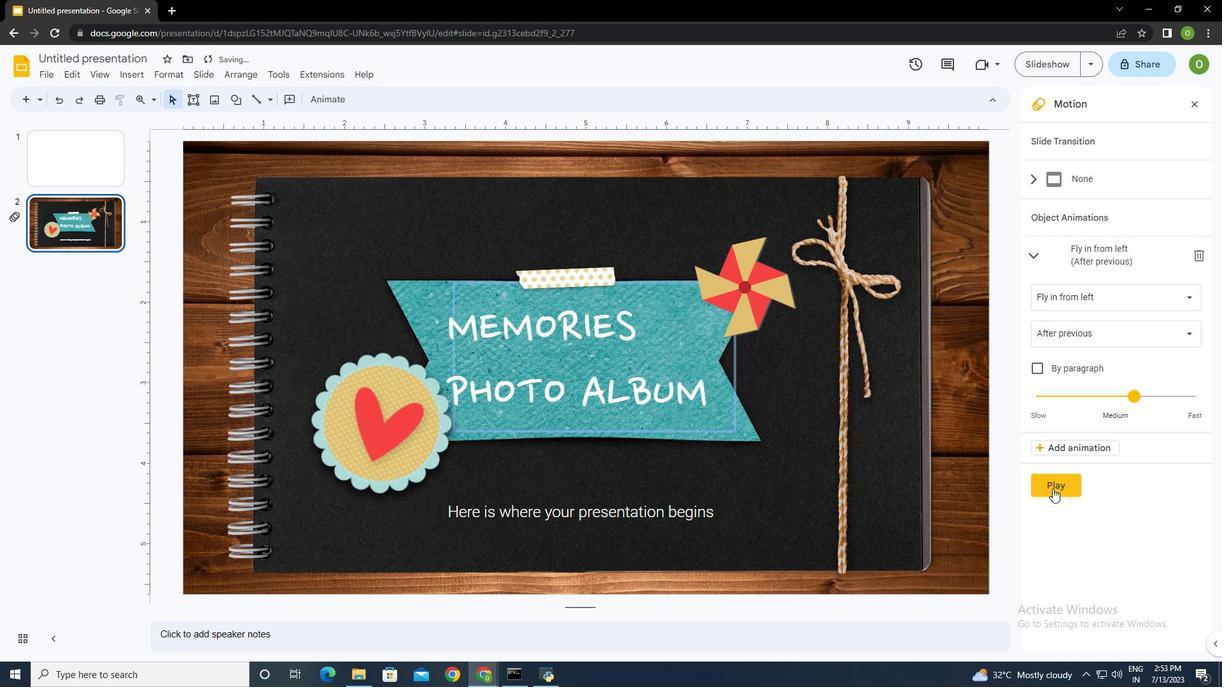 
Action: Mouse pressed left at (1052, 488)
Screenshot: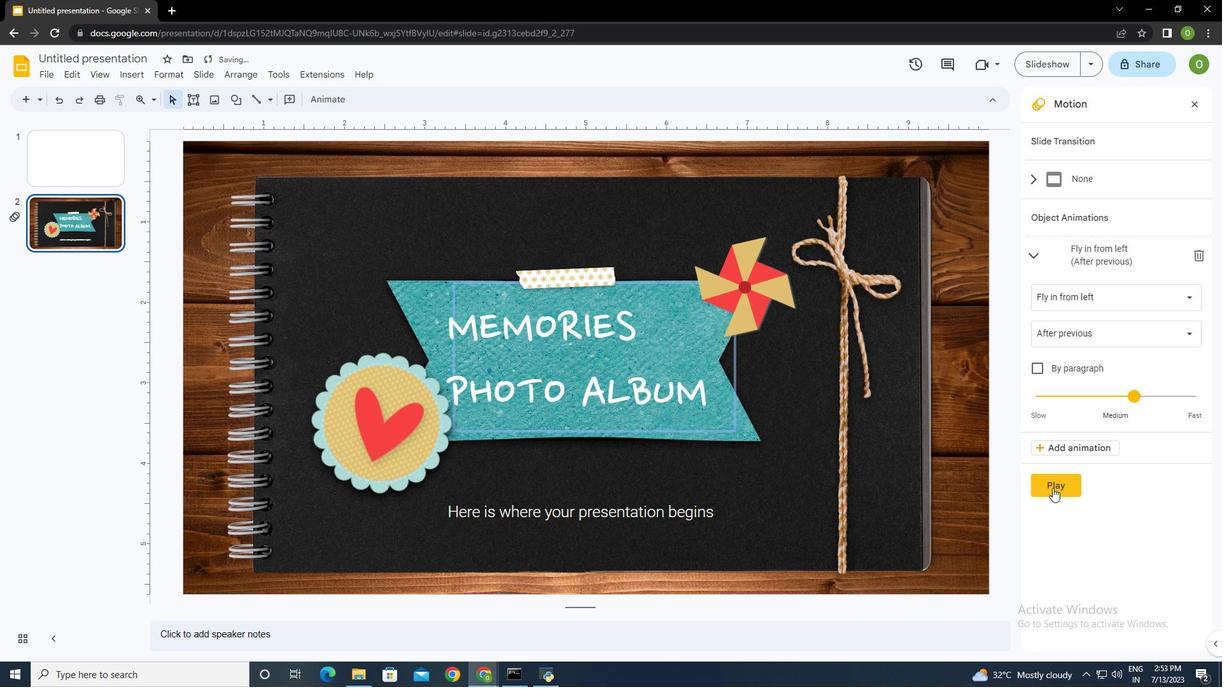 
Action: Mouse moved to (1060, 480)
Screenshot: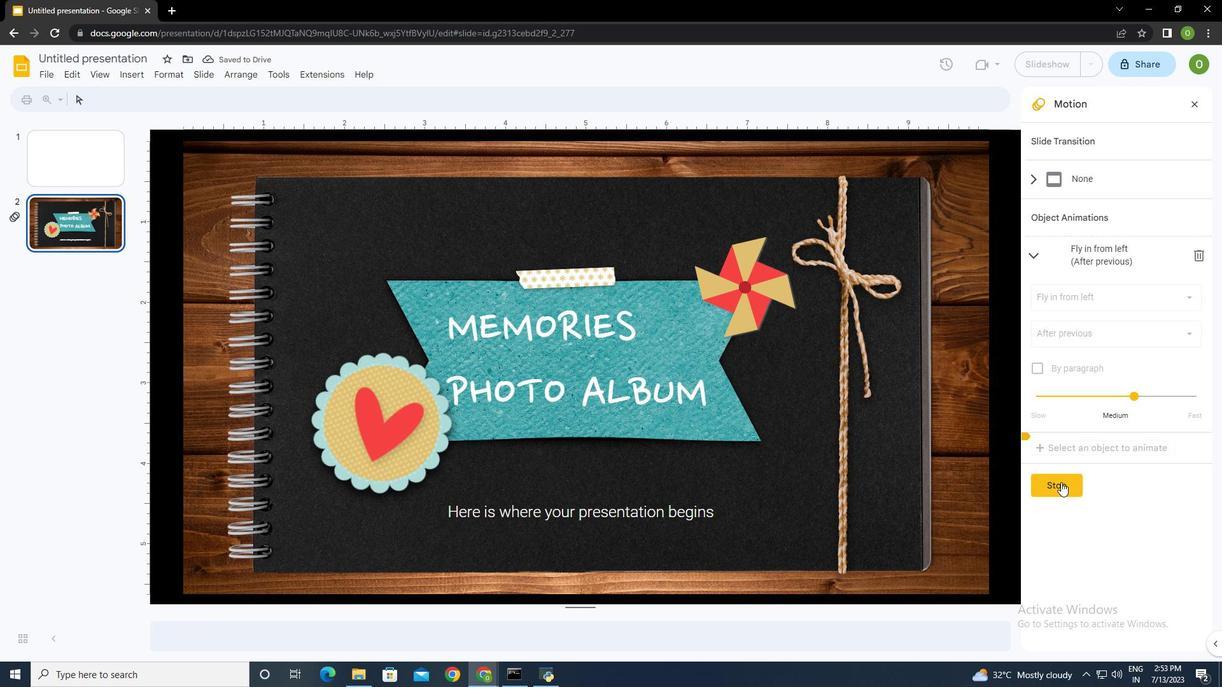 
Action: Mouse pressed left at (1060, 480)
Screenshot: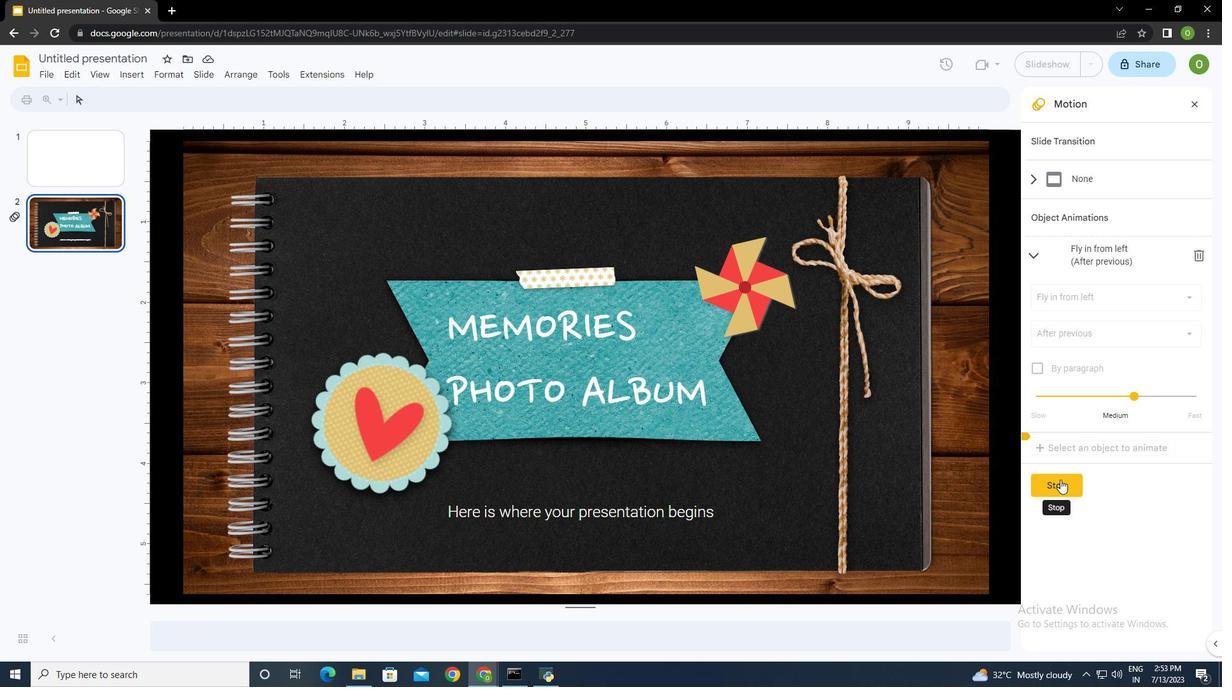 
Action: Mouse moved to (586, 376)
Screenshot: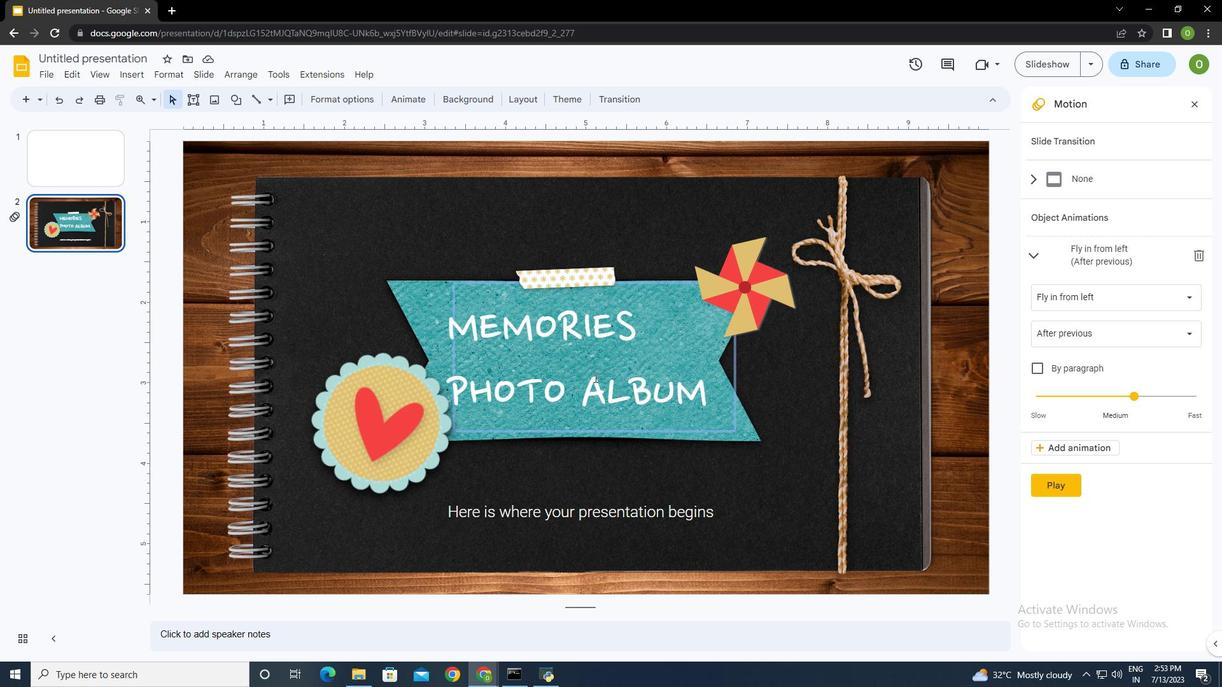 
